 Task: Find connections with filter location Guangyuan with filter topic #creativitywith filter profile language English with filter current company SUN Mobility with filter school New Horizon College of Engineering with filter industry Wholesale Drugs and Sundries with filter service category Resume Writing with filter keywords title Physical Therapy Assistant
Action: Mouse moved to (649, 92)
Screenshot: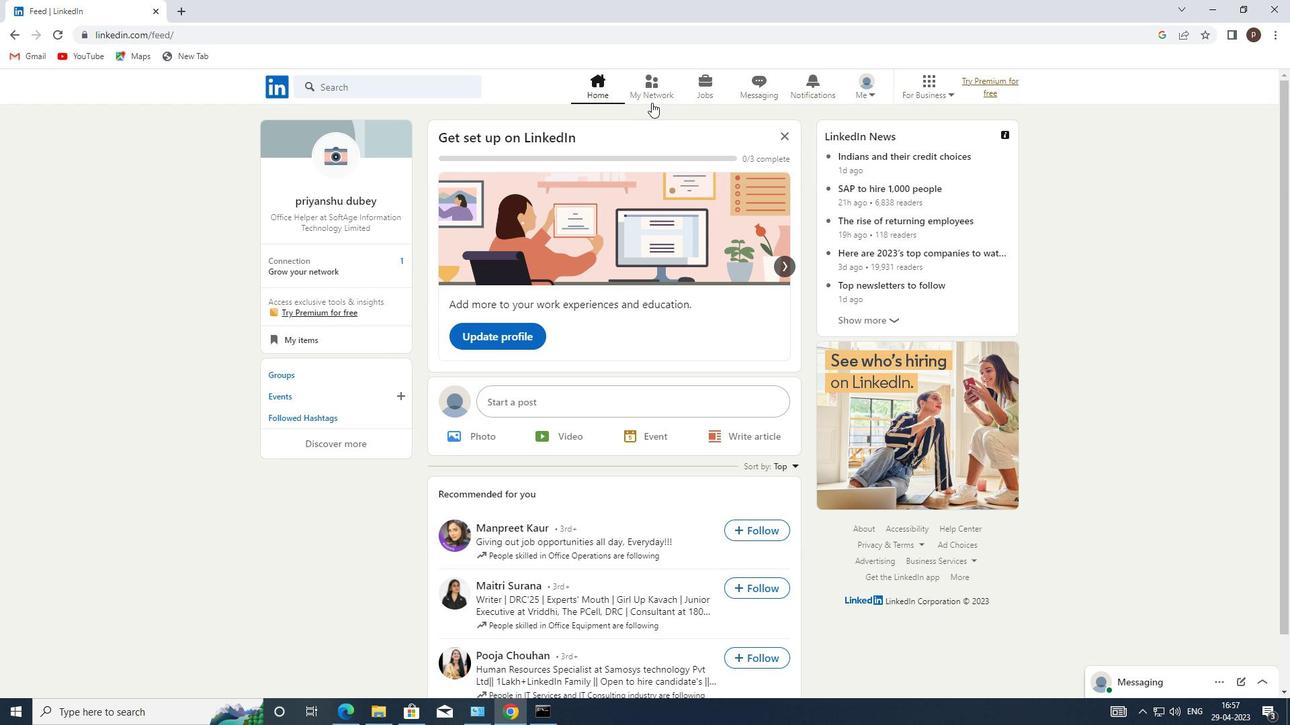 
Action: Mouse pressed left at (649, 92)
Screenshot: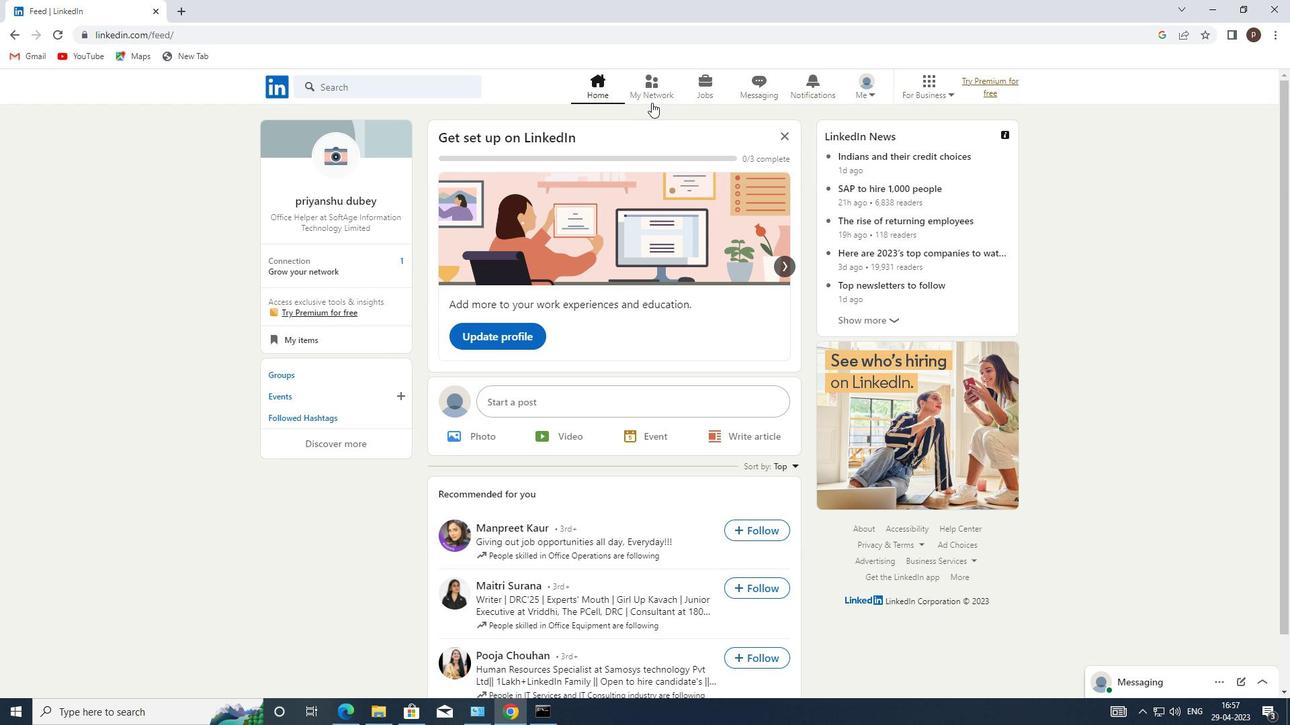
Action: Mouse moved to (381, 171)
Screenshot: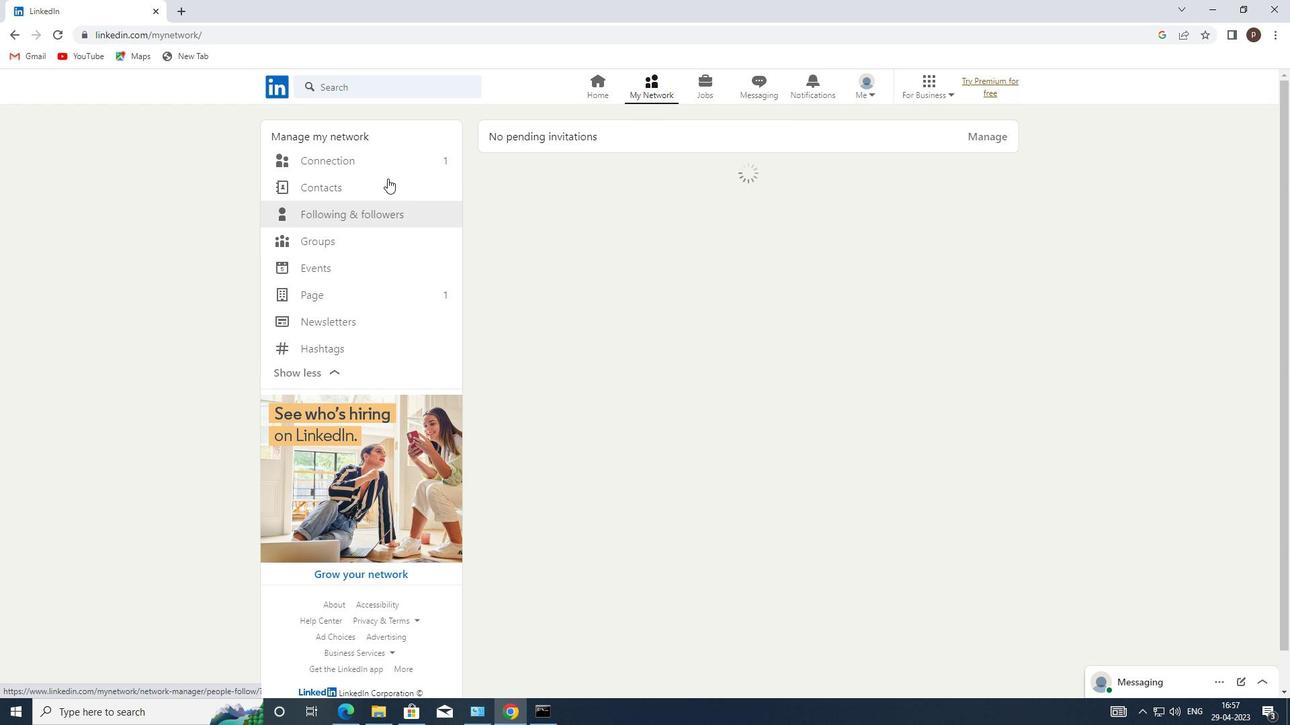 
Action: Mouse pressed left at (381, 171)
Screenshot: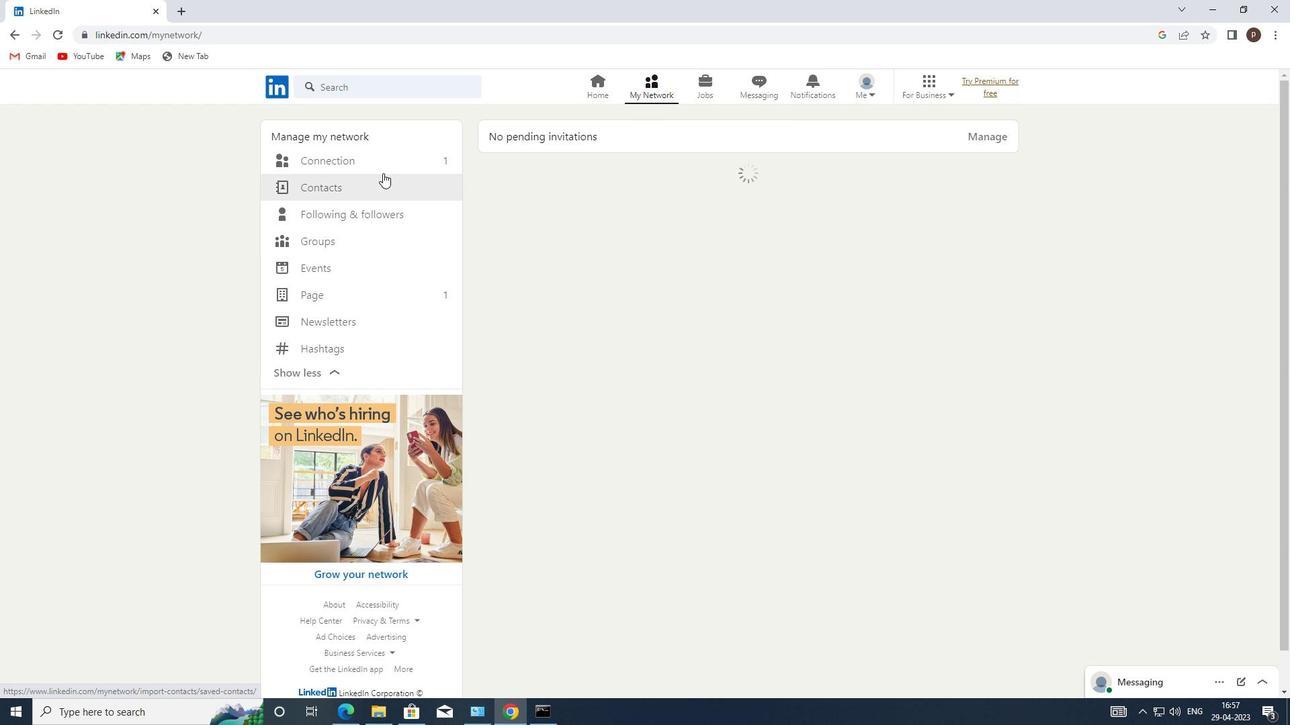
Action: Mouse moved to (378, 161)
Screenshot: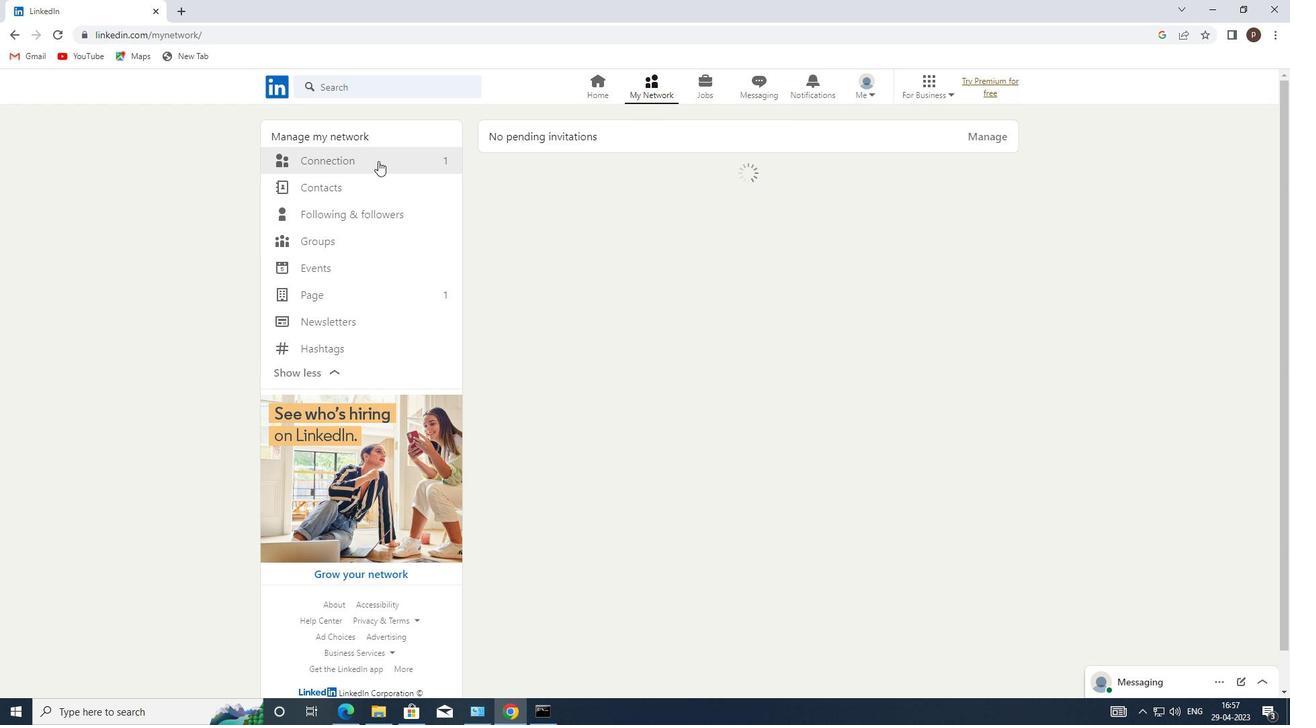 
Action: Mouse pressed left at (378, 161)
Screenshot: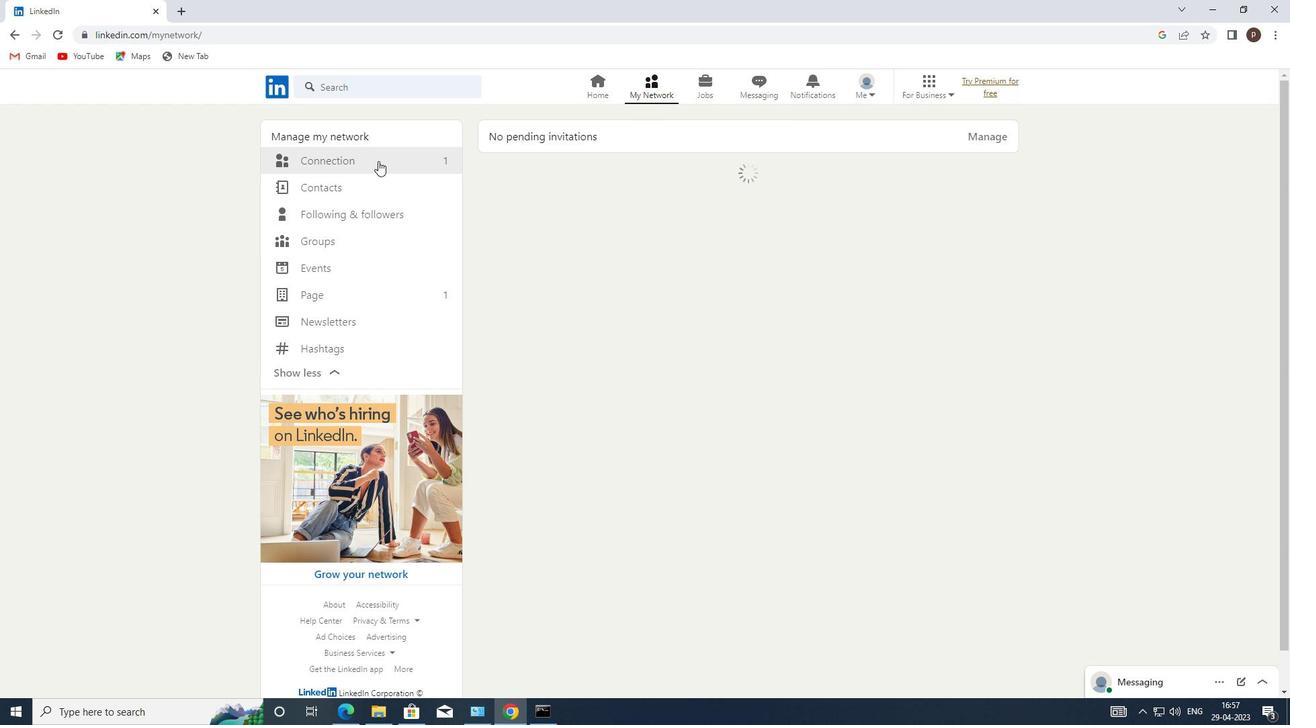 
Action: Mouse moved to (750, 161)
Screenshot: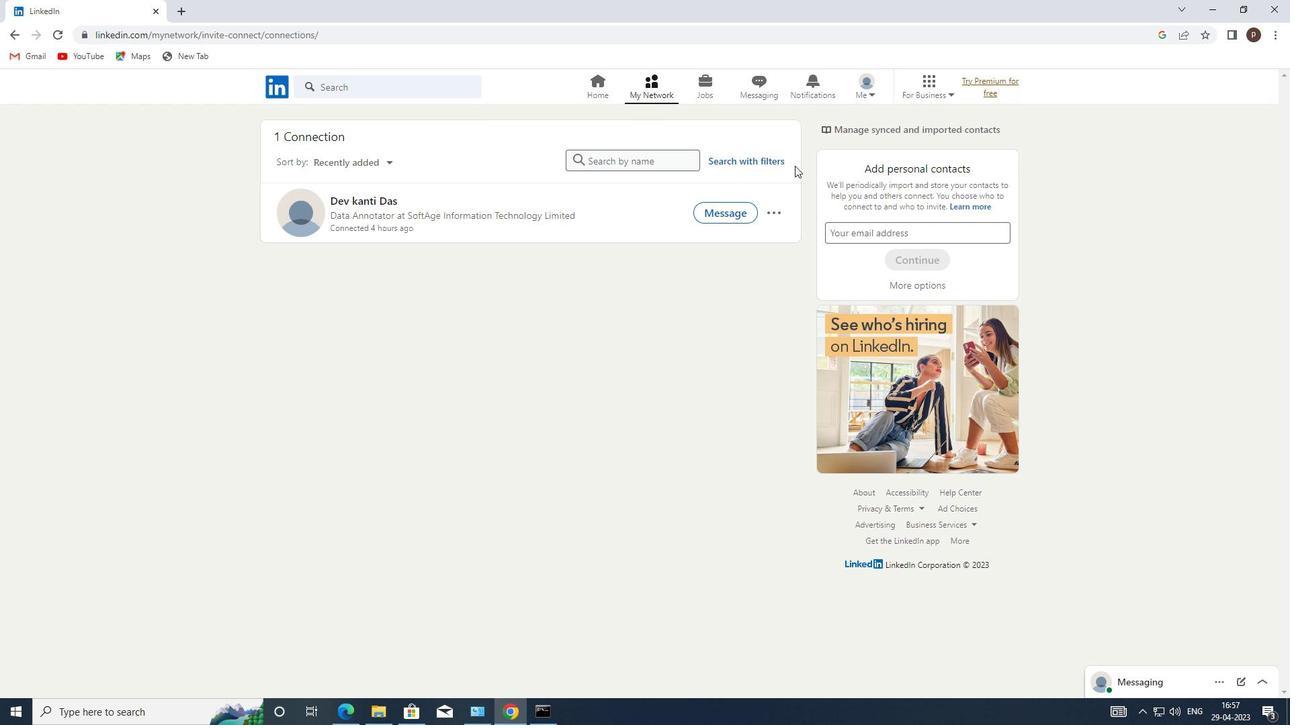 
Action: Mouse pressed left at (750, 161)
Screenshot: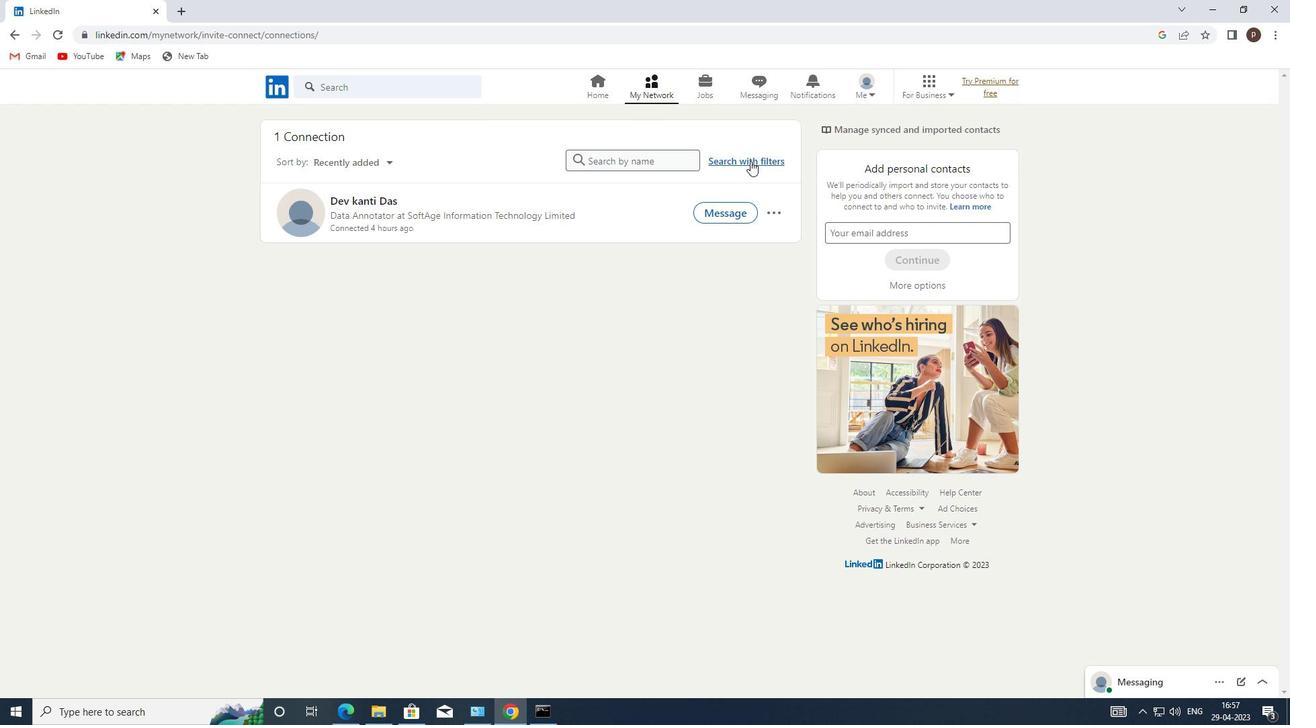 
Action: Mouse moved to (694, 129)
Screenshot: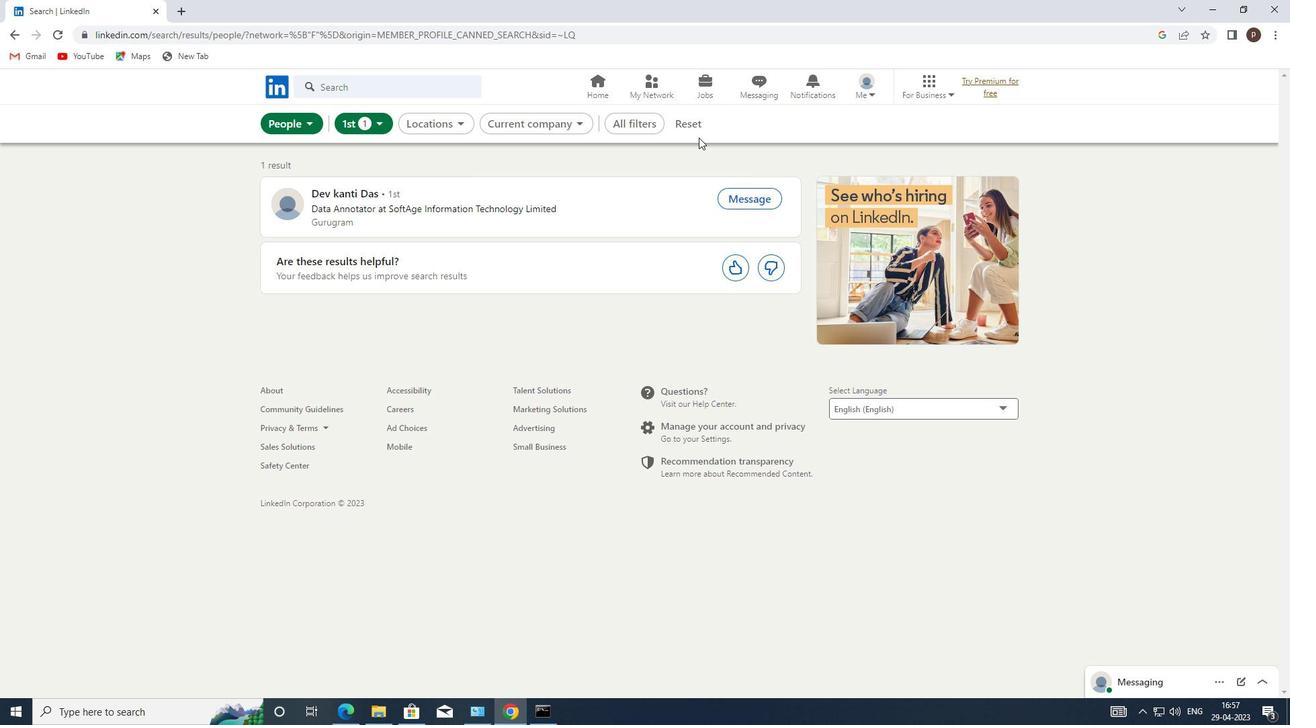 
Action: Mouse pressed left at (694, 129)
Screenshot: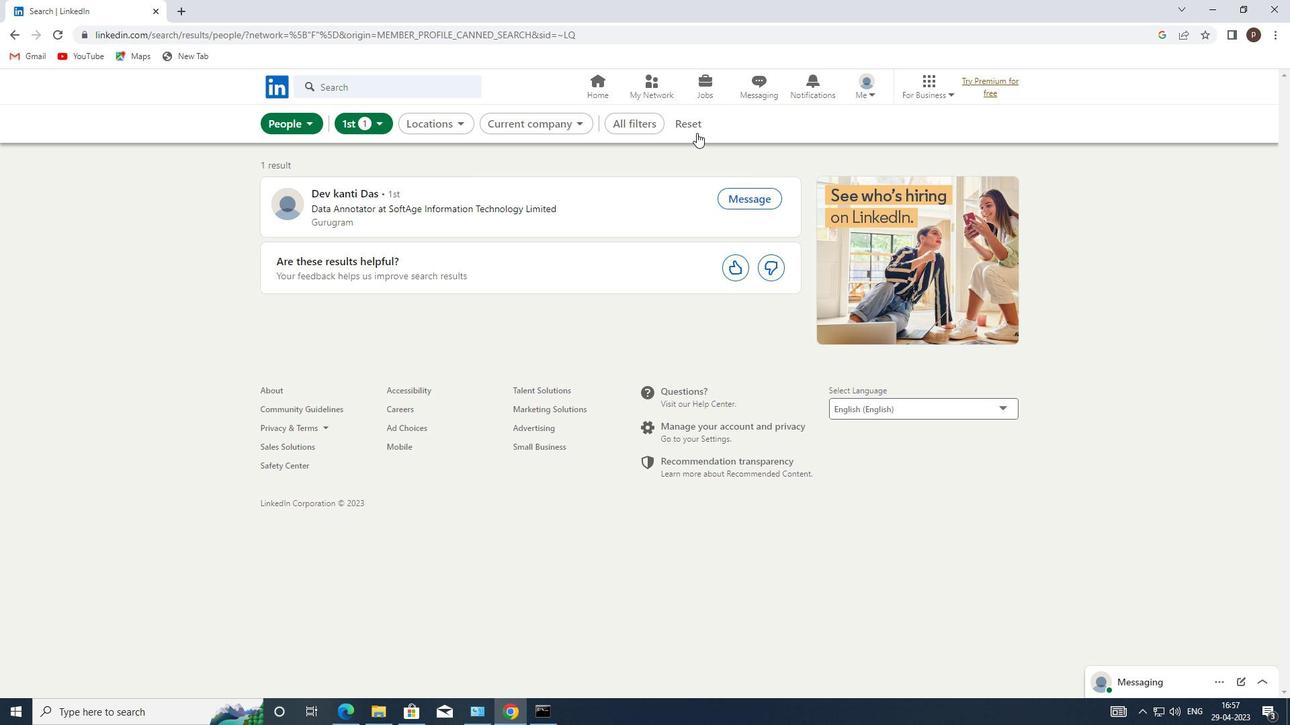 
Action: Mouse moved to (676, 123)
Screenshot: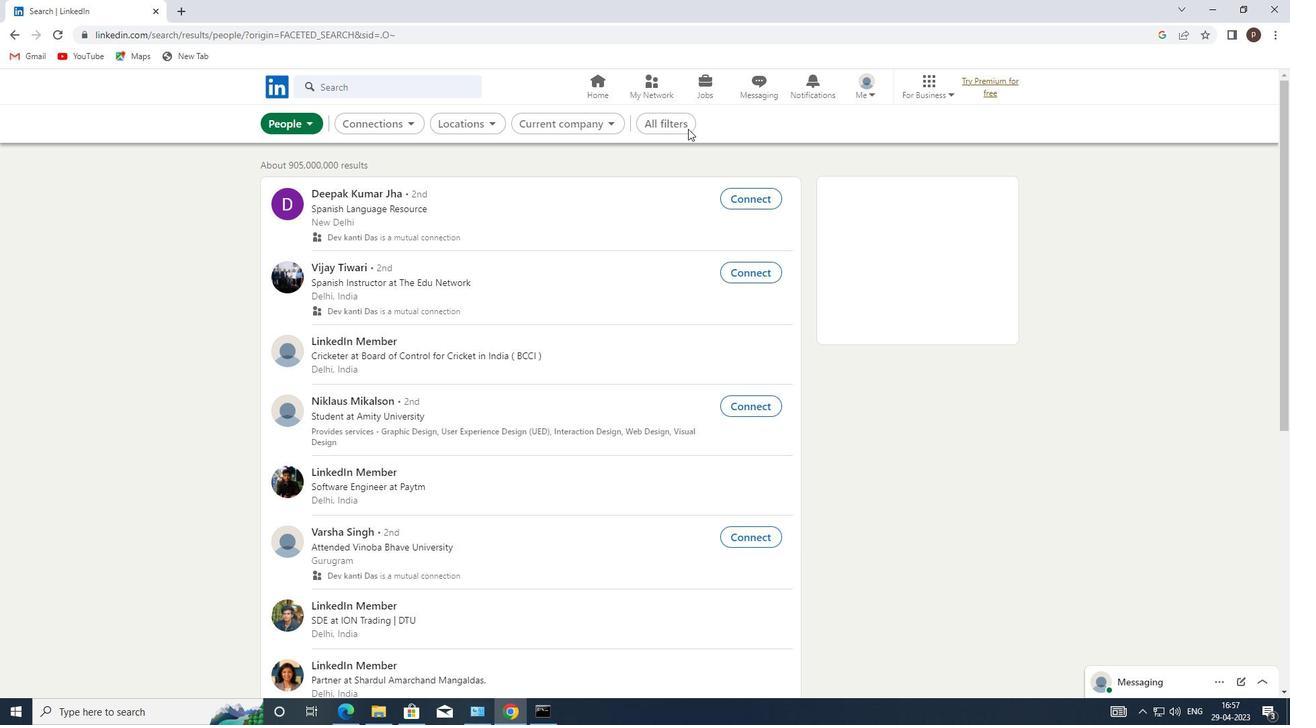 
Action: Mouse pressed left at (676, 123)
Screenshot: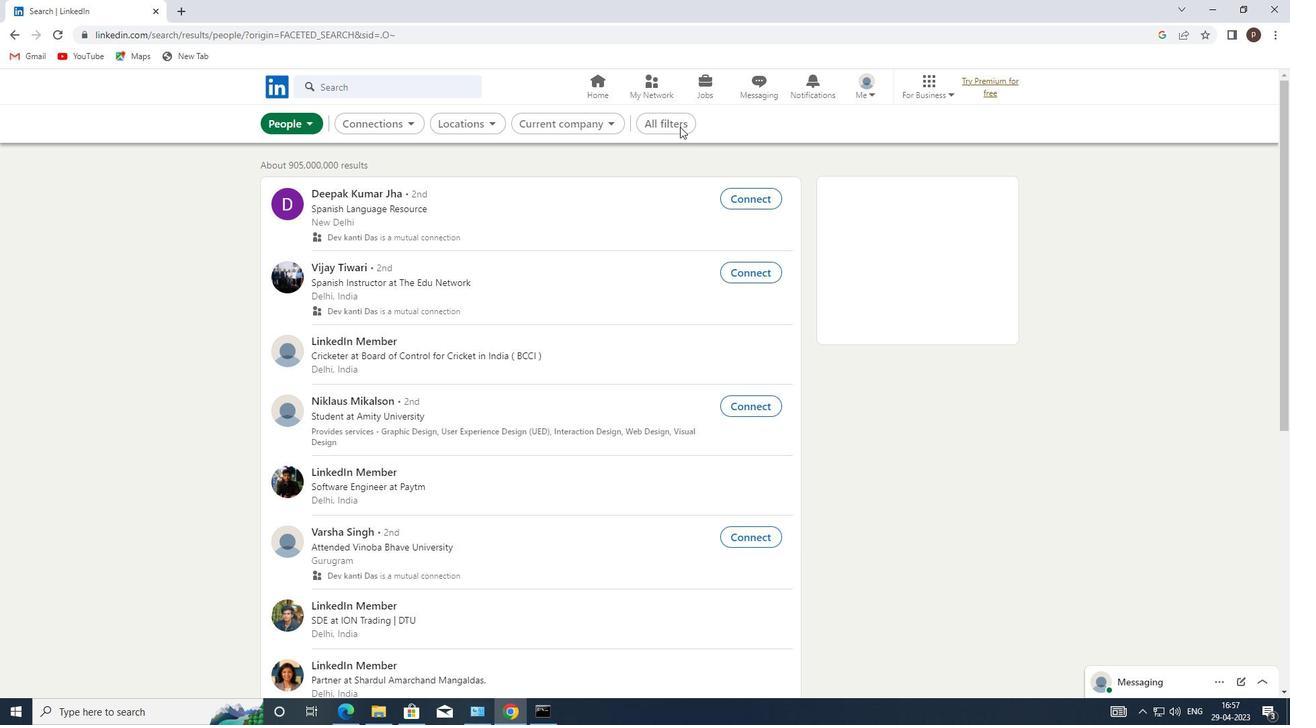 
Action: Mouse moved to (1101, 403)
Screenshot: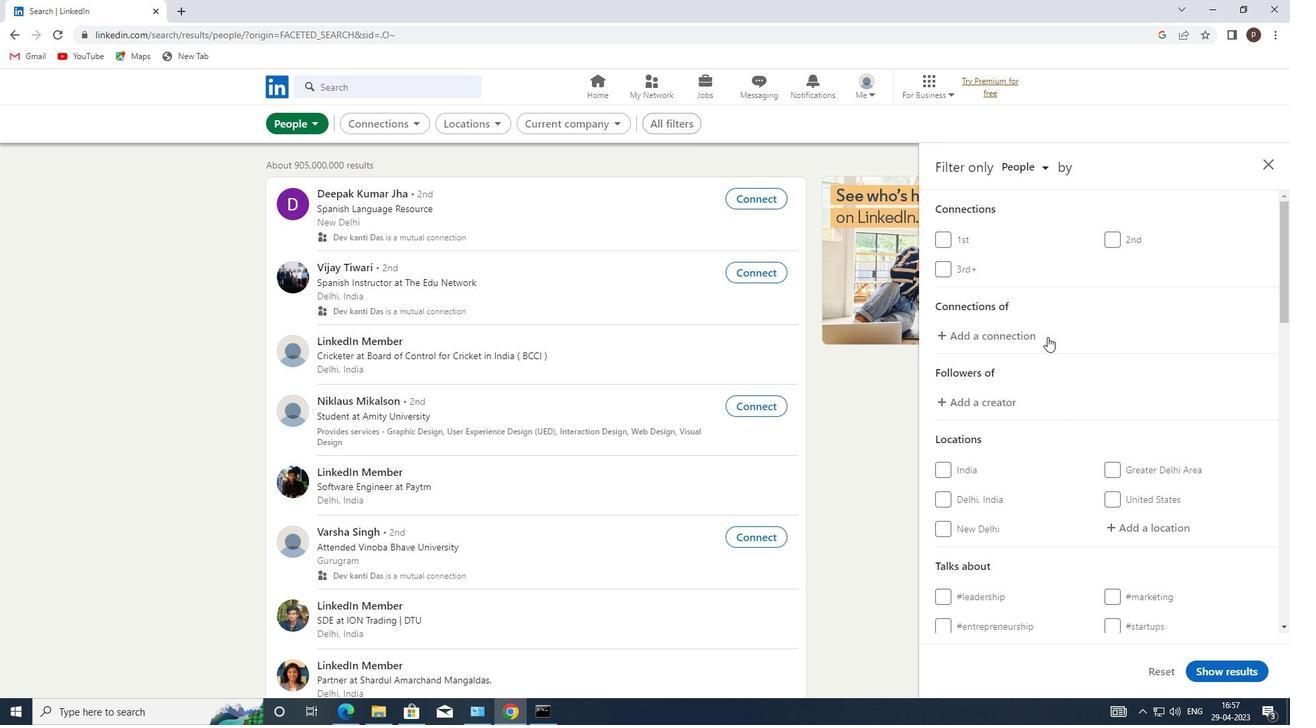
Action: Mouse scrolled (1101, 402) with delta (0, 0)
Screenshot: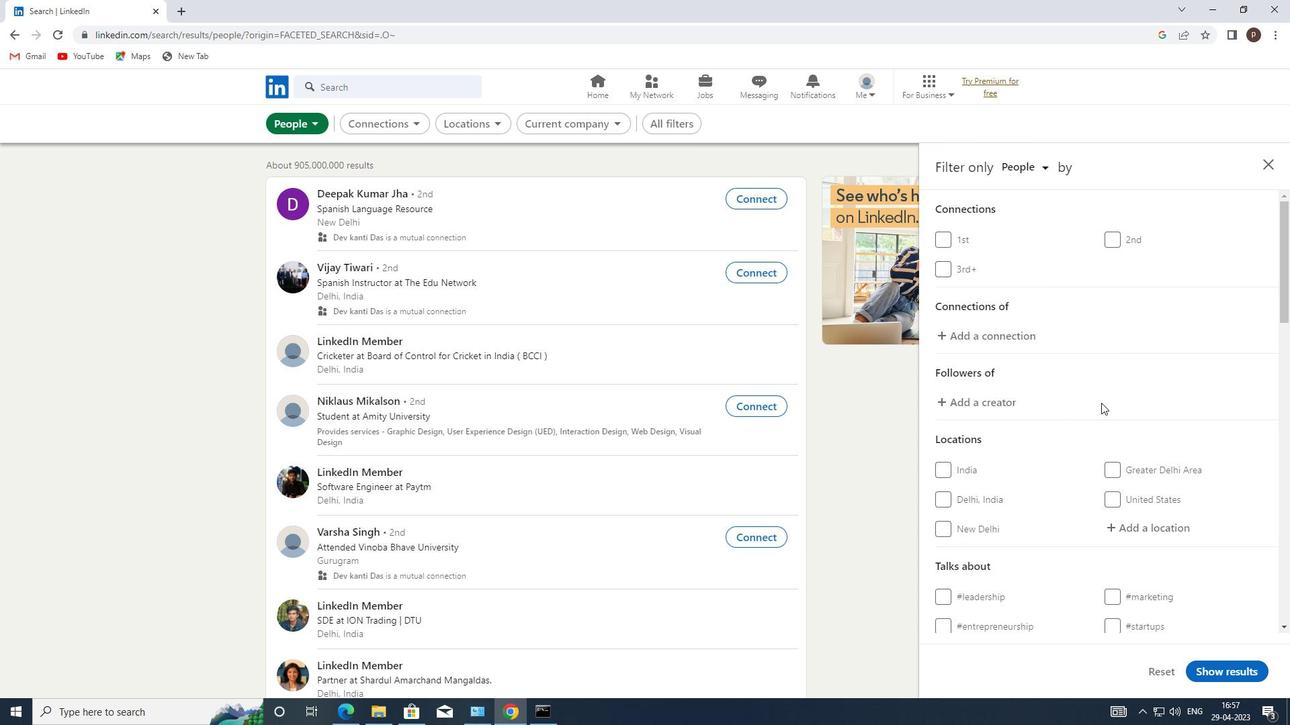 
Action: Mouse scrolled (1101, 402) with delta (0, 0)
Screenshot: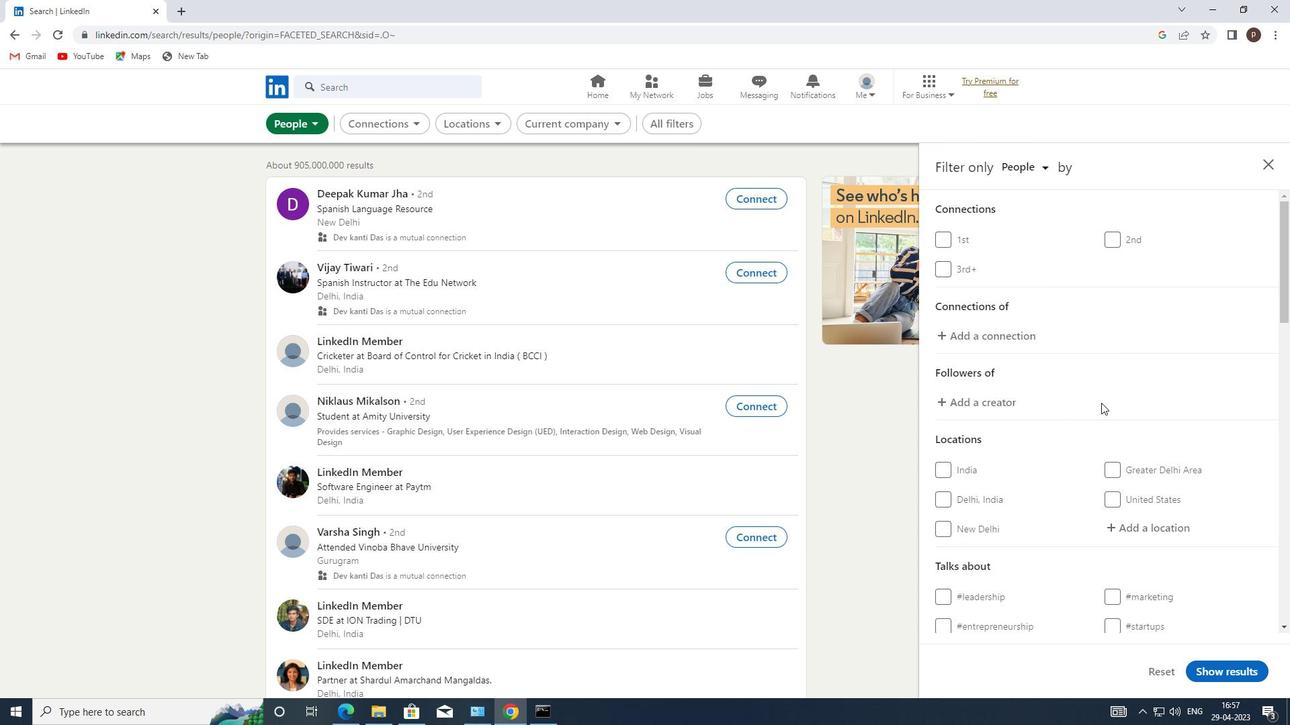 
Action: Mouse moved to (1127, 393)
Screenshot: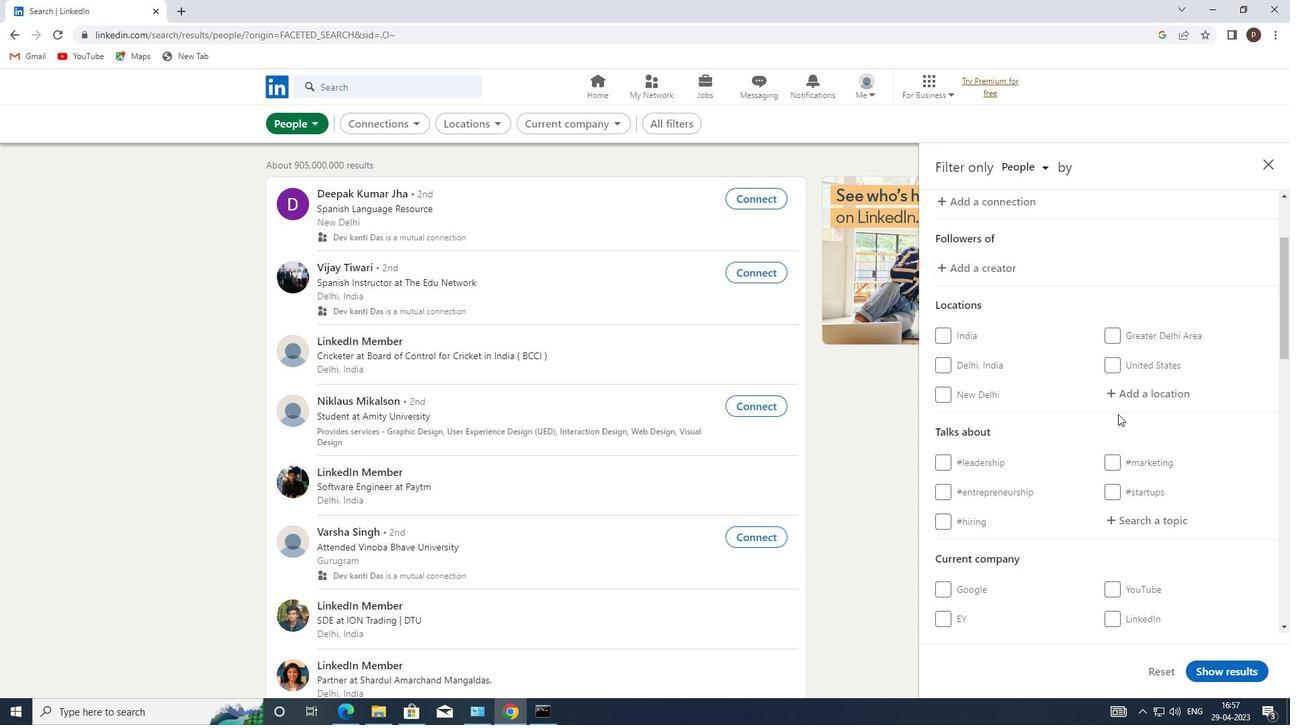 
Action: Mouse pressed left at (1127, 393)
Screenshot: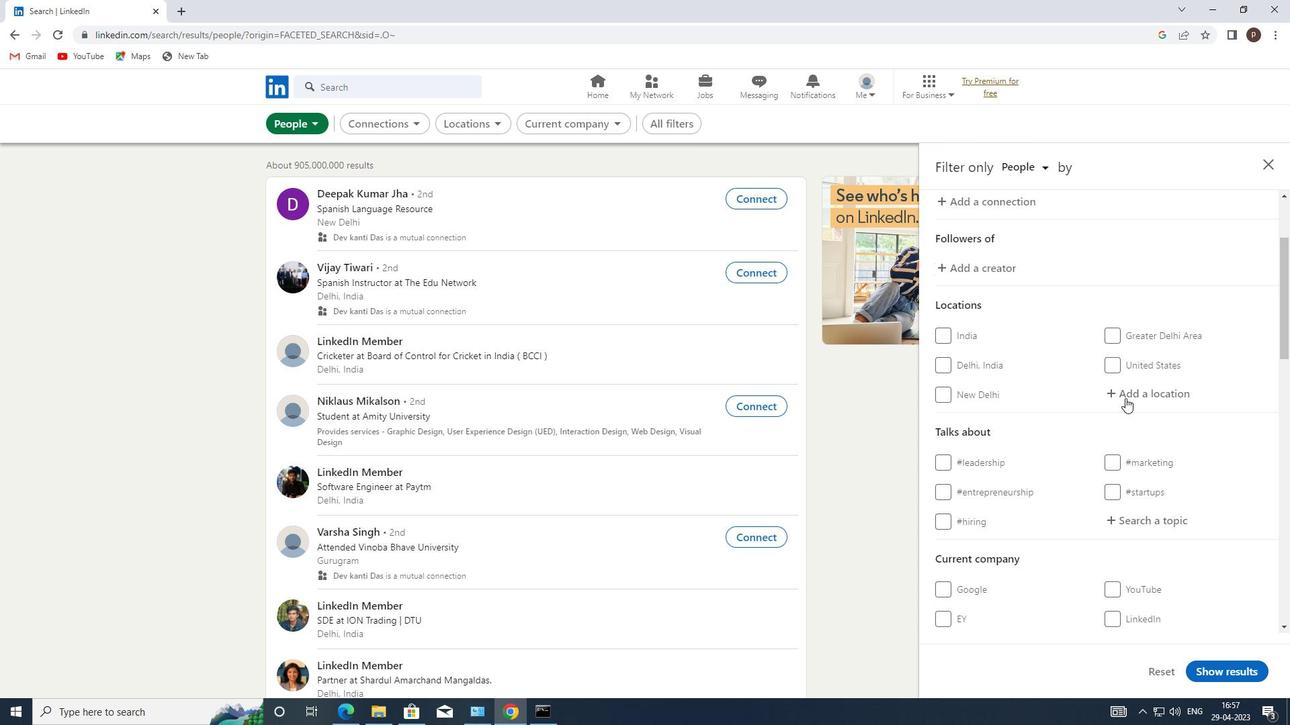 
Action: Key pressed g<Key.caps_lock>uangyuan<Key.space>
Screenshot: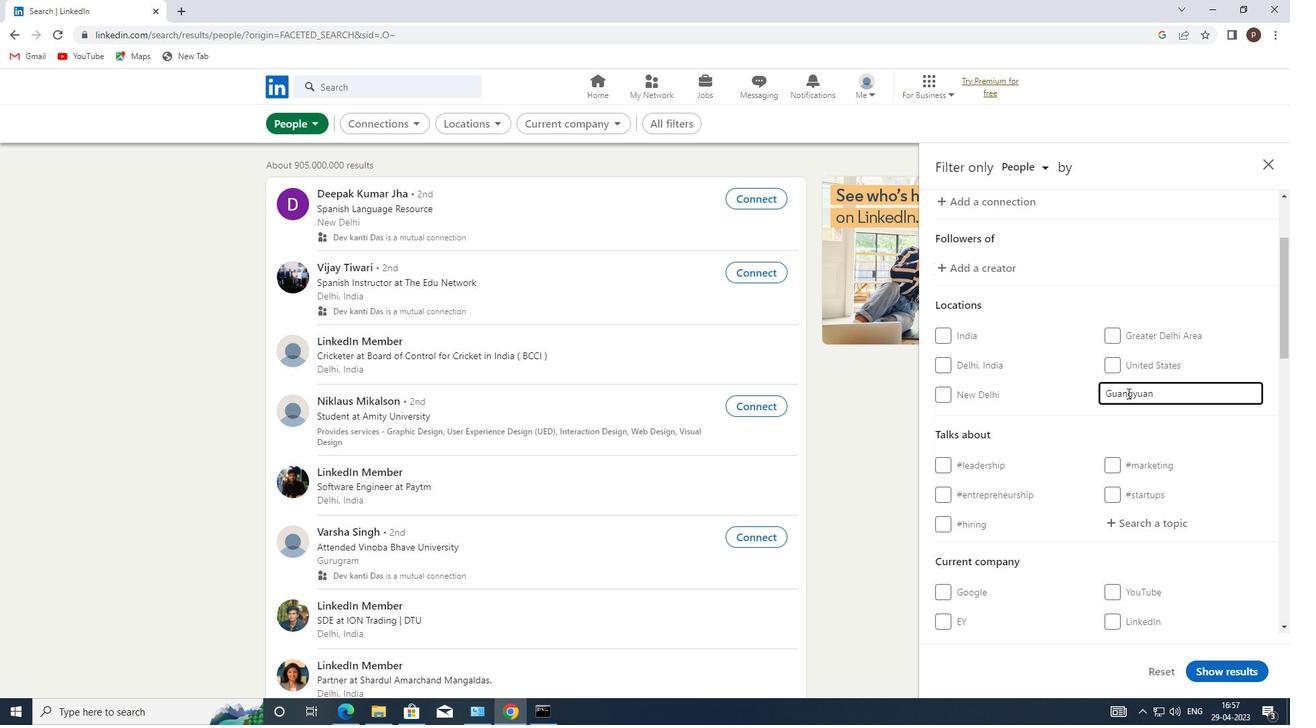
Action: Mouse moved to (1077, 413)
Screenshot: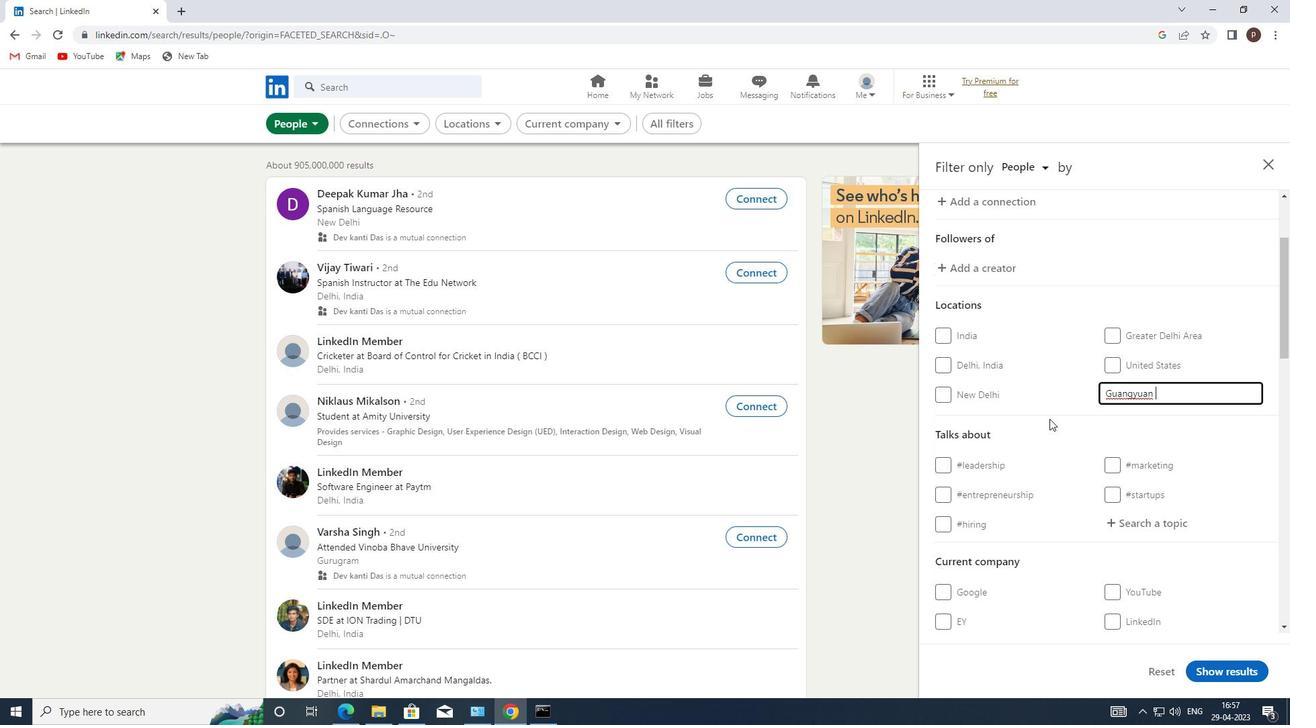 
Action: Mouse scrolled (1077, 413) with delta (0, 0)
Screenshot: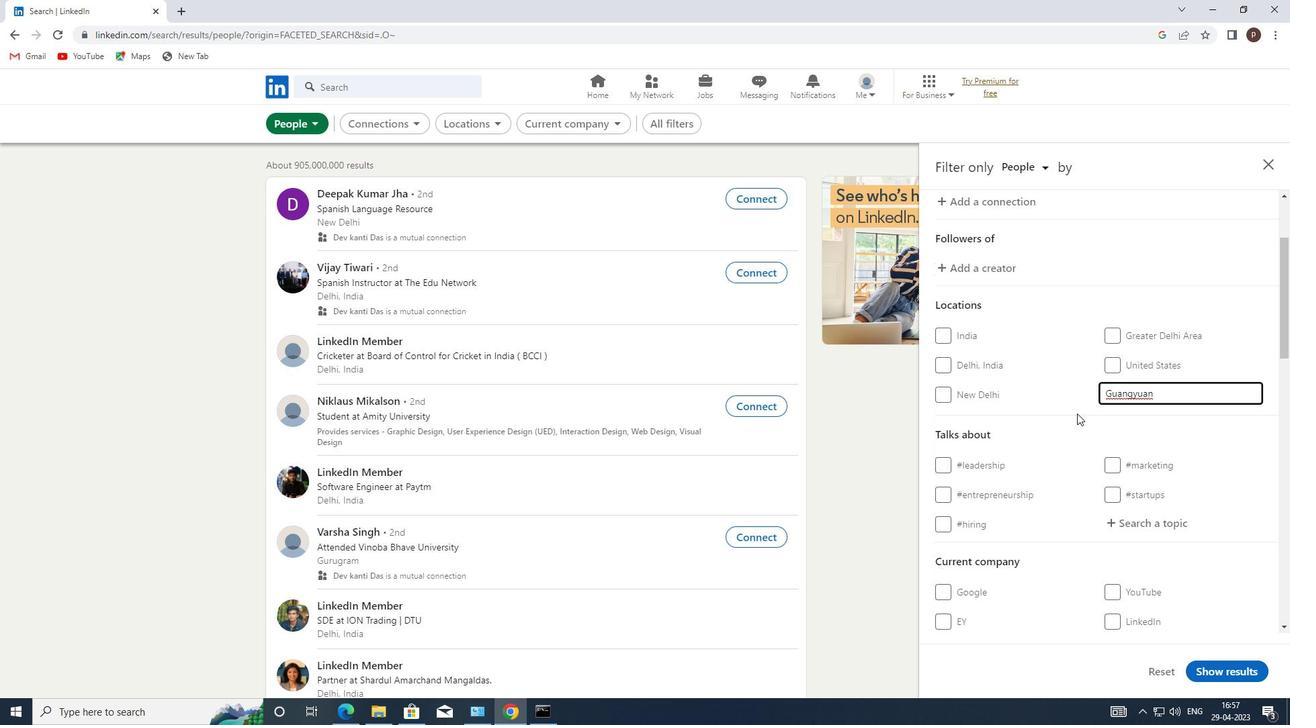 
Action: Mouse scrolled (1077, 413) with delta (0, 0)
Screenshot: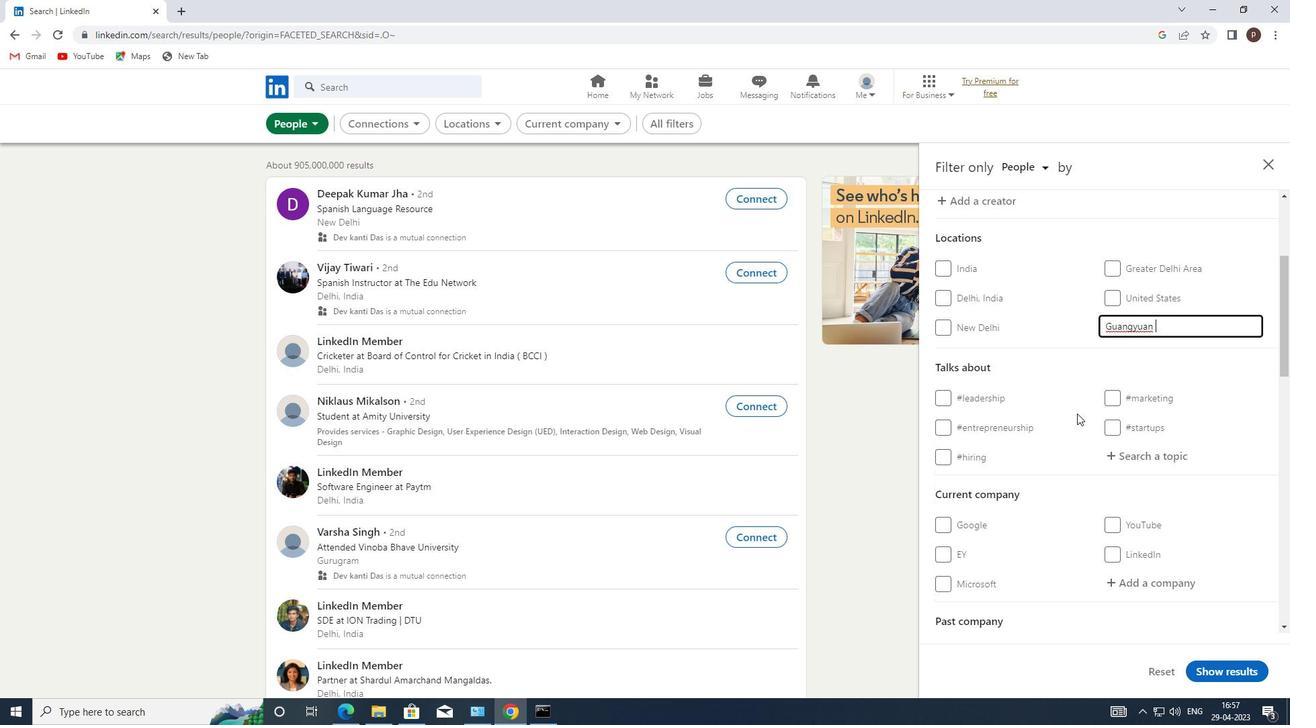 
Action: Mouse moved to (1157, 388)
Screenshot: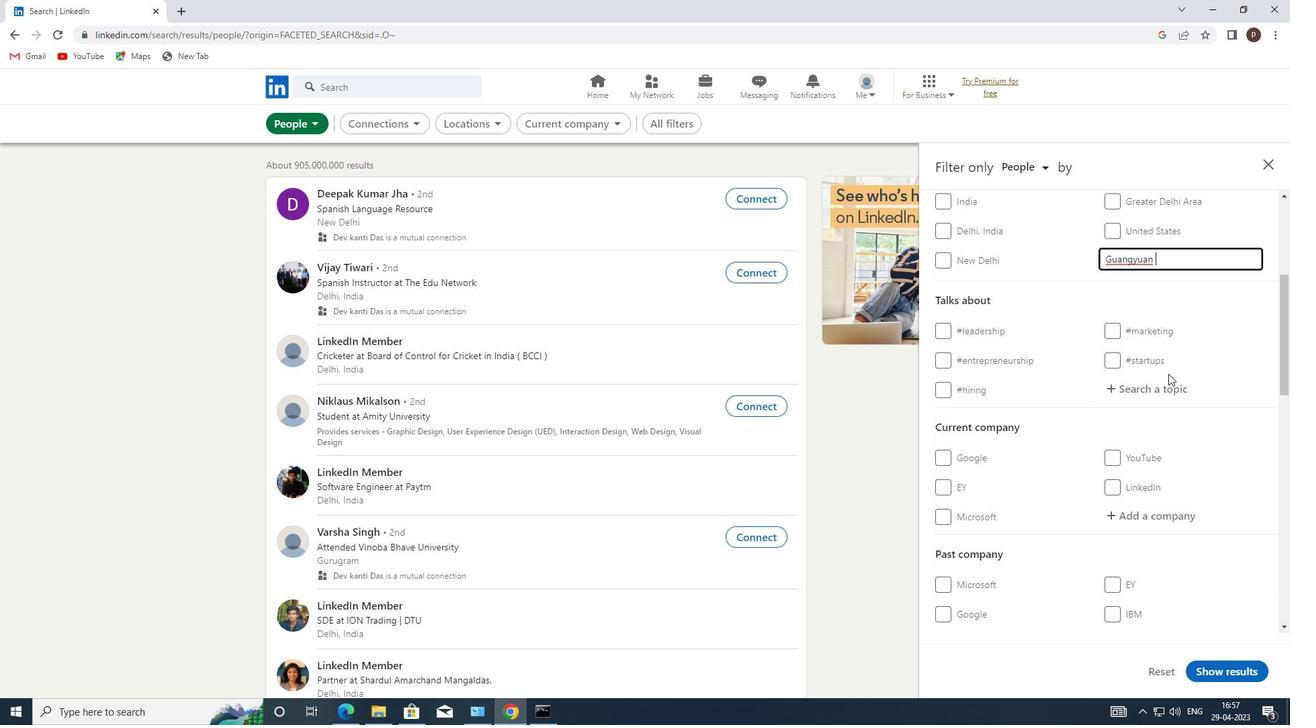 
Action: Mouse pressed left at (1157, 388)
Screenshot: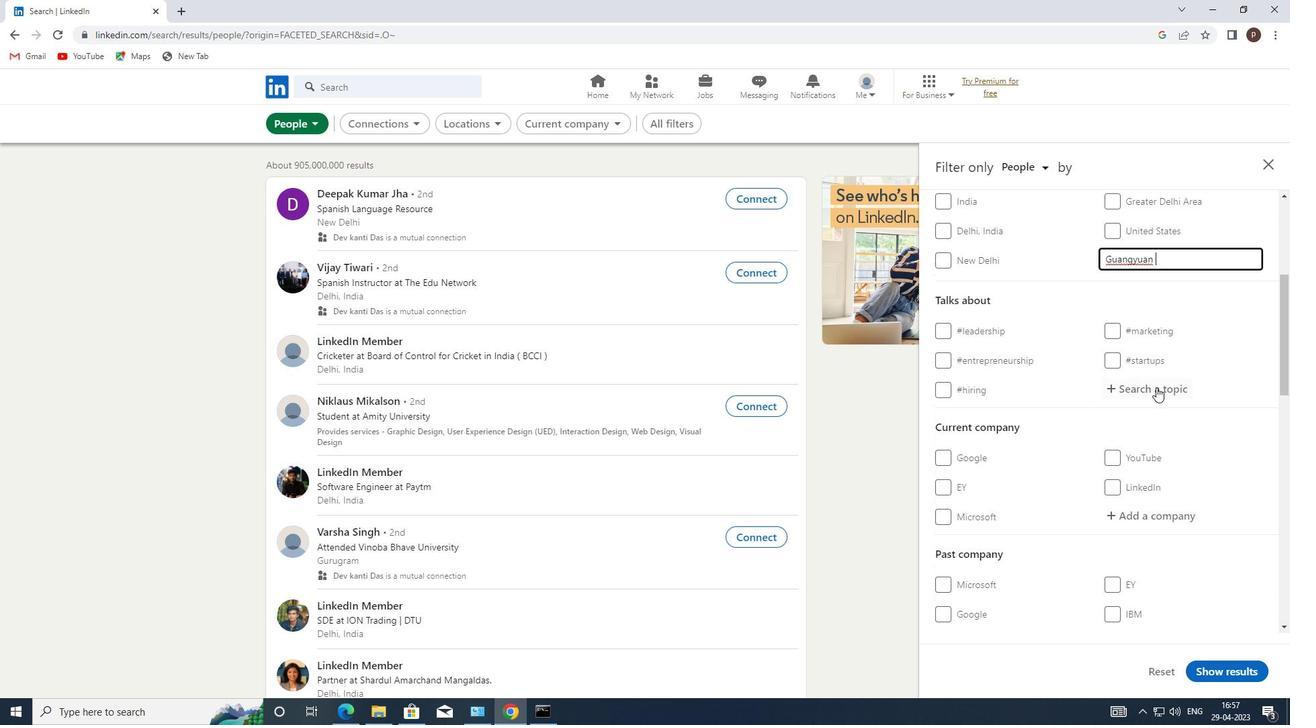 
Action: Key pressed <Key.shift>#CREATIVITY
Screenshot: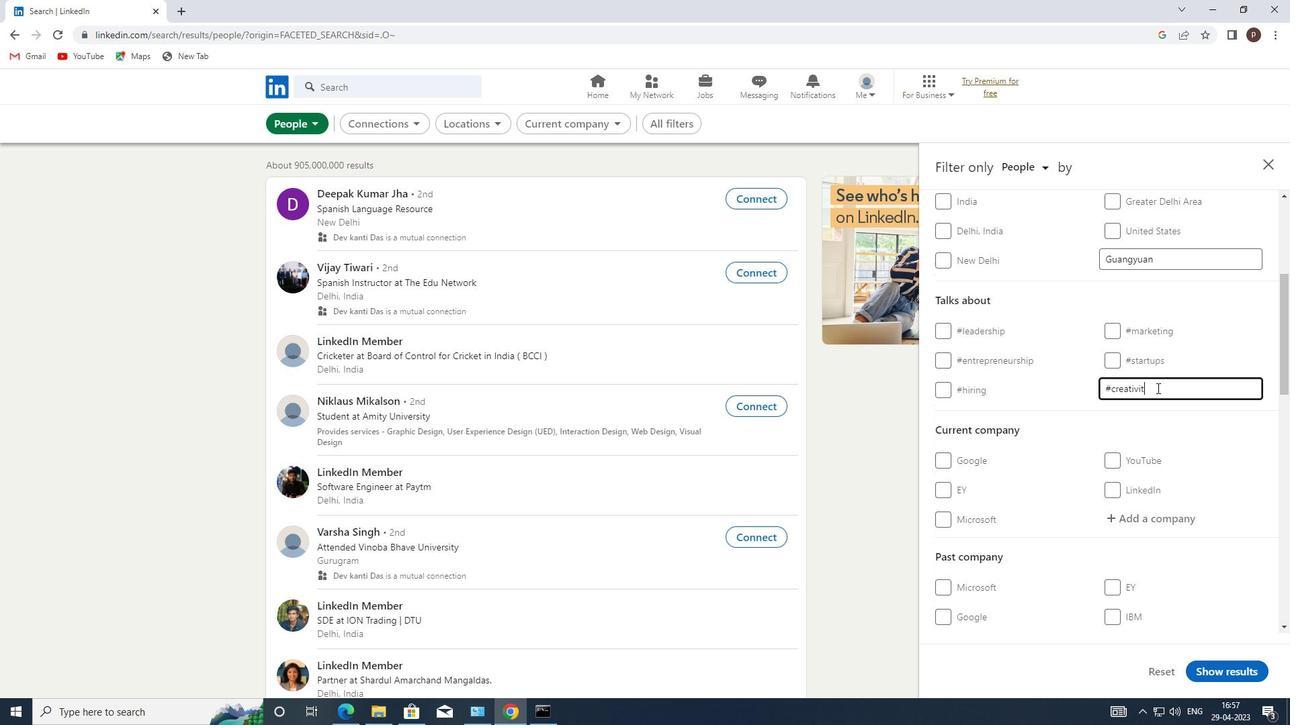 
Action: Mouse moved to (1137, 417)
Screenshot: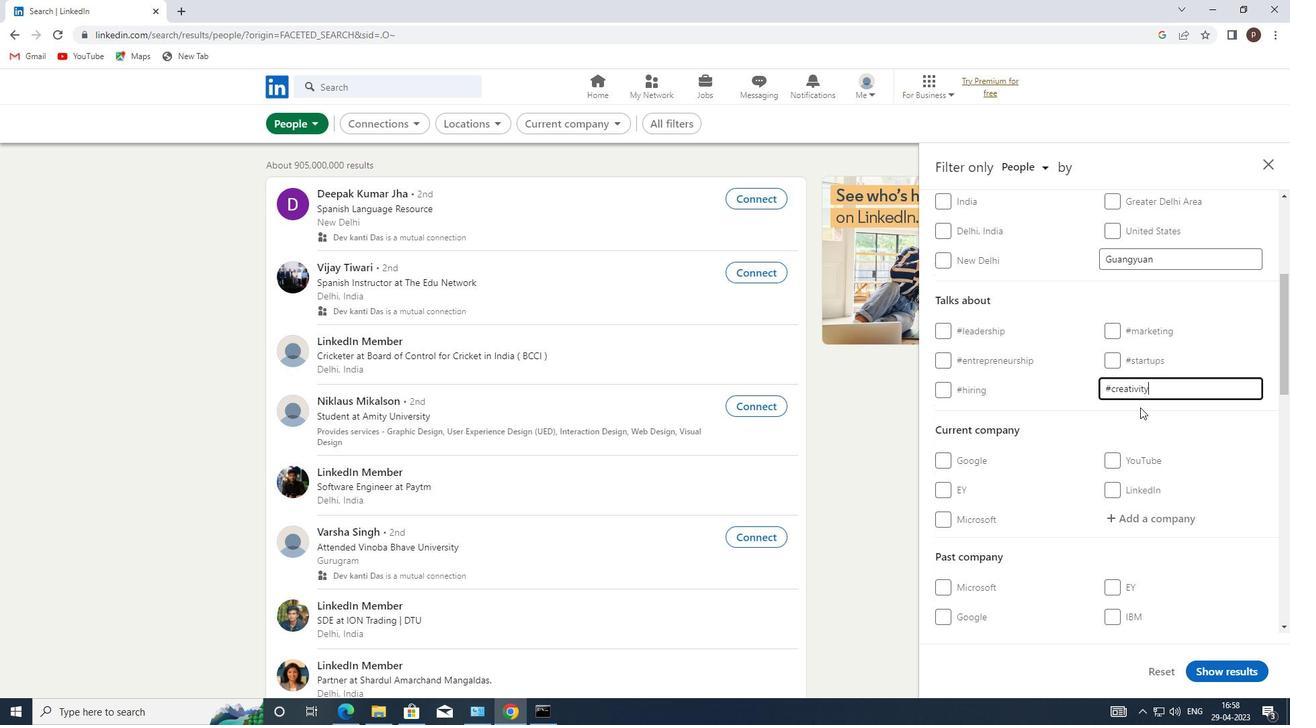 
Action: Mouse scrolled (1137, 417) with delta (0, 0)
Screenshot: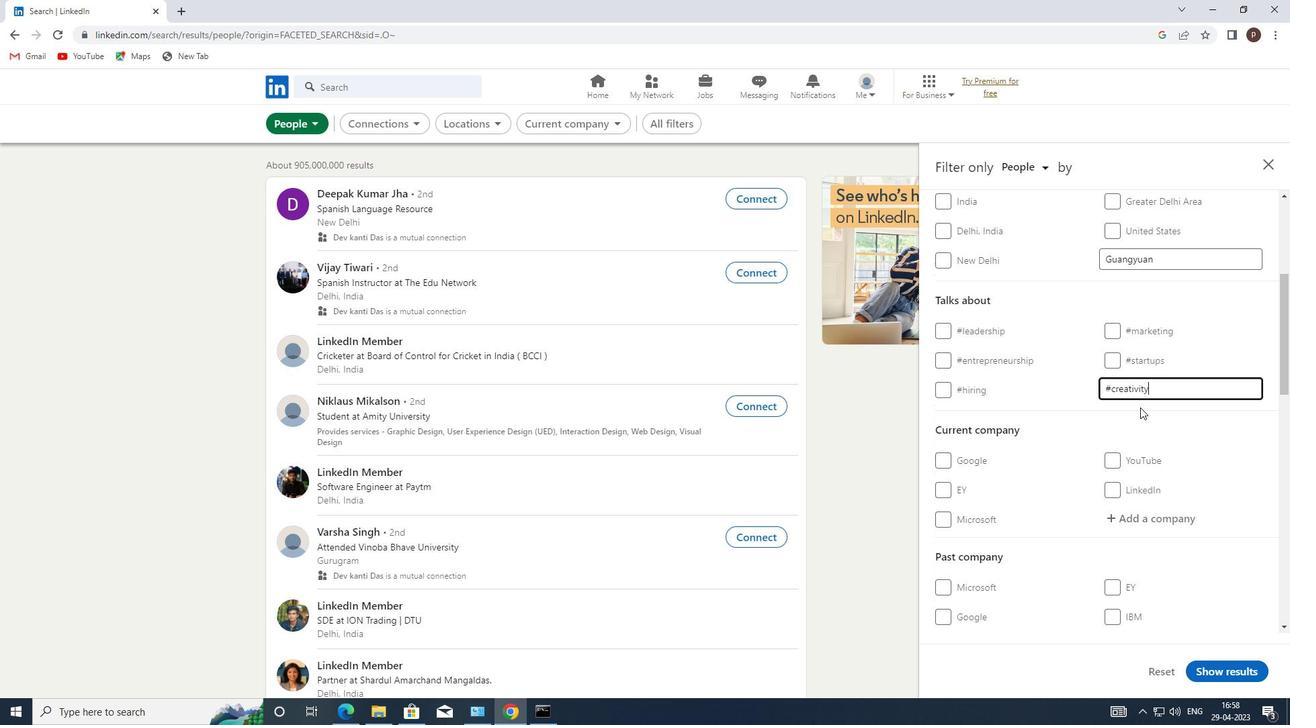 
Action: Mouse scrolled (1137, 417) with delta (0, 0)
Screenshot: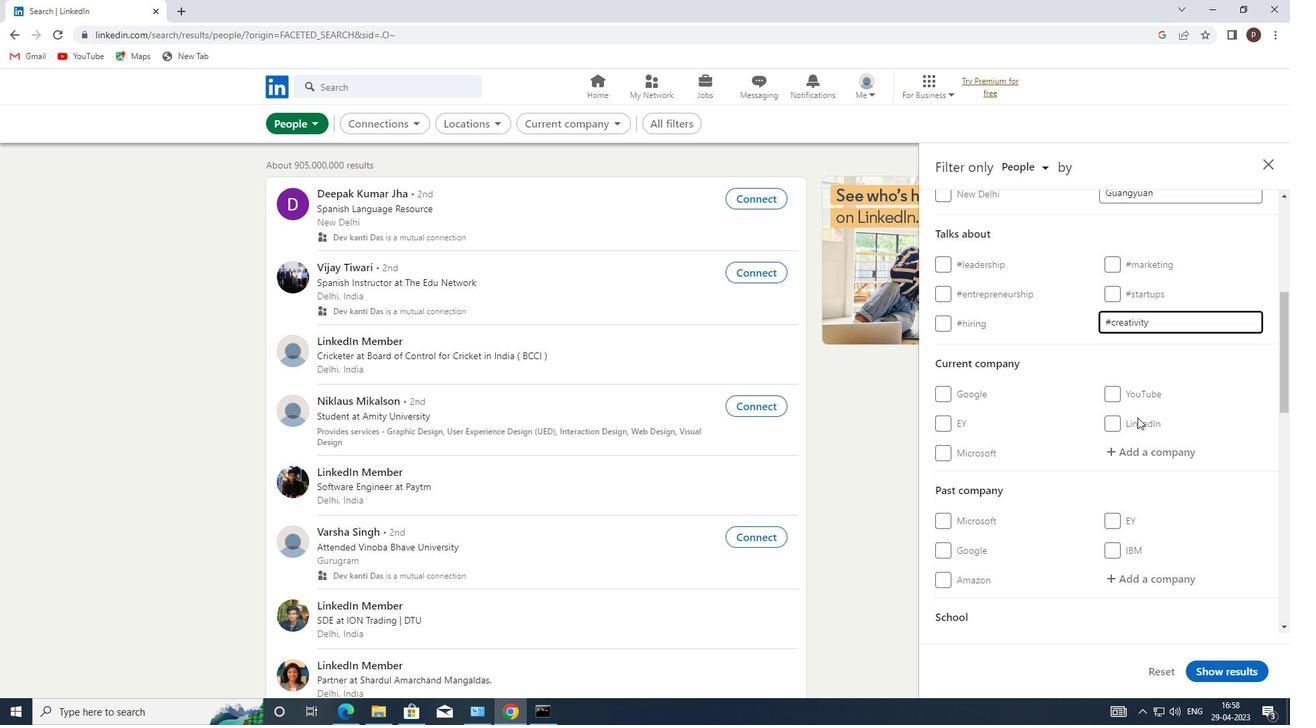 
Action: Mouse moved to (1097, 418)
Screenshot: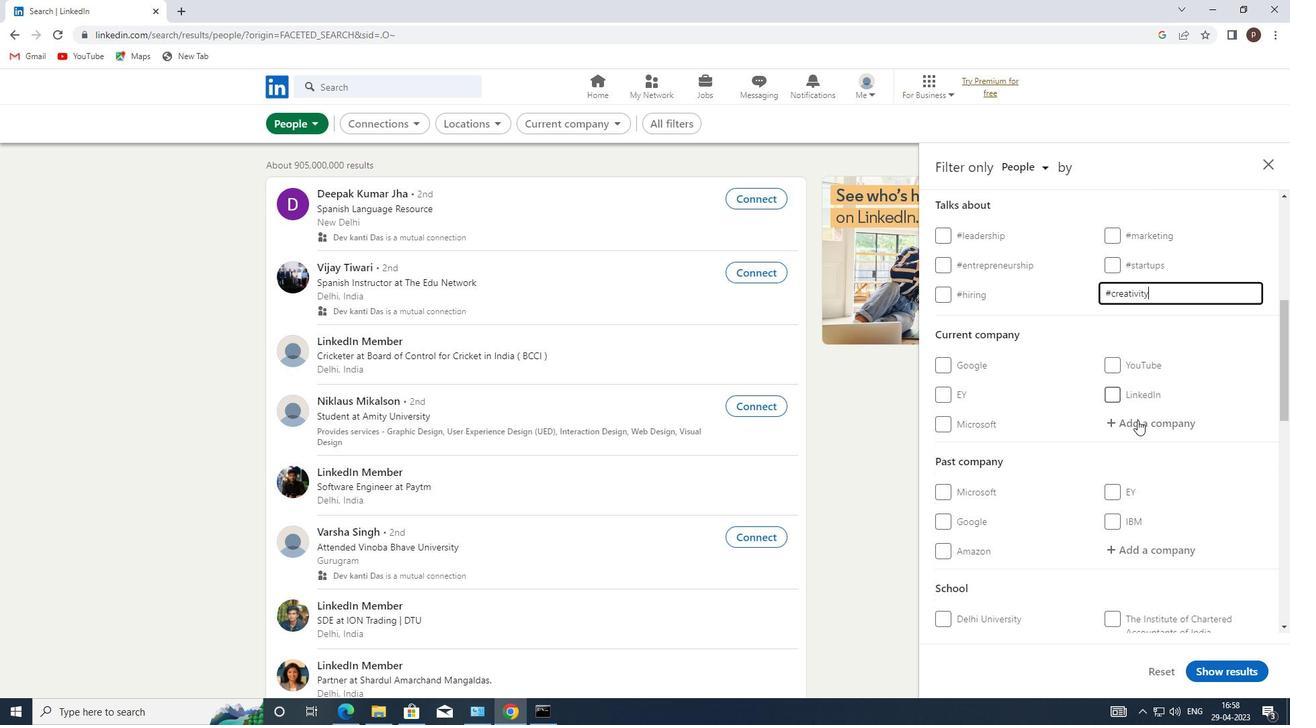 
Action: Mouse scrolled (1097, 417) with delta (0, 0)
Screenshot: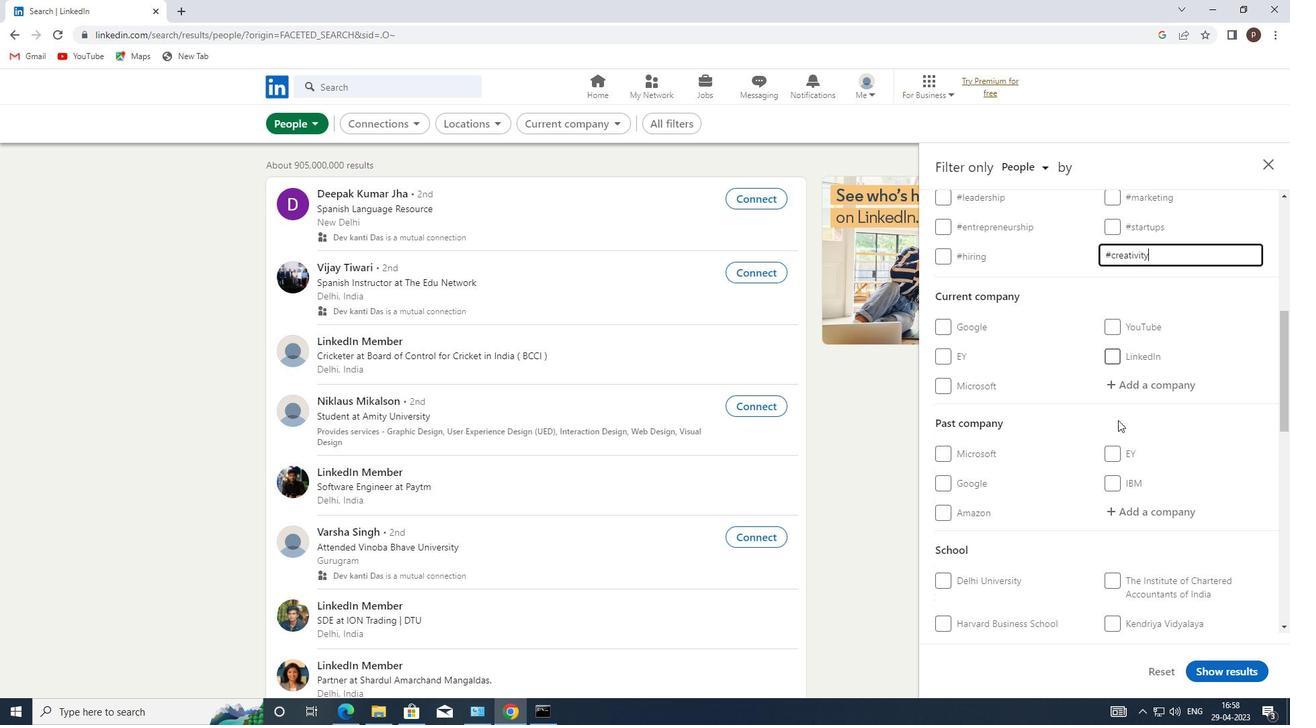 
Action: Mouse scrolled (1097, 417) with delta (0, 0)
Screenshot: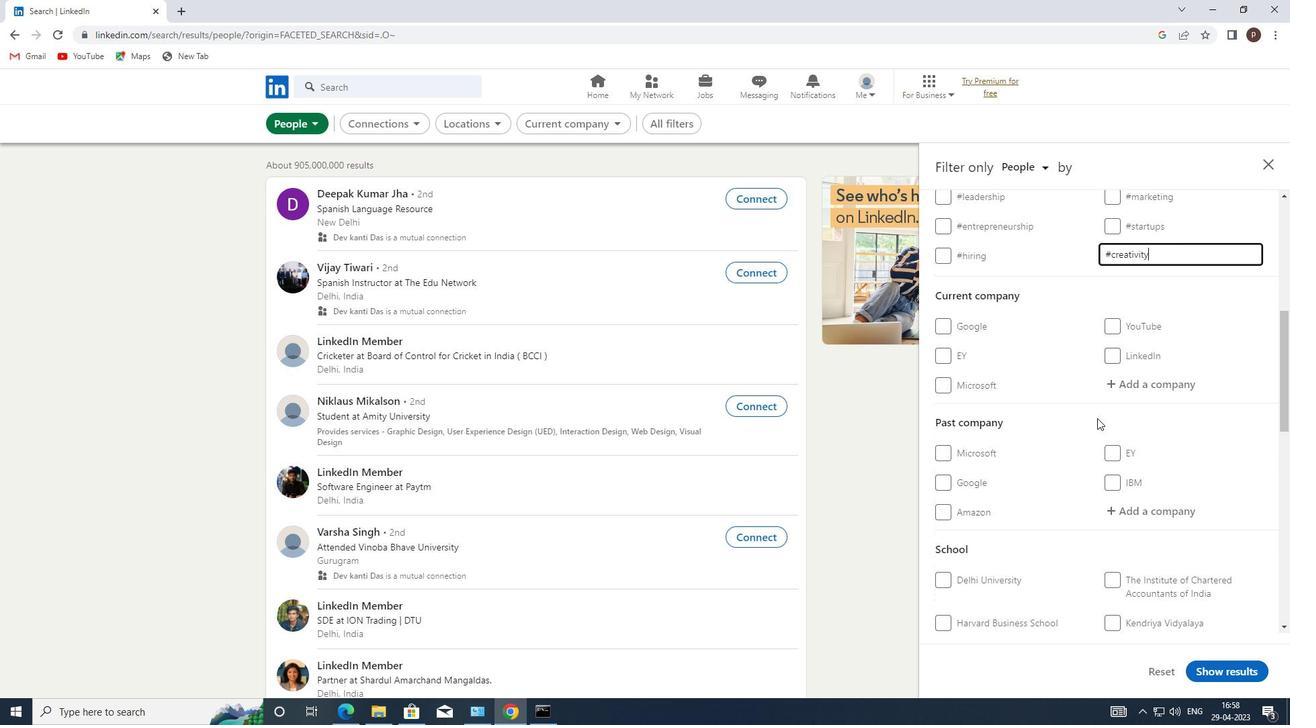 
Action: Mouse scrolled (1097, 417) with delta (0, 0)
Screenshot: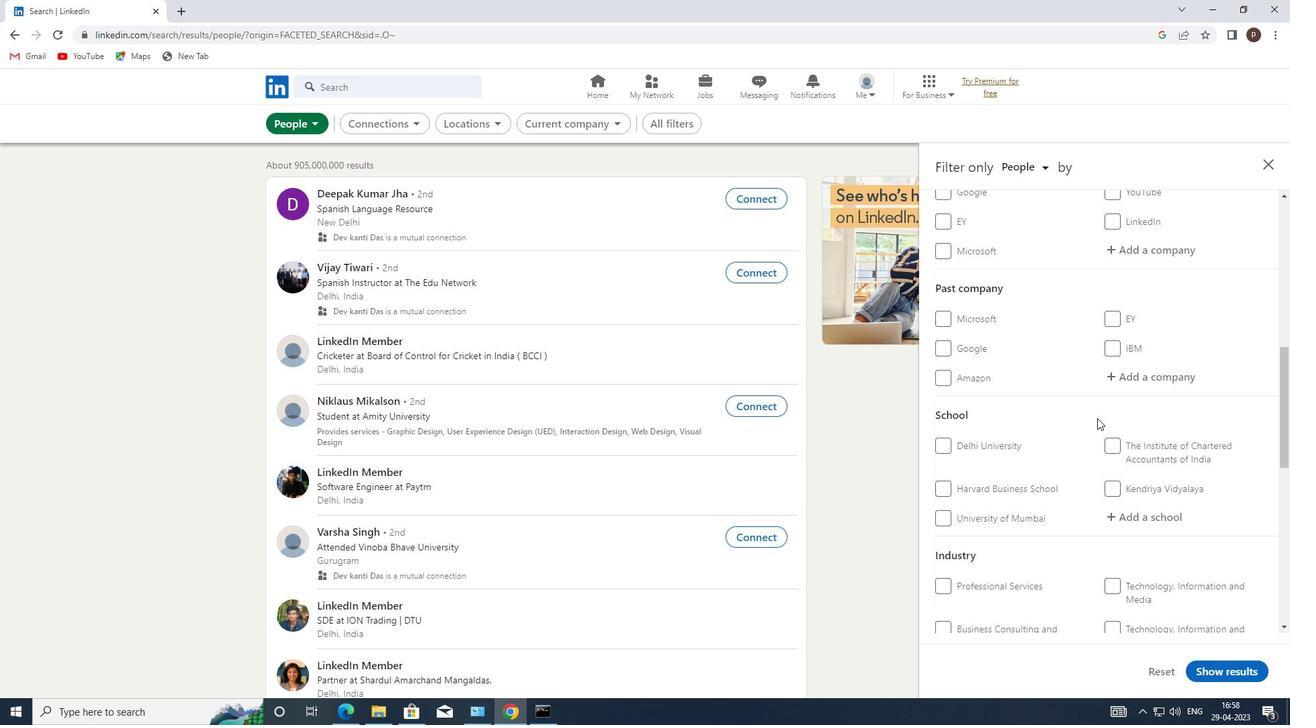 
Action: Mouse moved to (1097, 418)
Screenshot: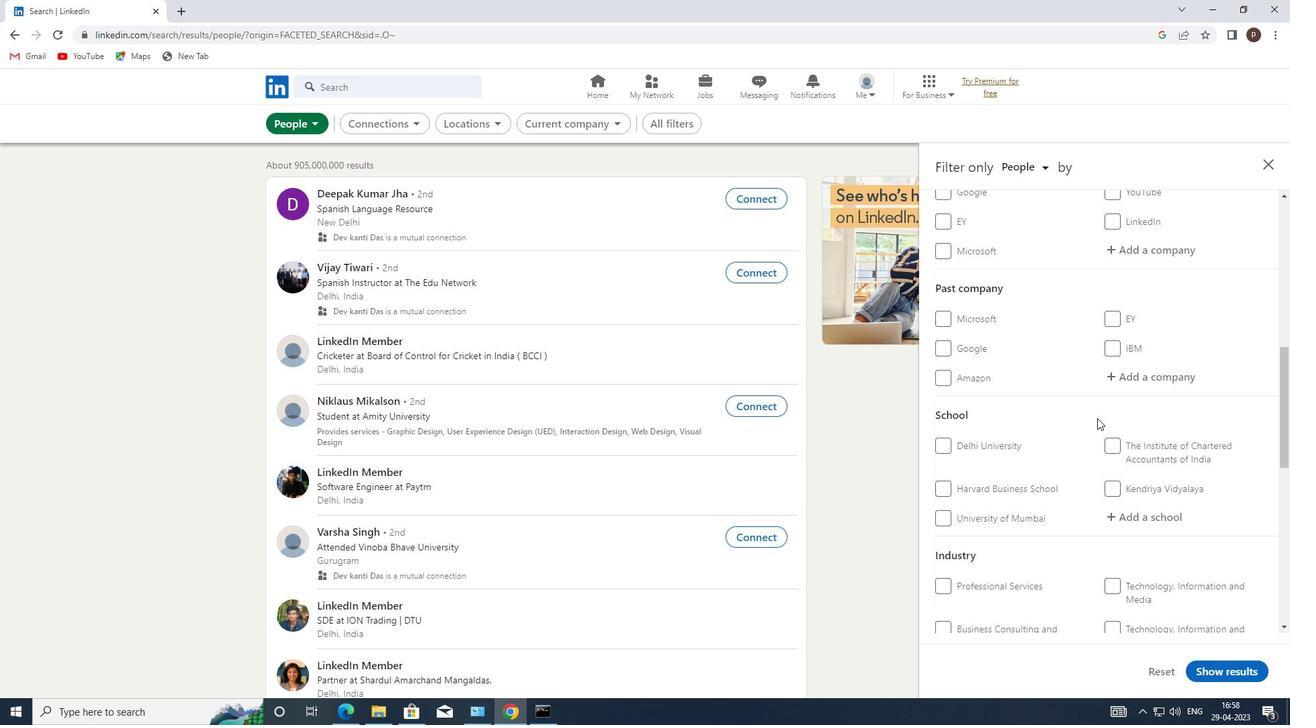 
Action: Mouse scrolled (1097, 417) with delta (0, 0)
Screenshot: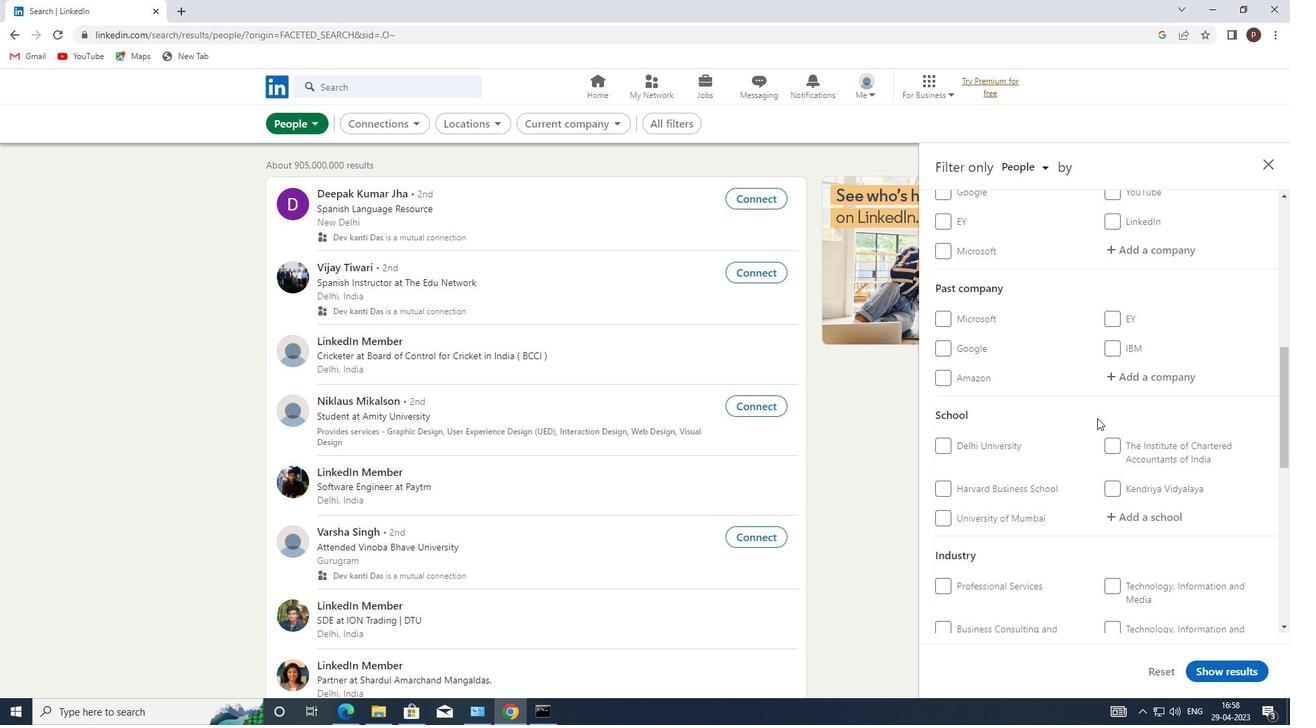
Action: Mouse moved to (1097, 419)
Screenshot: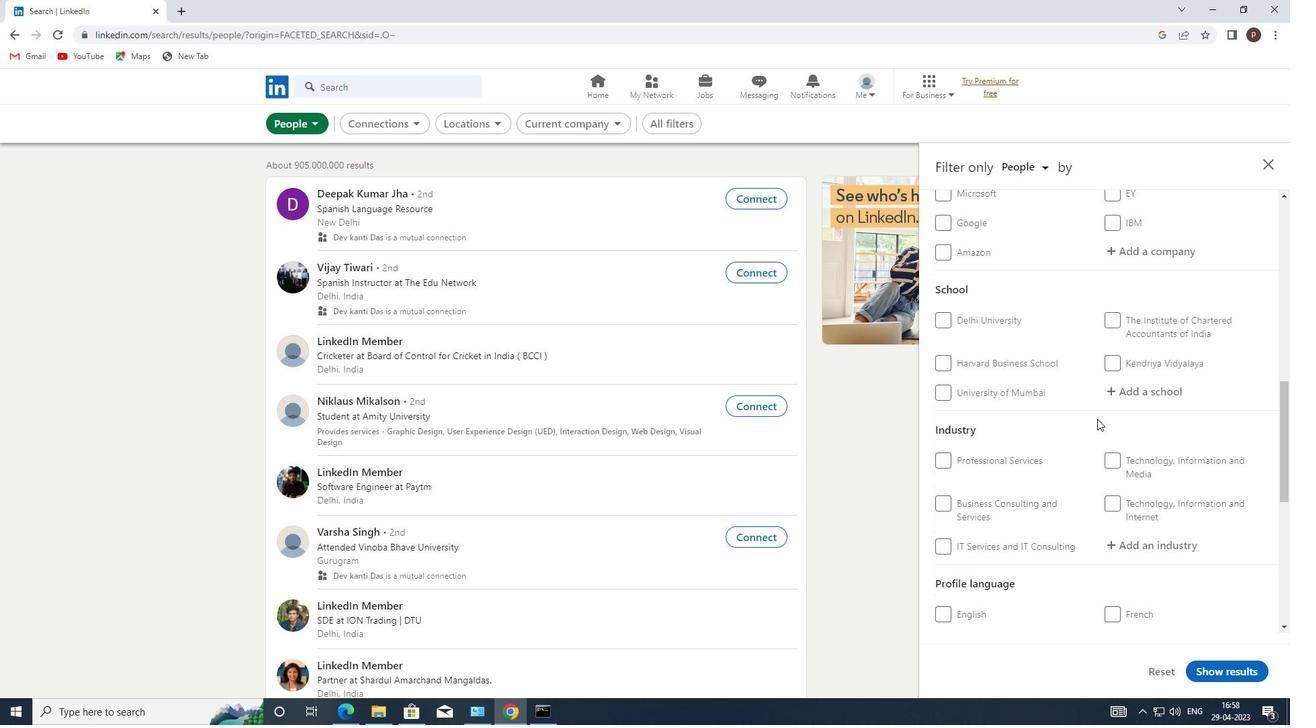 
Action: Mouse scrolled (1097, 419) with delta (0, 0)
Screenshot: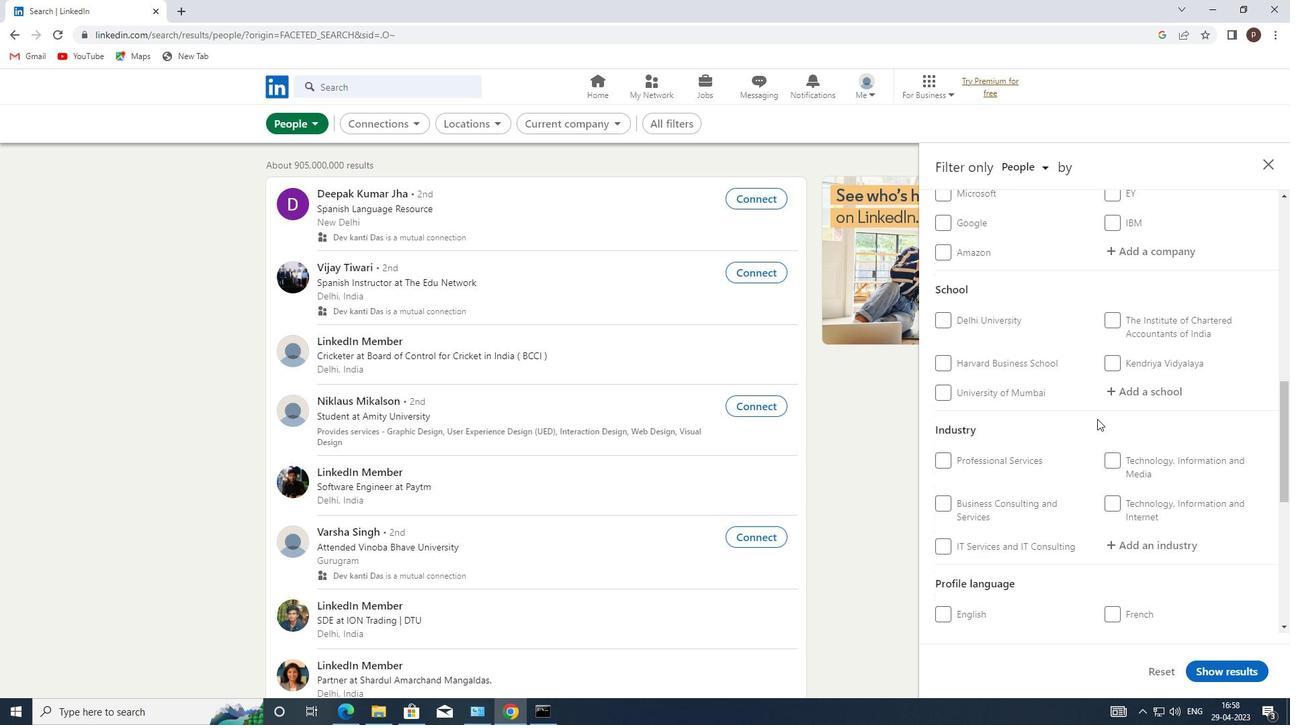 
Action: Mouse scrolled (1097, 419) with delta (0, 0)
Screenshot: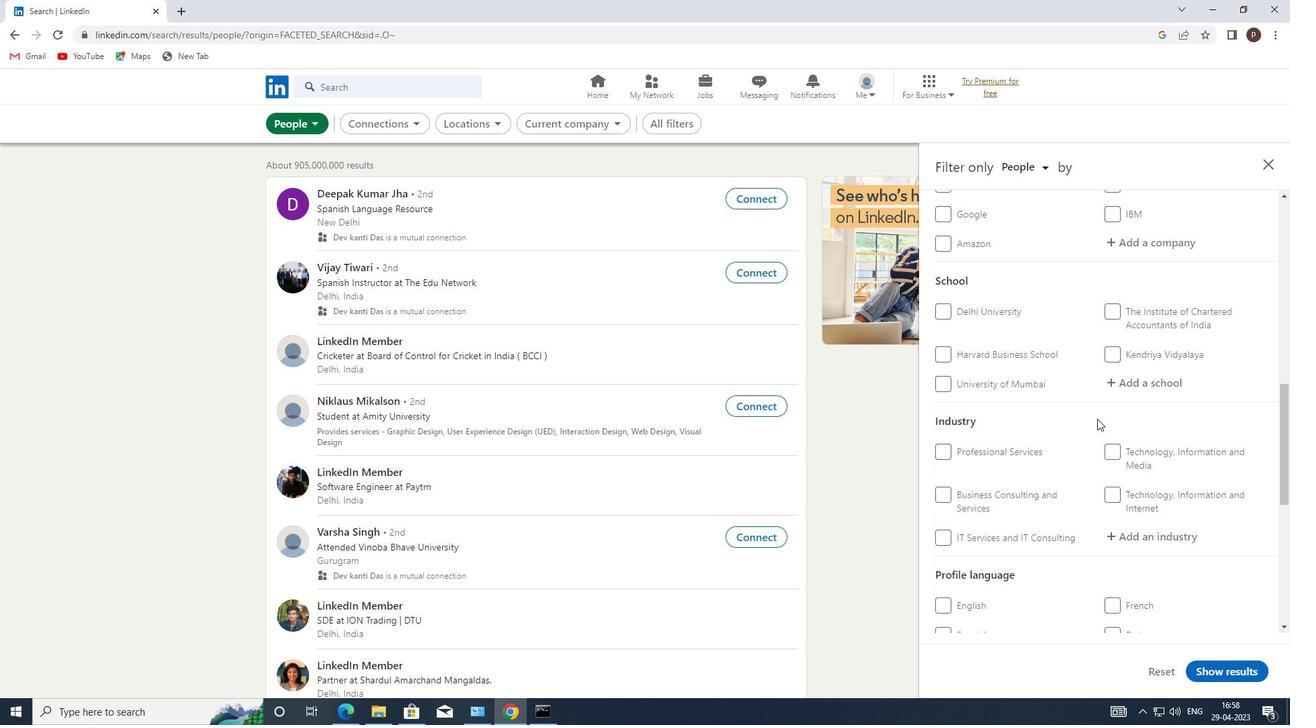 
Action: Mouse moved to (933, 467)
Screenshot: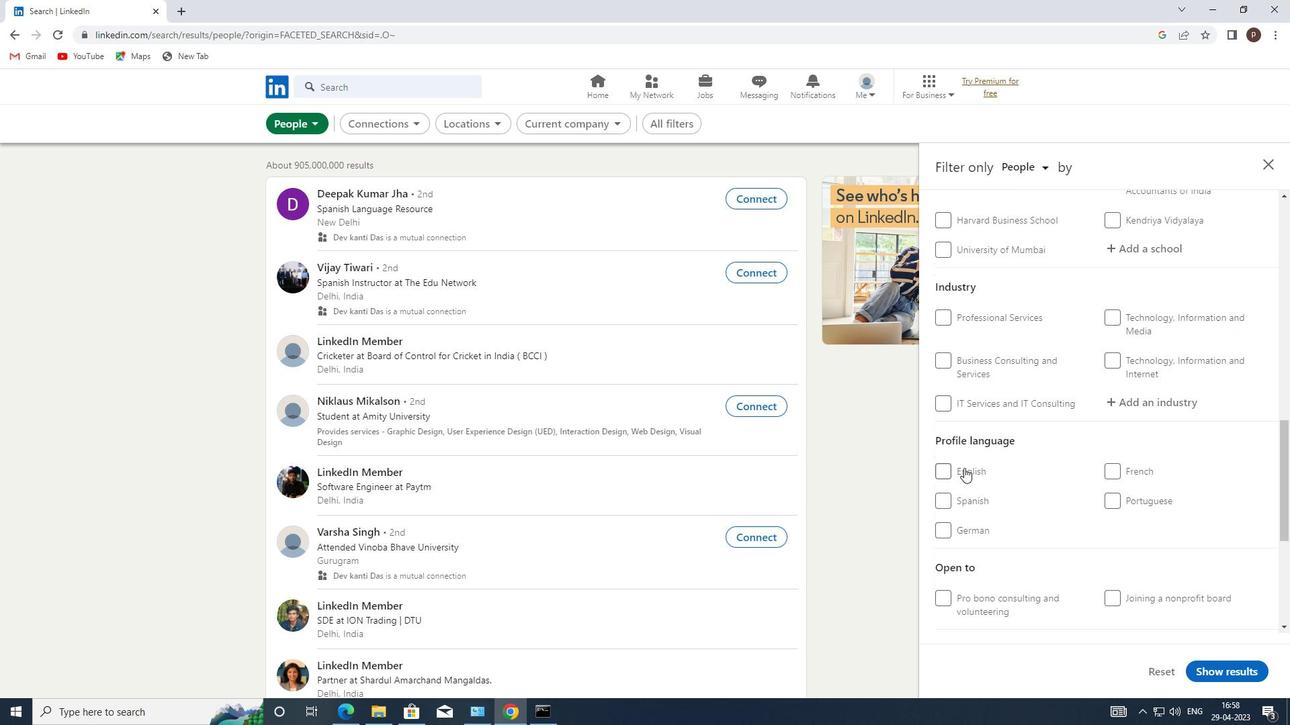 
Action: Mouse pressed left at (933, 467)
Screenshot: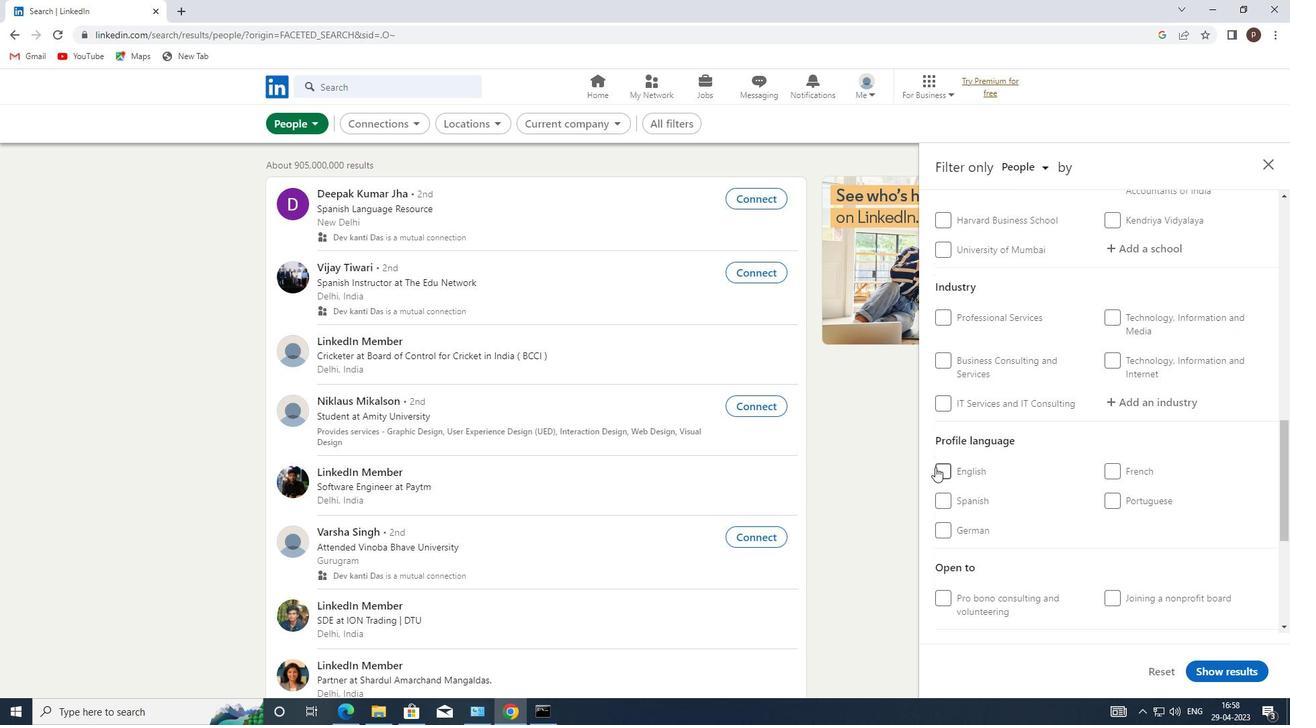 
Action: Mouse moved to (944, 466)
Screenshot: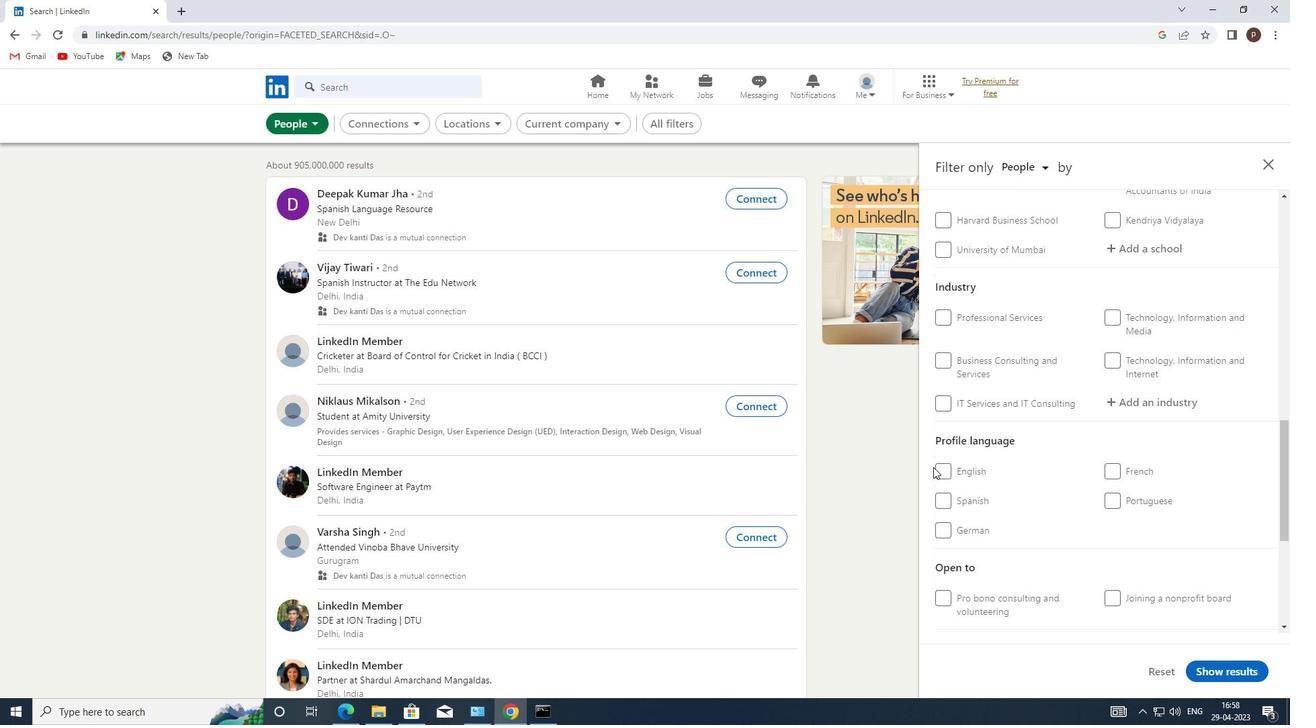 
Action: Mouse pressed left at (944, 466)
Screenshot: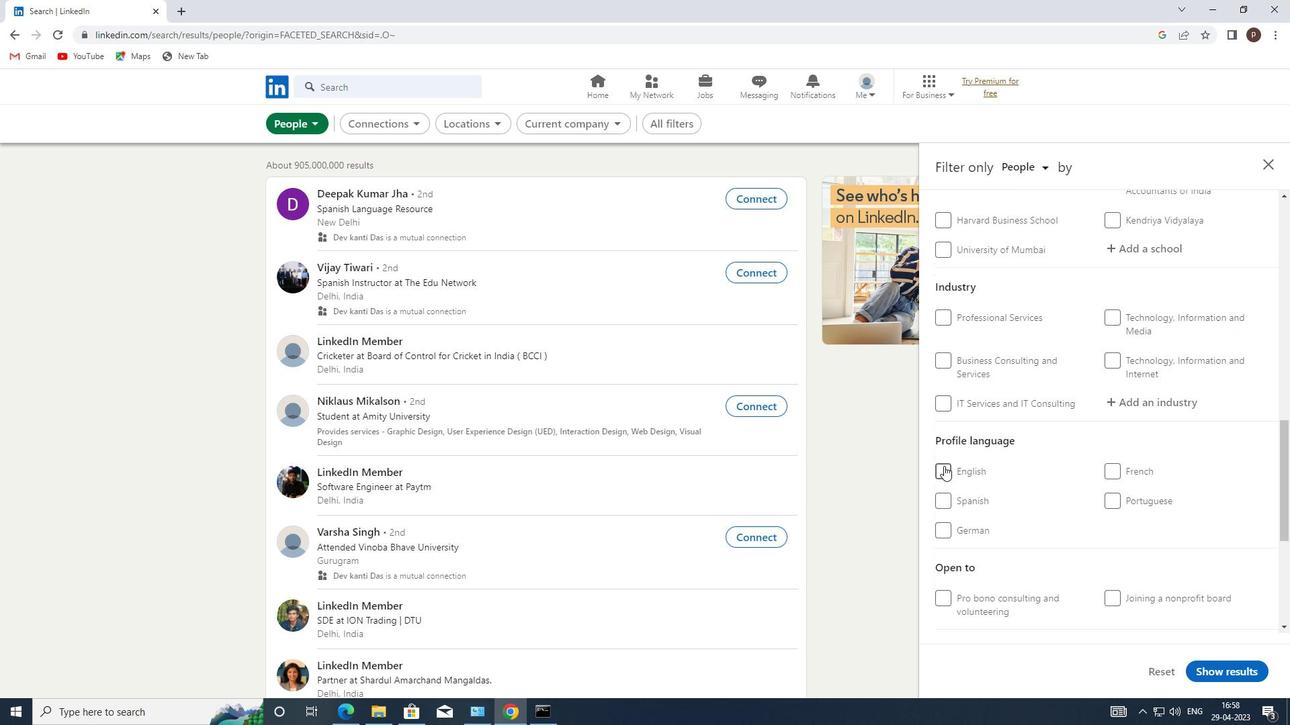 
Action: Mouse moved to (1019, 429)
Screenshot: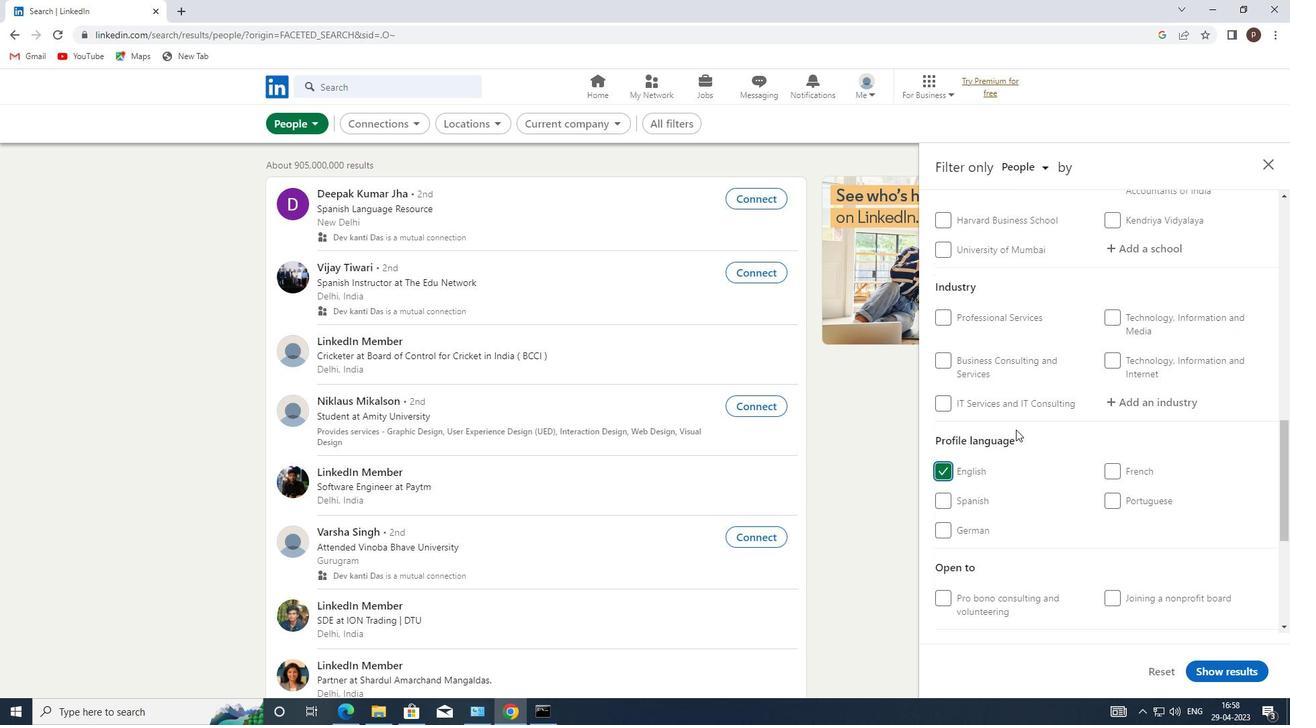 
Action: Mouse scrolled (1019, 430) with delta (0, 0)
Screenshot: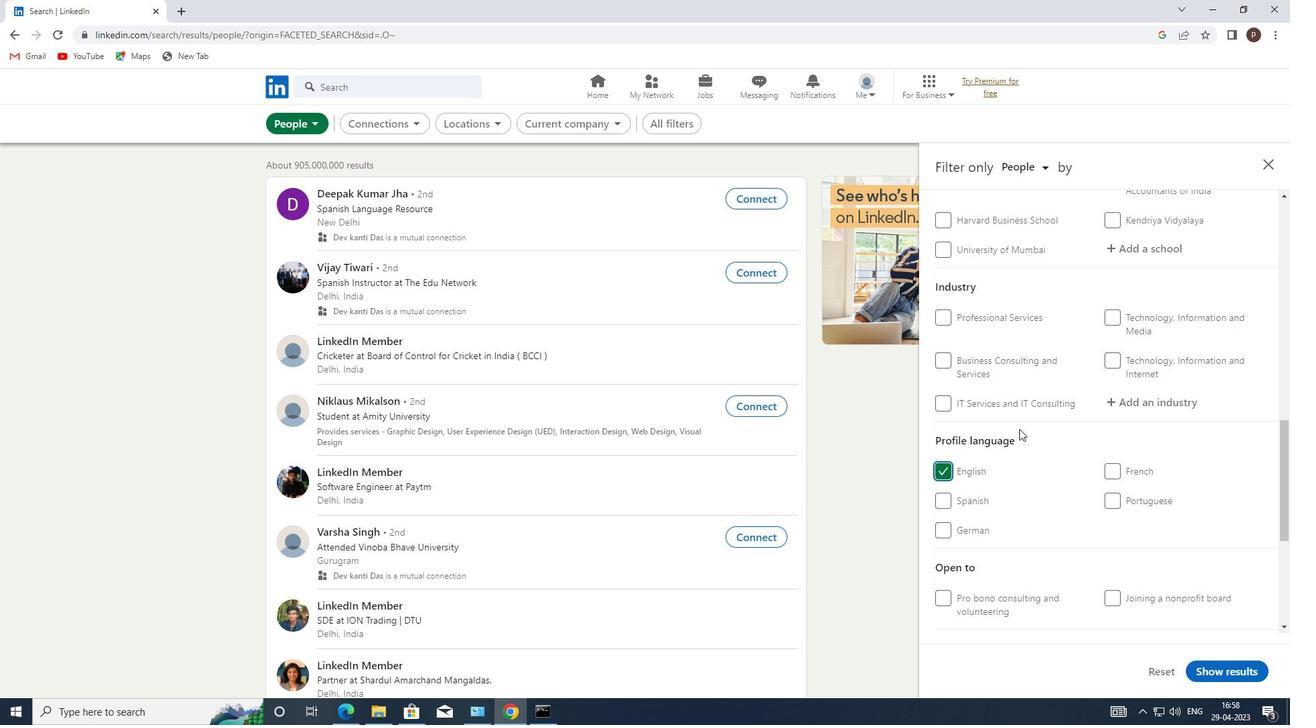 
Action: Mouse scrolled (1019, 430) with delta (0, 0)
Screenshot: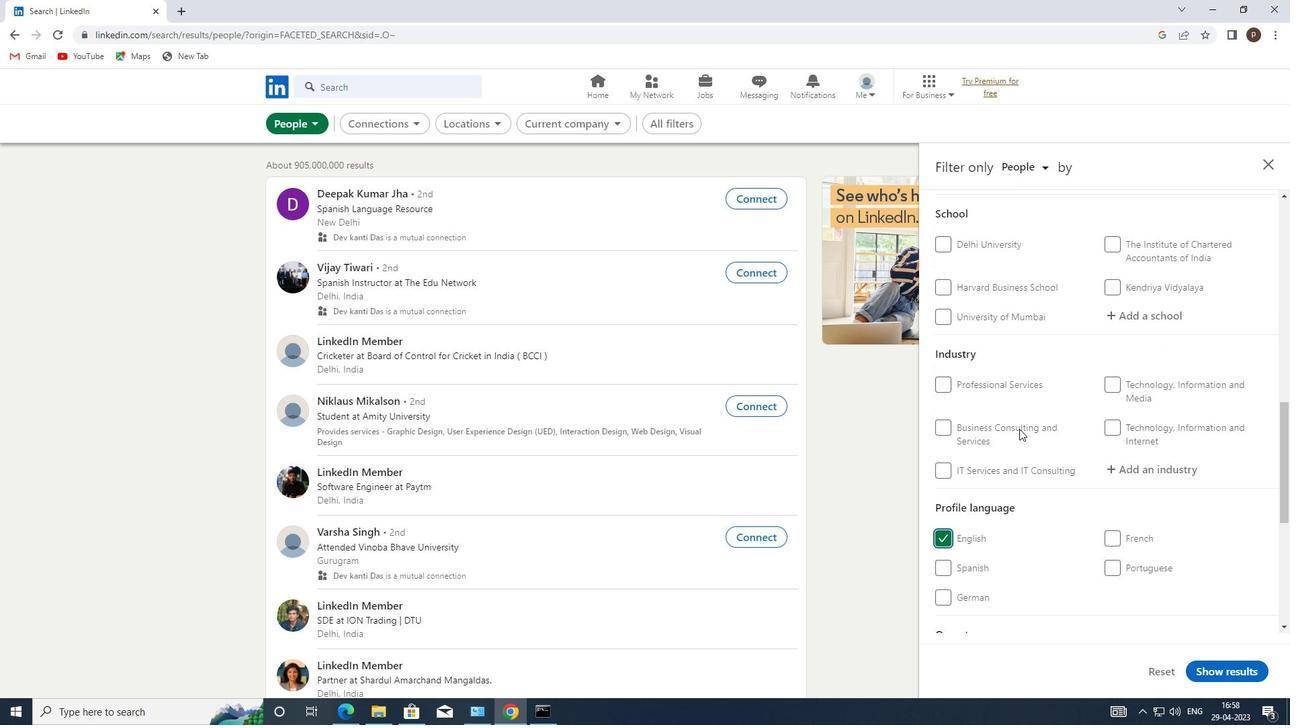 
Action: Mouse scrolled (1019, 430) with delta (0, 0)
Screenshot: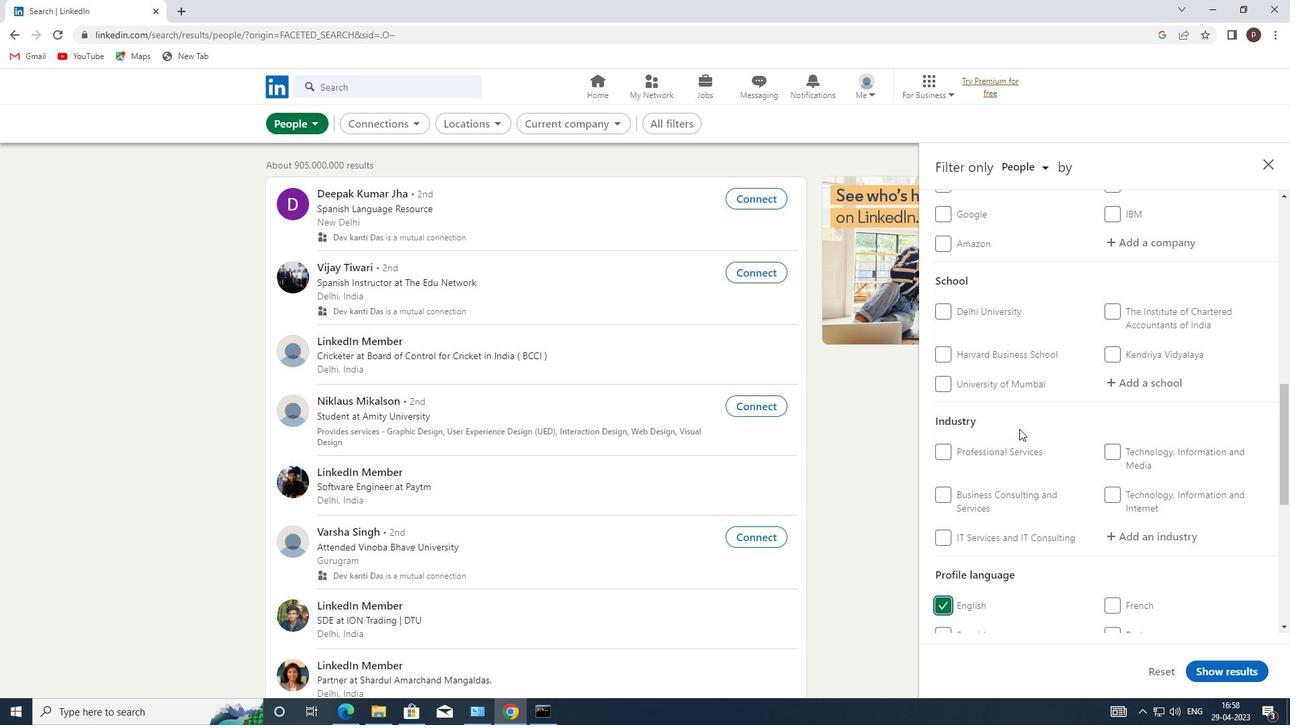 
Action: Mouse scrolled (1019, 430) with delta (0, 0)
Screenshot: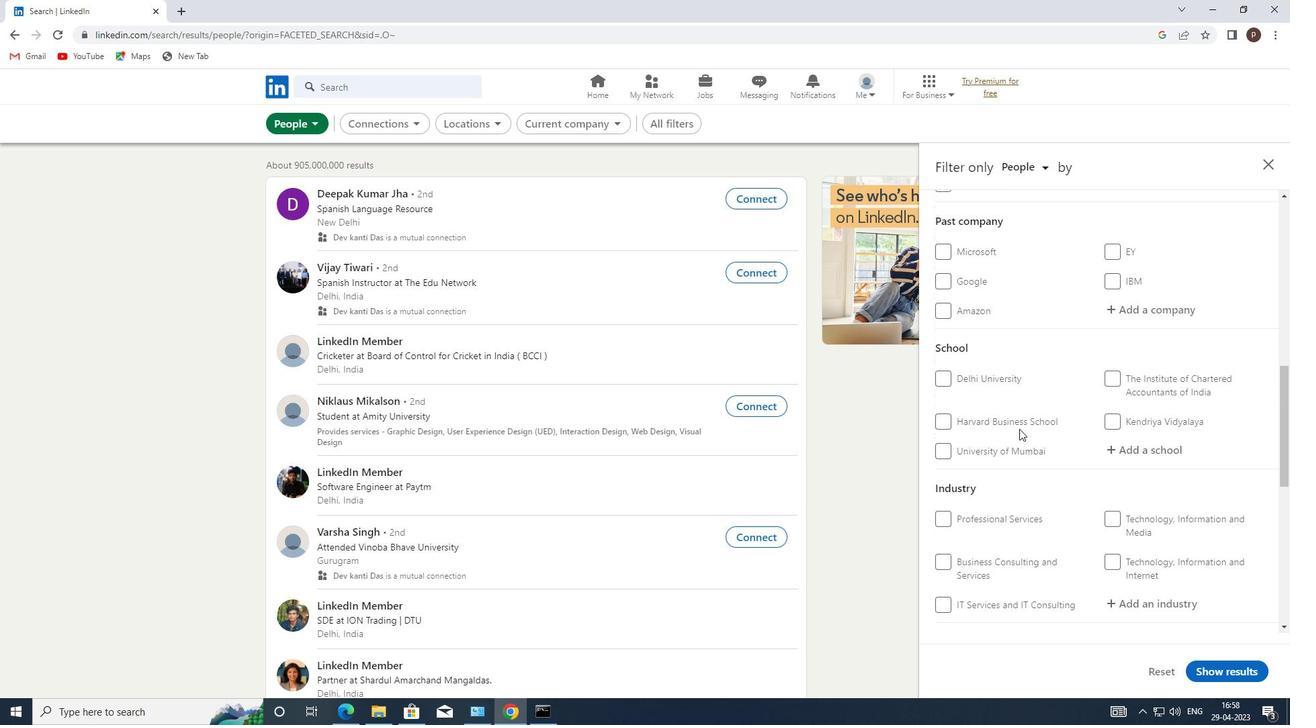 
Action: Mouse scrolled (1019, 430) with delta (0, 0)
Screenshot: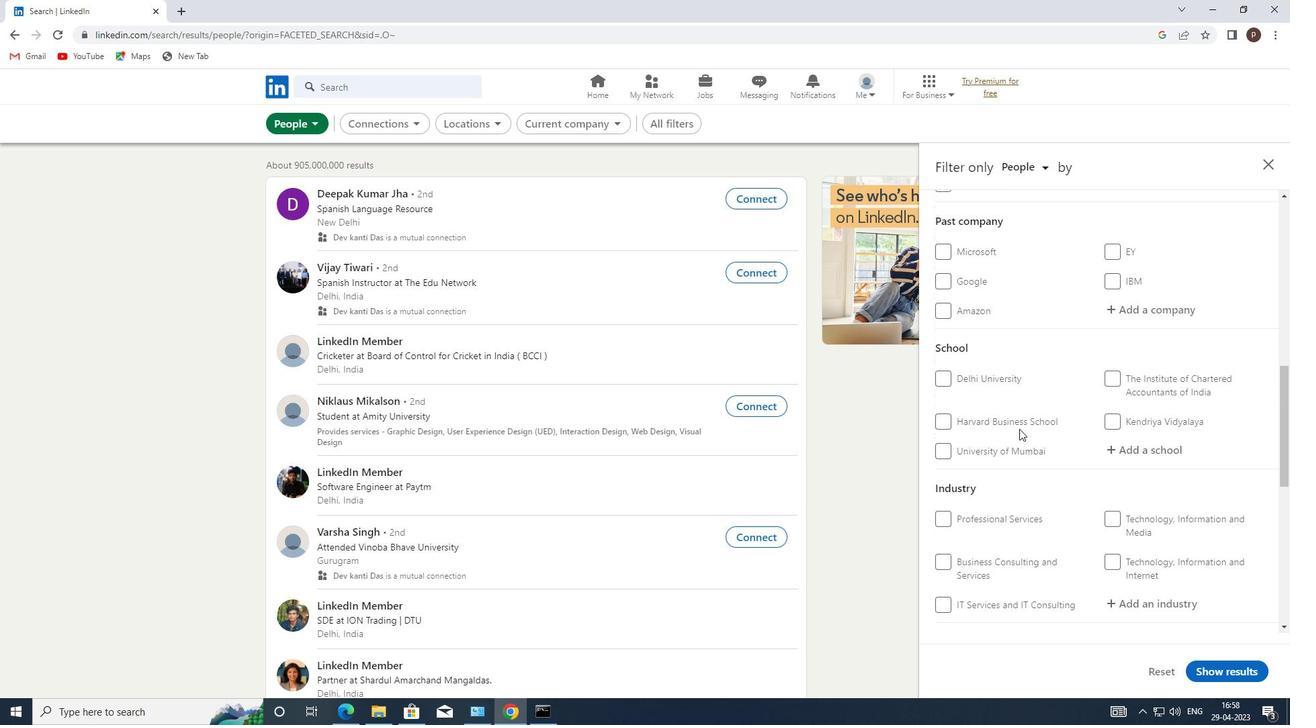 
Action: Mouse scrolled (1019, 430) with delta (0, 0)
Screenshot: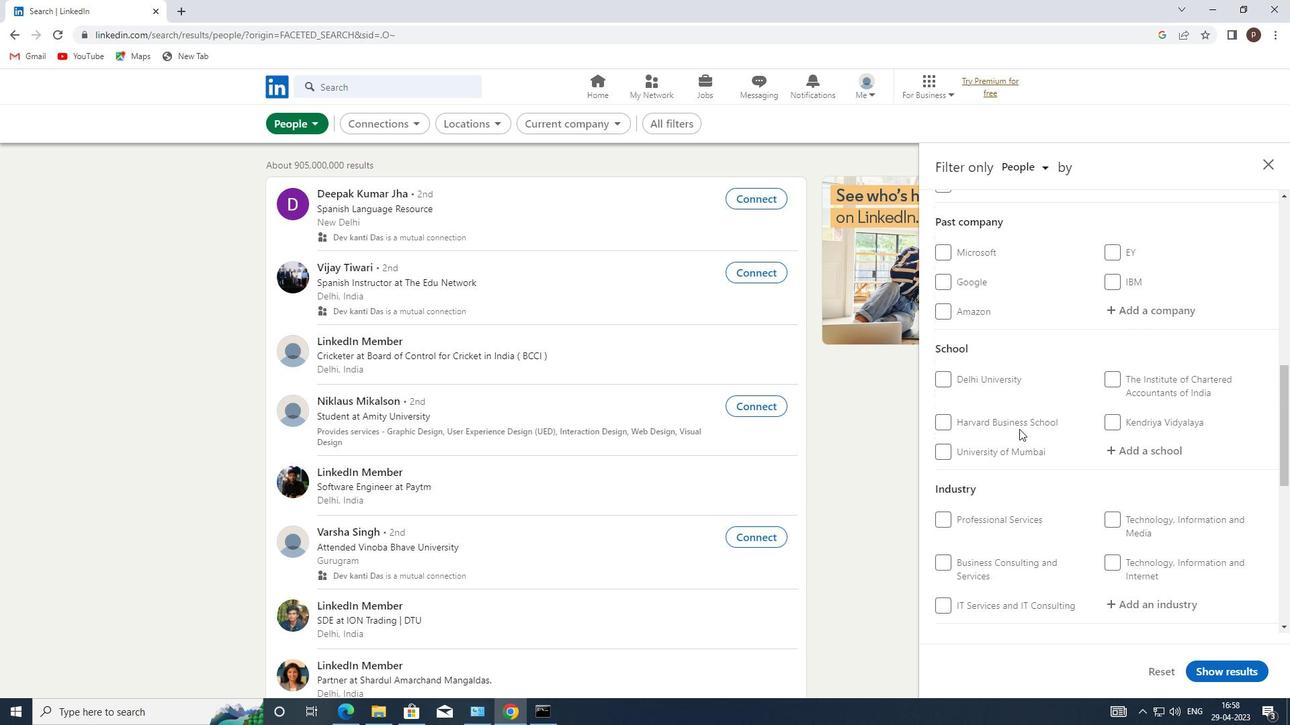 
Action: Mouse moved to (1116, 387)
Screenshot: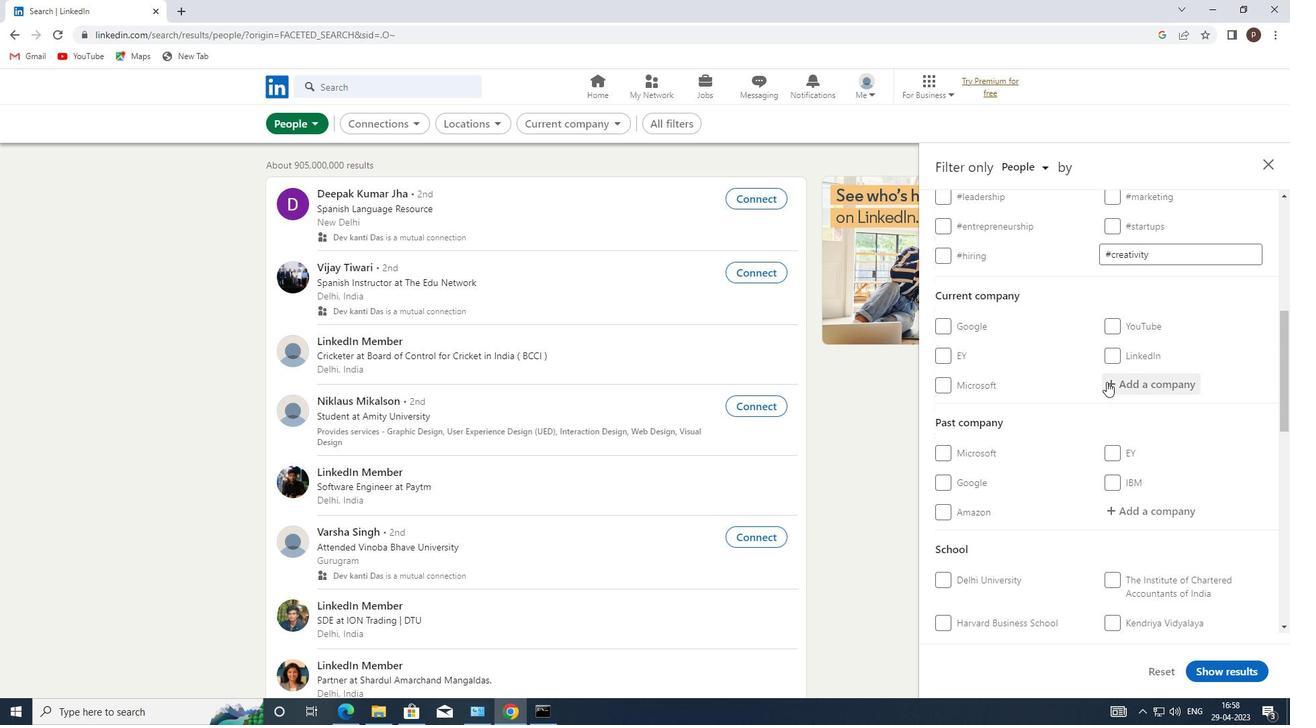 
Action: Mouse pressed left at (1116, 387)
Screenshot: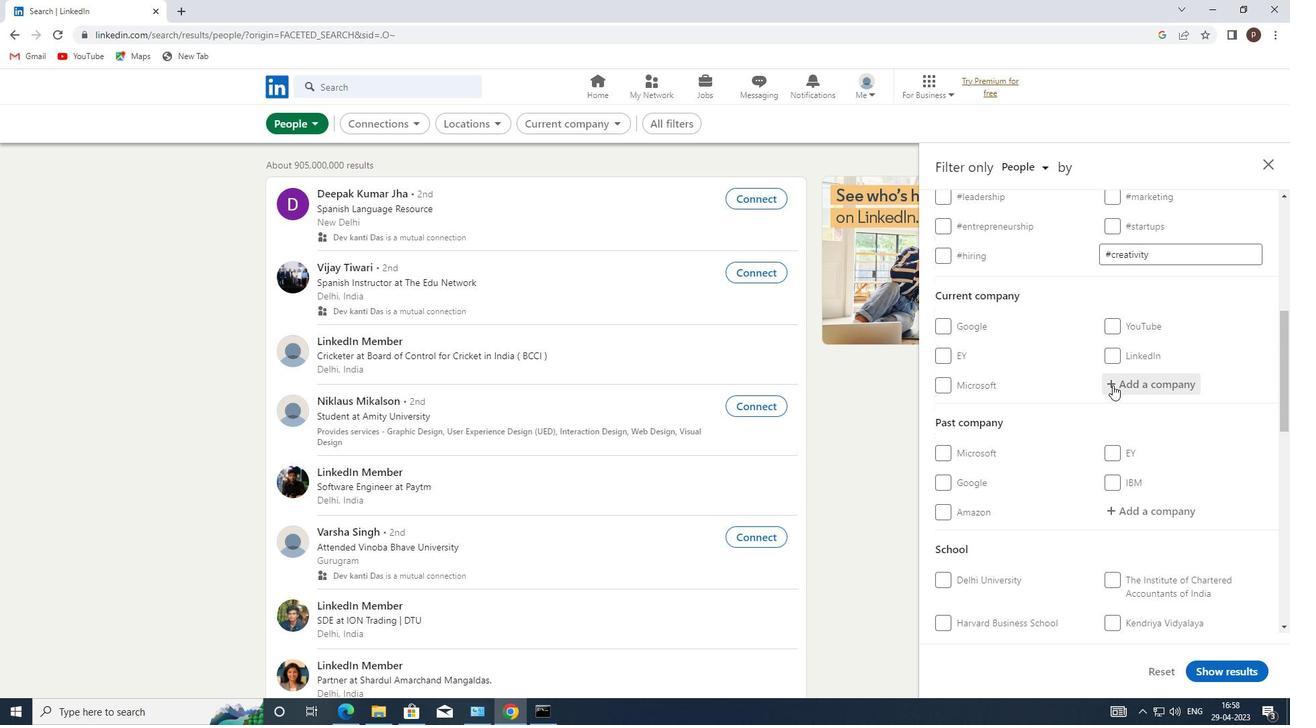 
Action: Key pressed <Key.caps_lock>SUN<Key.space>M<Key.caps_lock>OBILITY
Screenshot: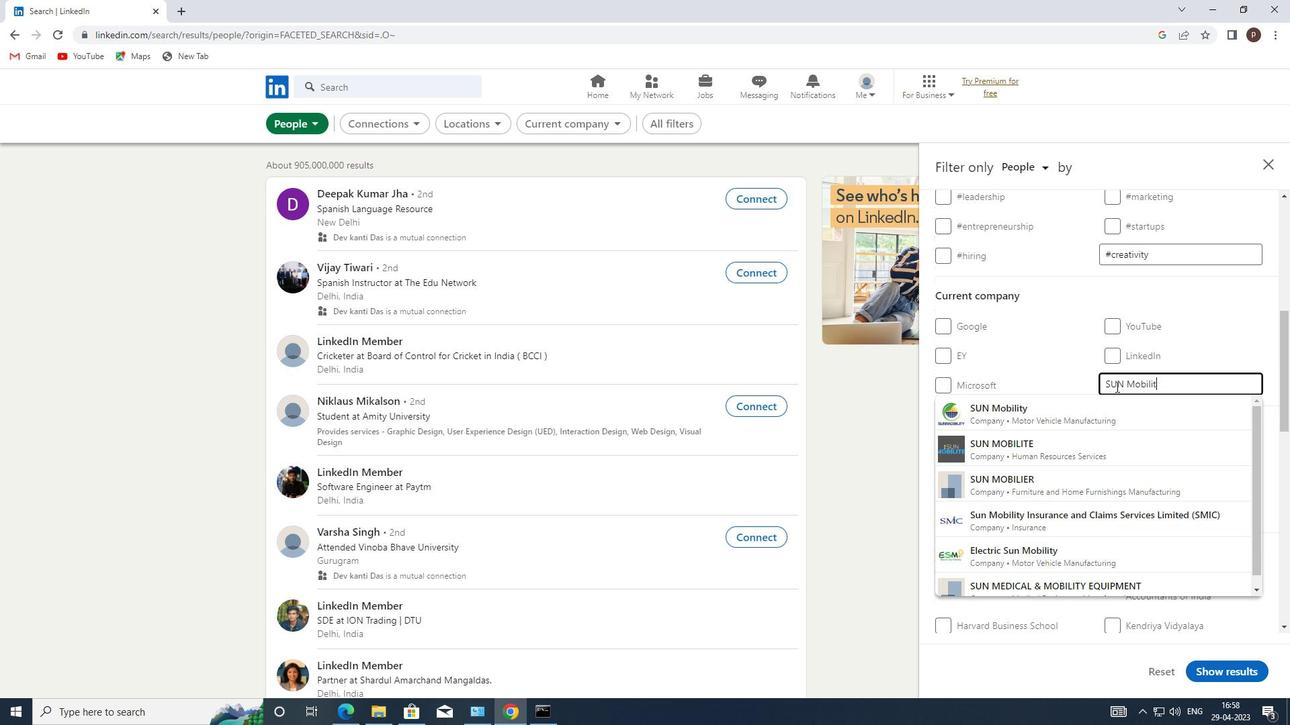 
Action: Mouse moved to (1037, 407)
Screenshot: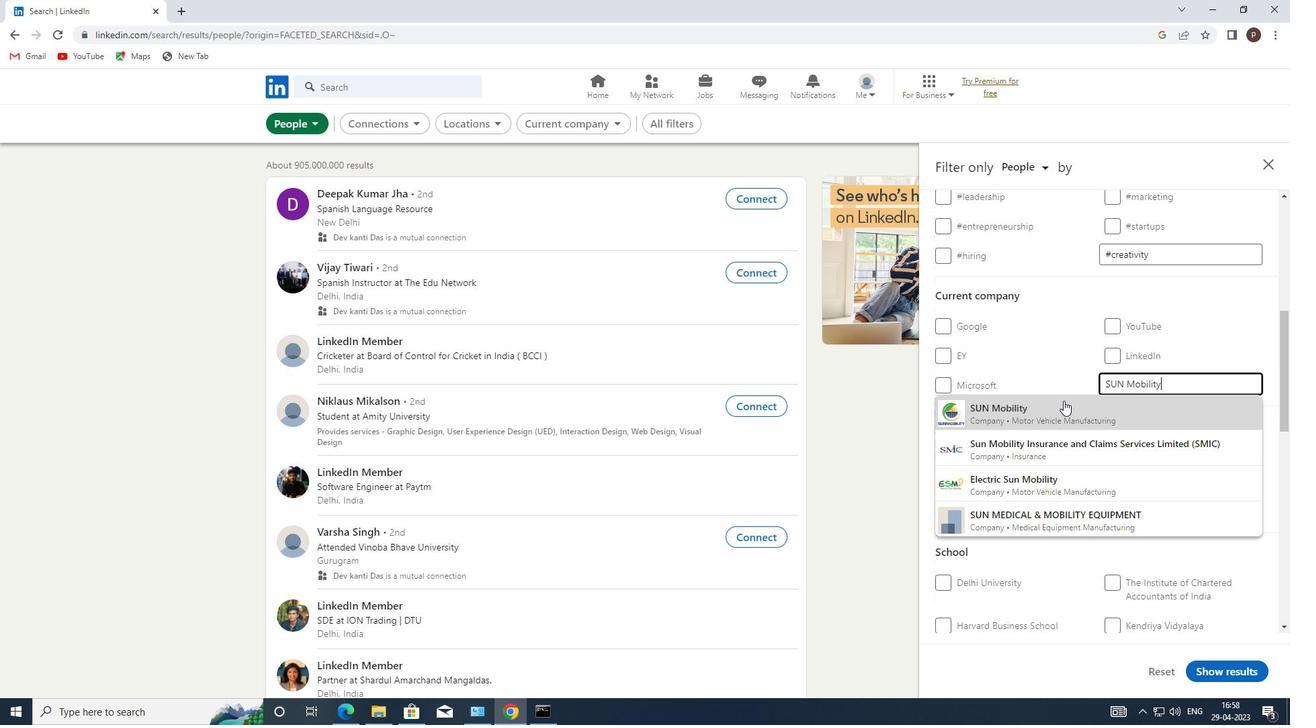 
Action: Mouse pressed left at (1037, 407)
Screenshot: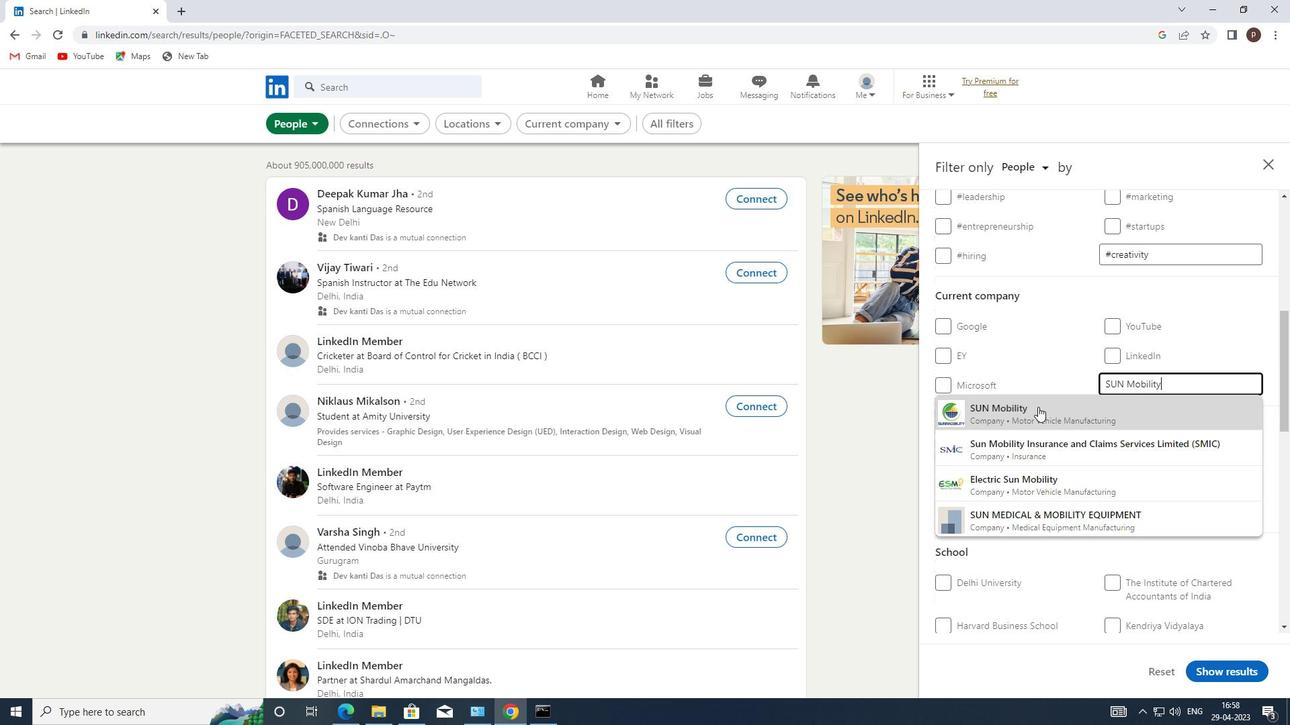 
Action: Mouse moved to (1037, 410)
Screenshot: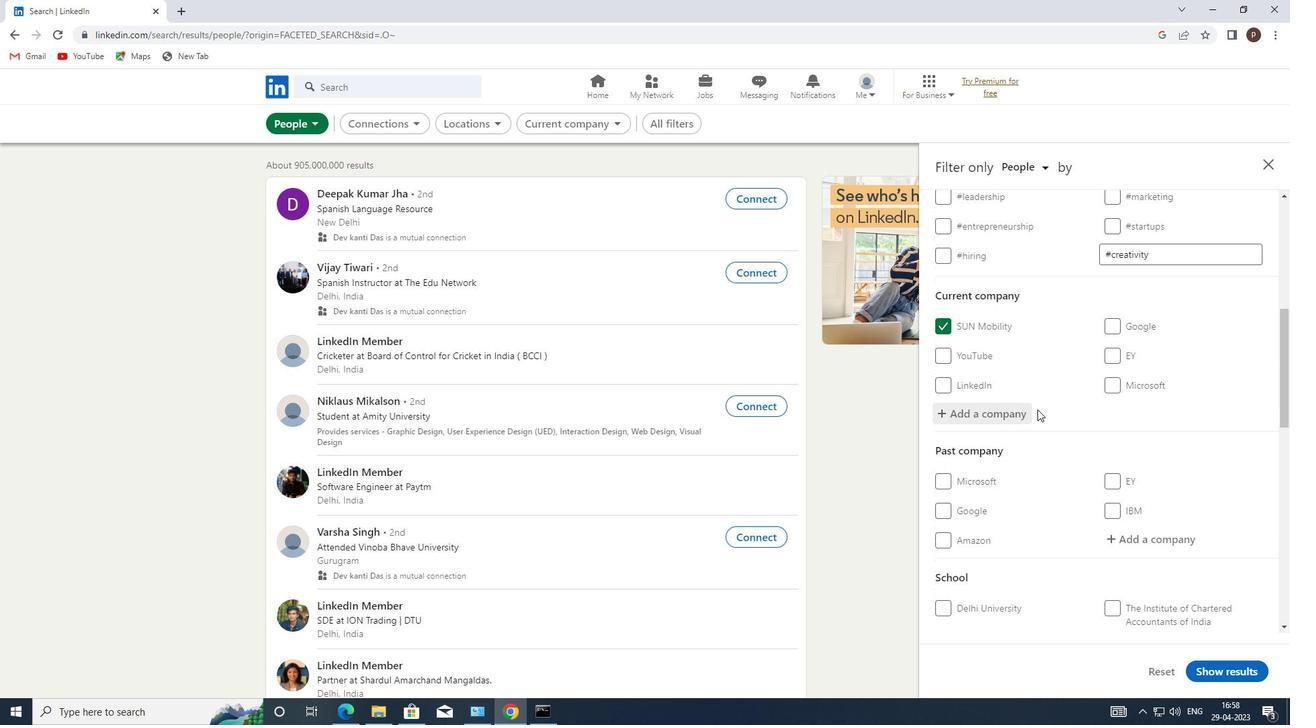 
Action: Mouse scrolled (1037, 409) with delta (0, 0)
Screenshot: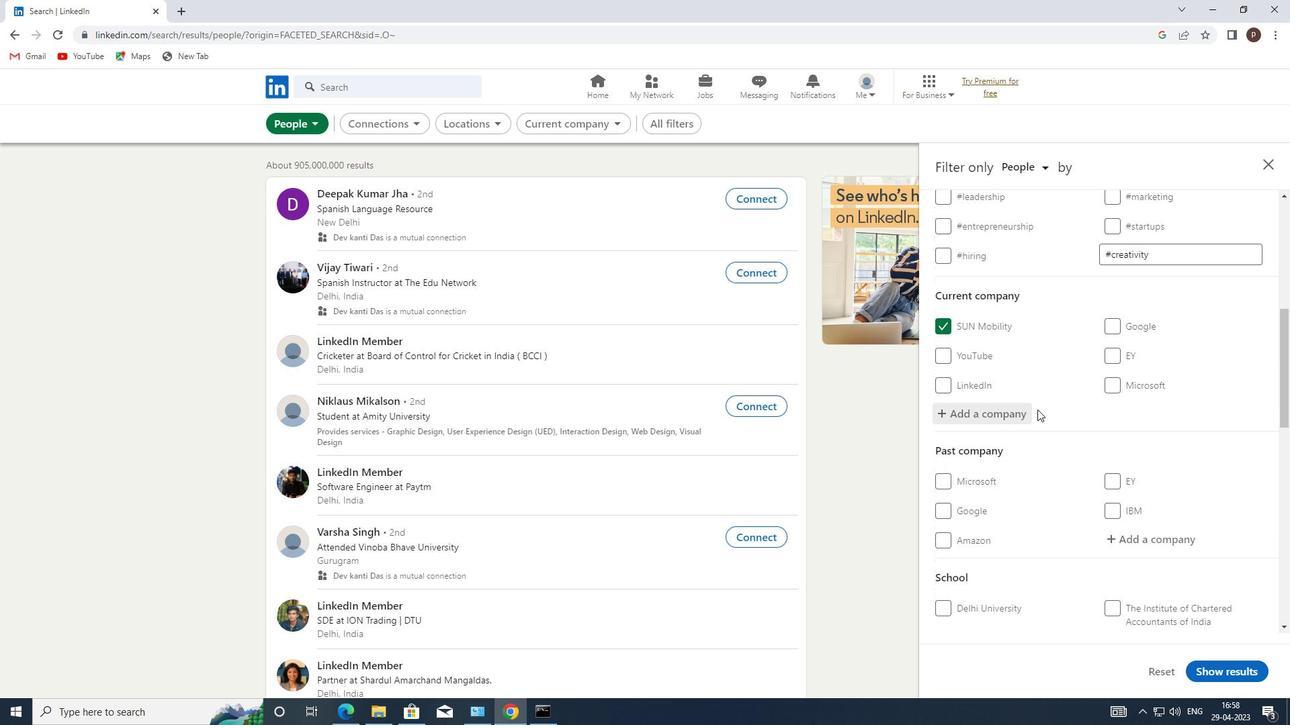 
Action: Mouse scrolled (1037, 409) with delta (0, 0)
Screenshot: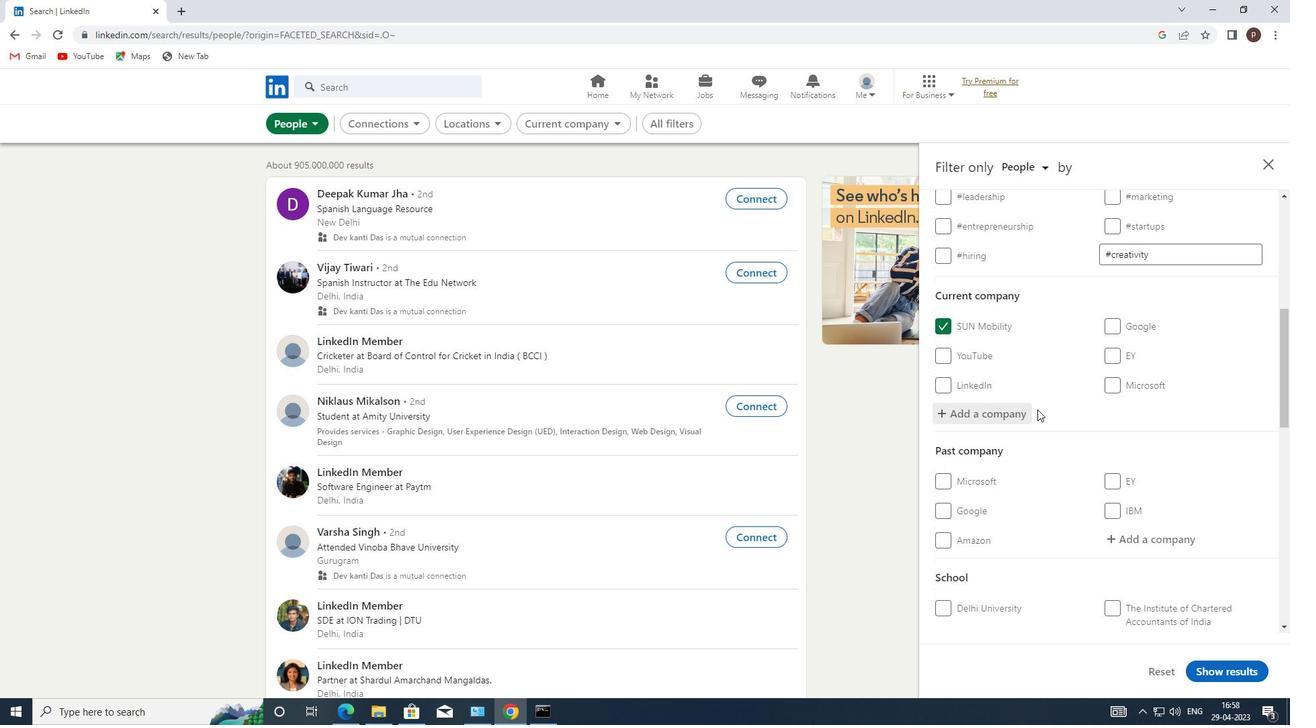 
Action: Mouse moved to (1037, 410)
Screenshot: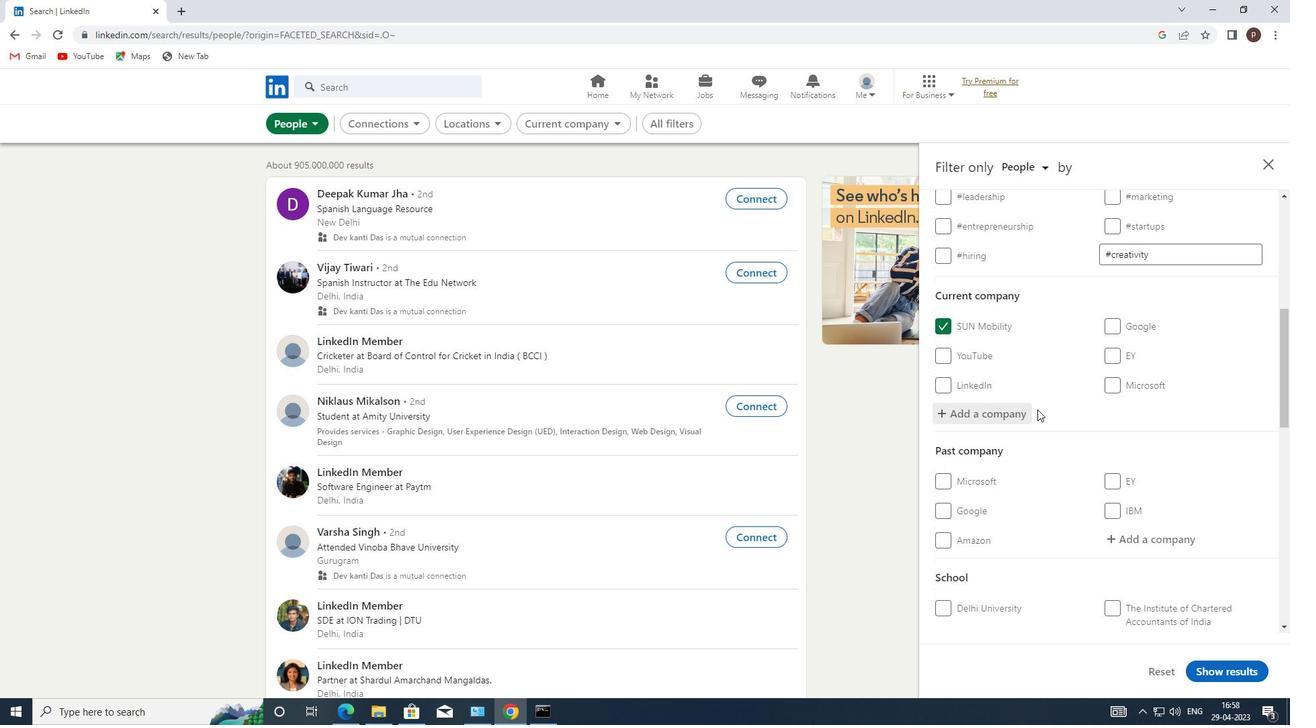 
Action: Mouse scrolled (1037, 409) with delta (0, 0)
Screenshot: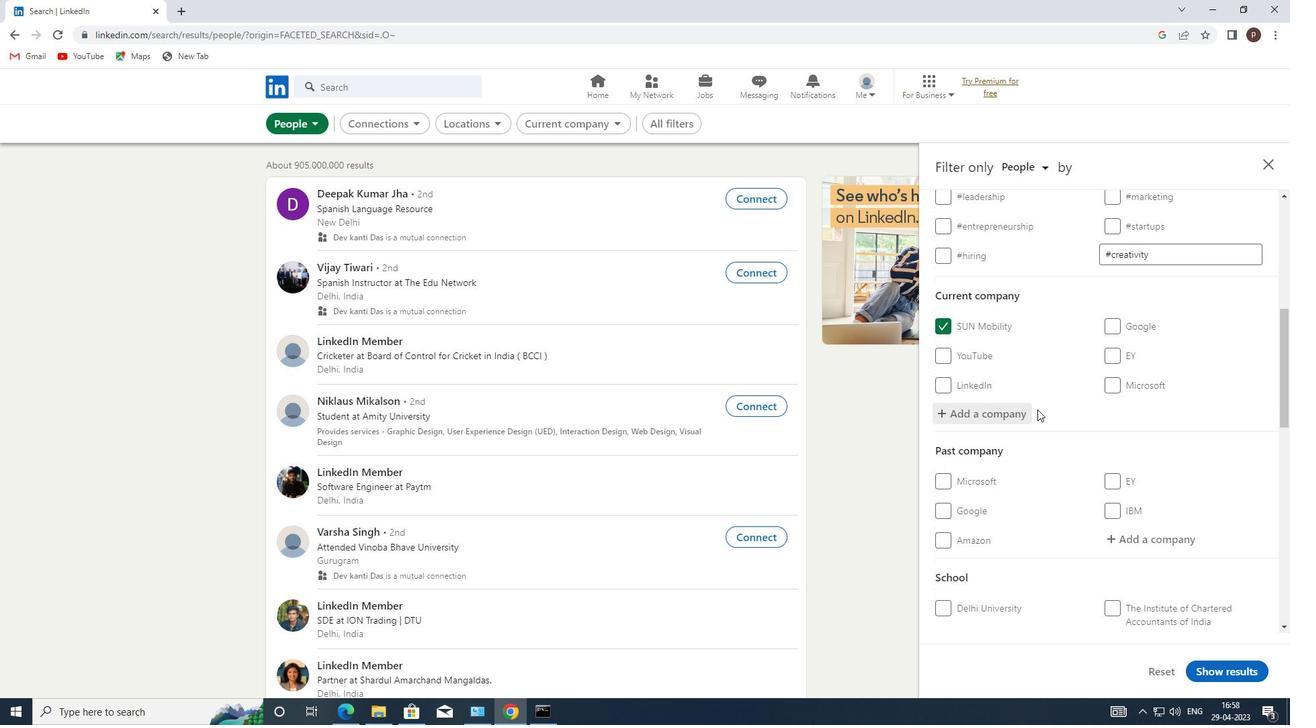 
Action: Mouse moved to (1121, 475)
Screenshot: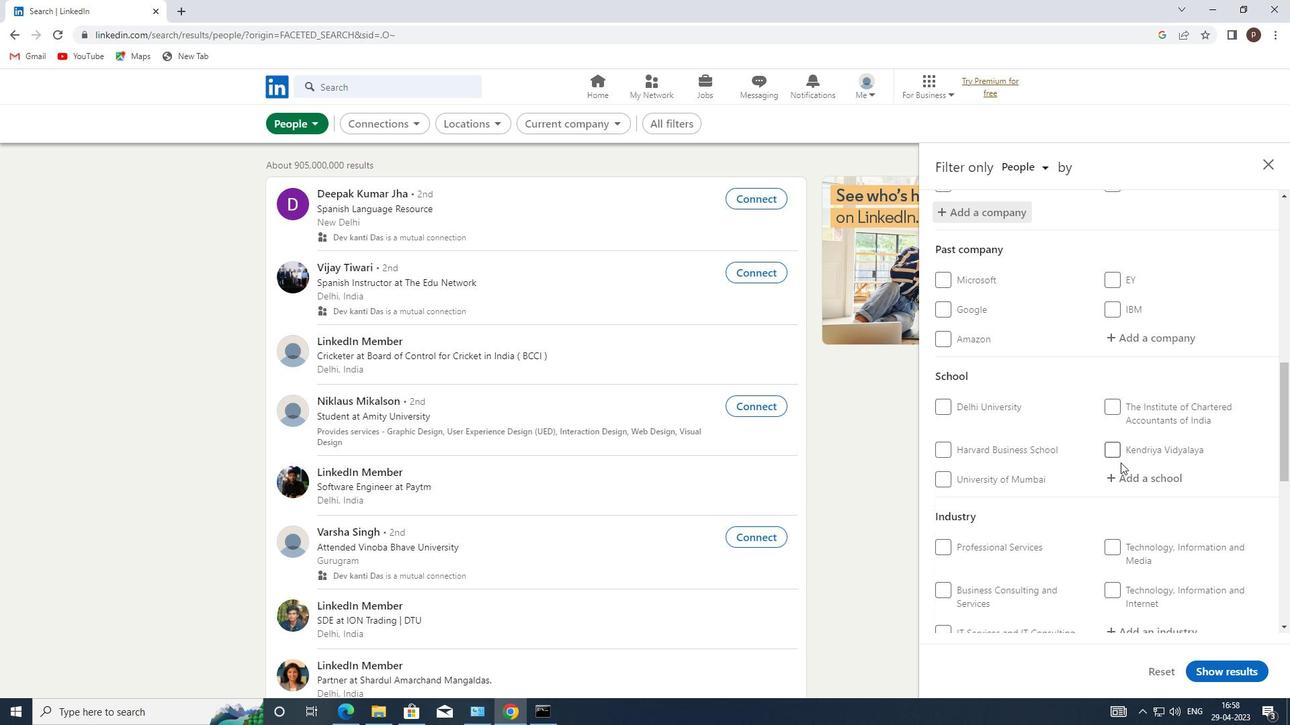 
Action: Mouse pressed left at (1121, 475)
Screenshot: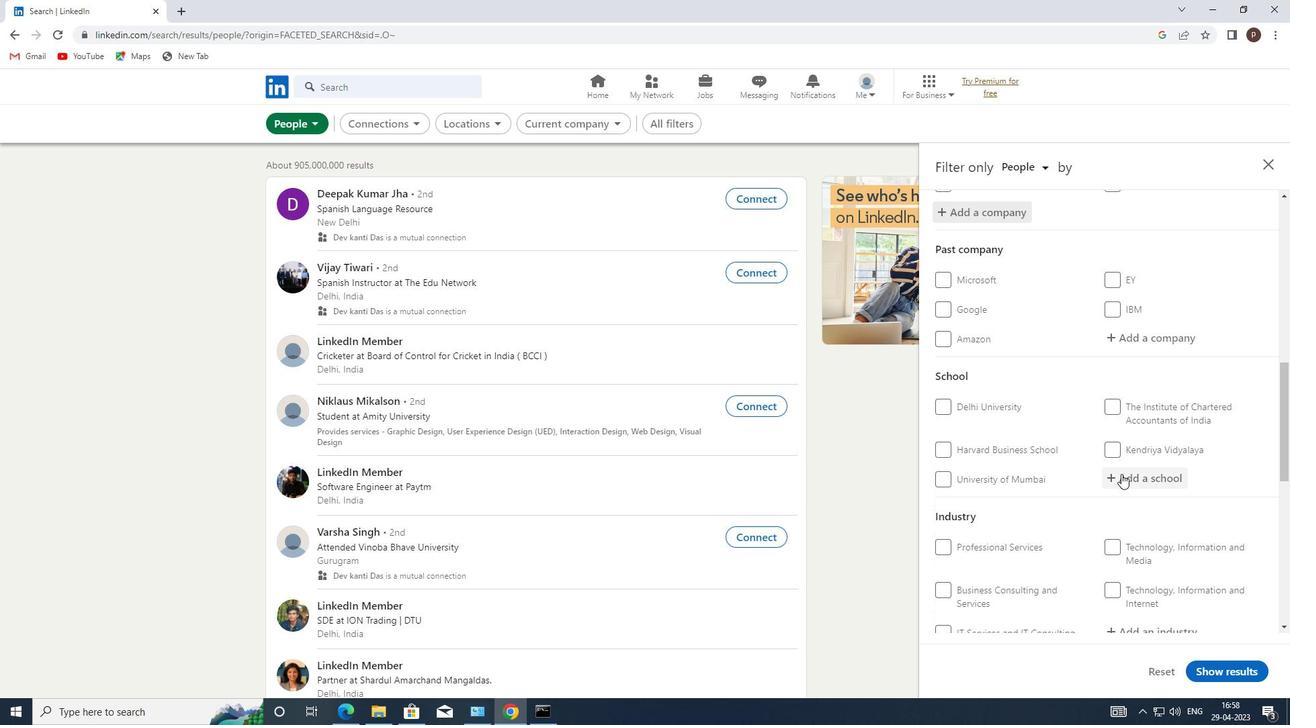 
Action: Mouse pressed left at (1121, 475)
Screenshot: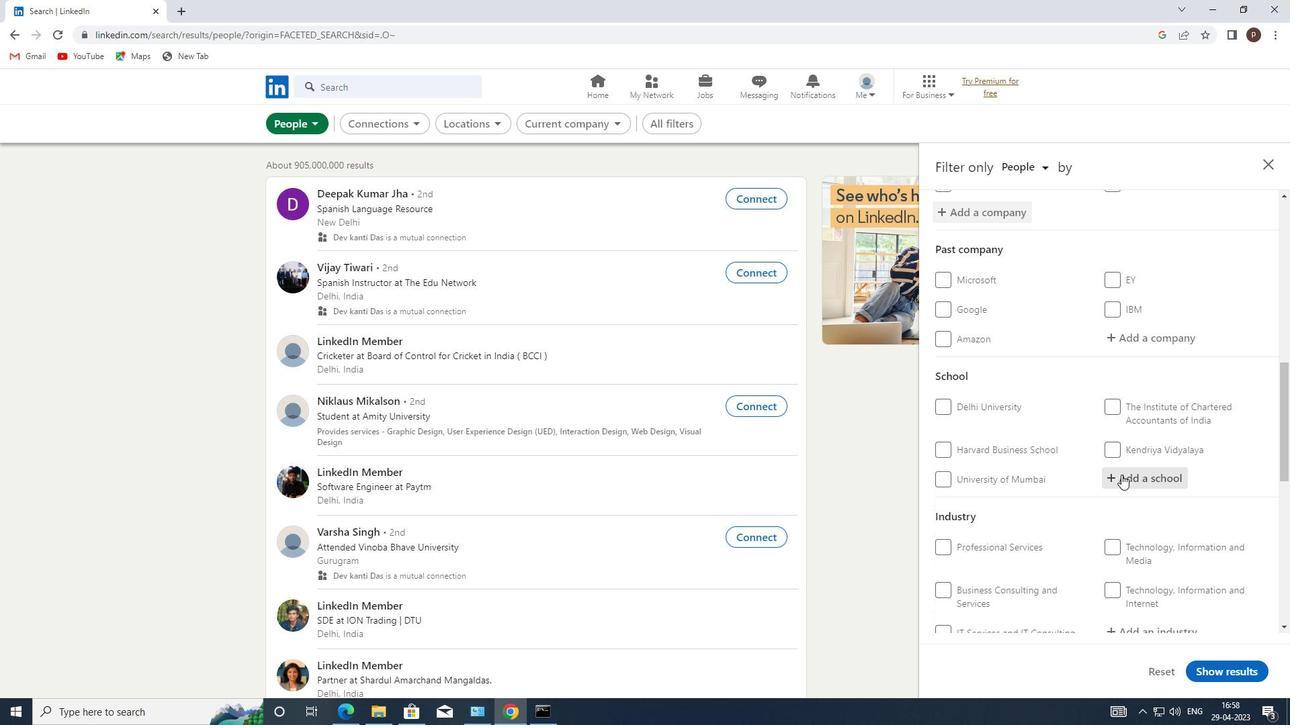 
Action: Key pressed <Key.caps_lock>N<Key.caps_lock>EW<Key.space><Key.caps_lock>H<Key.caps_lock>ORI
Screenshot: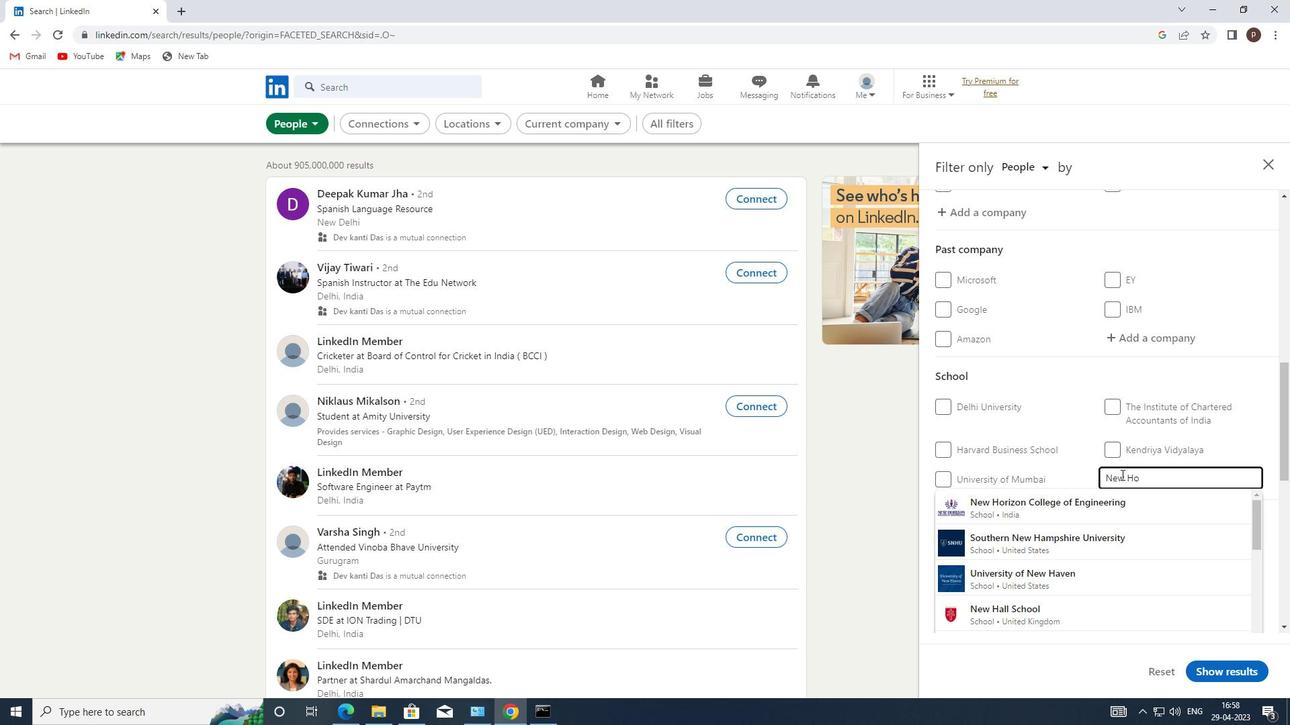 
Action: Mouse moved to (1099, 502)
Screenshot: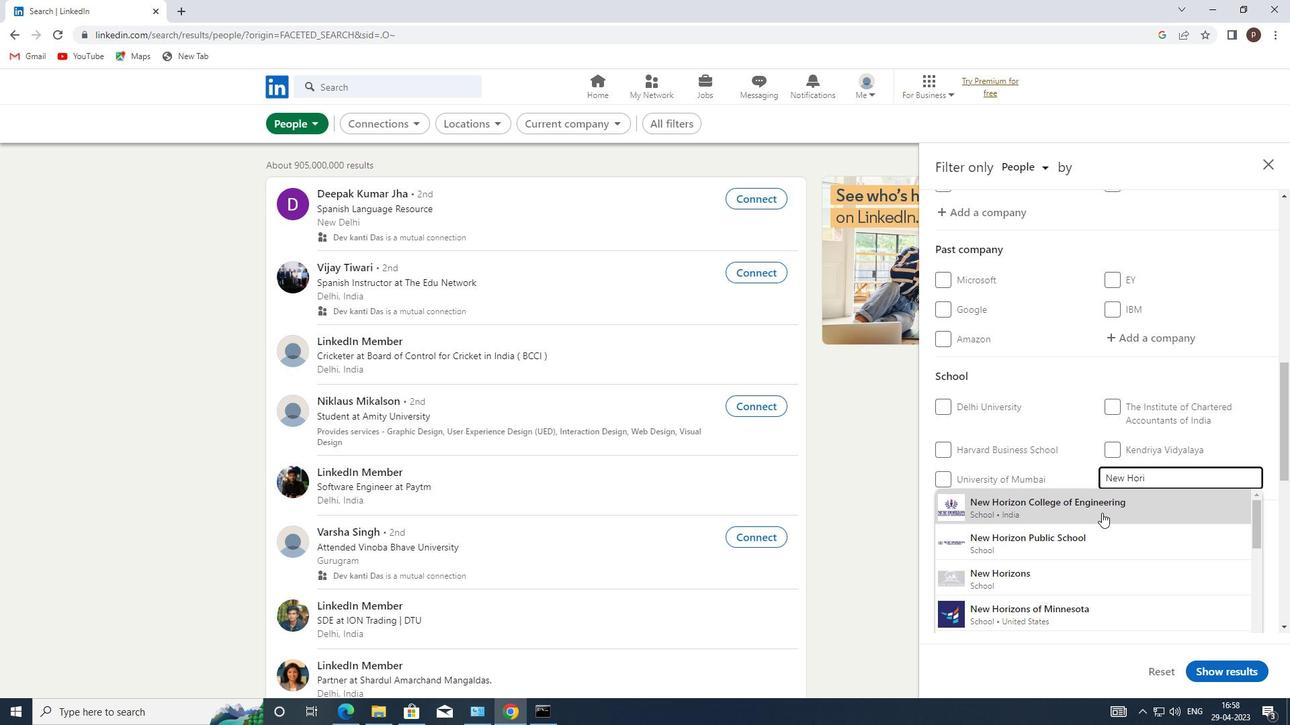 
Action: Mouse pressed left at (1099, 502)
Screenshot: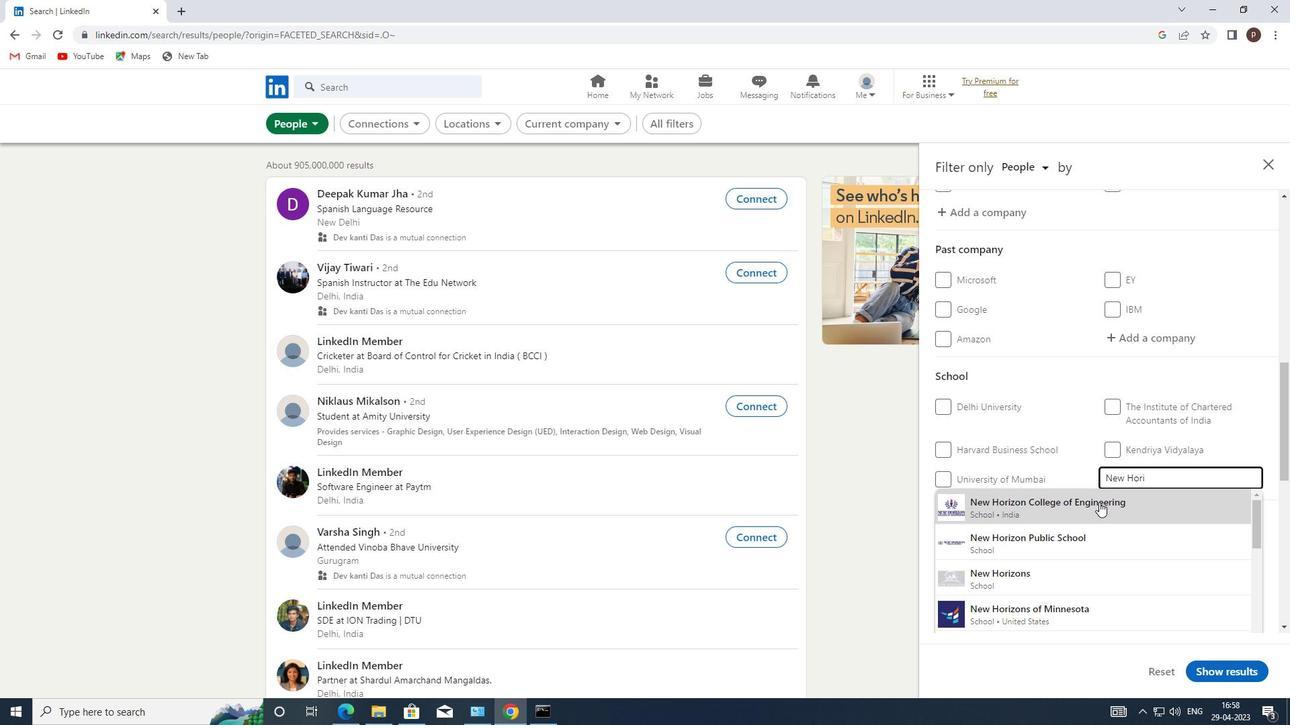 
Action: Mouse moved to (1092, 496)
Screenshot: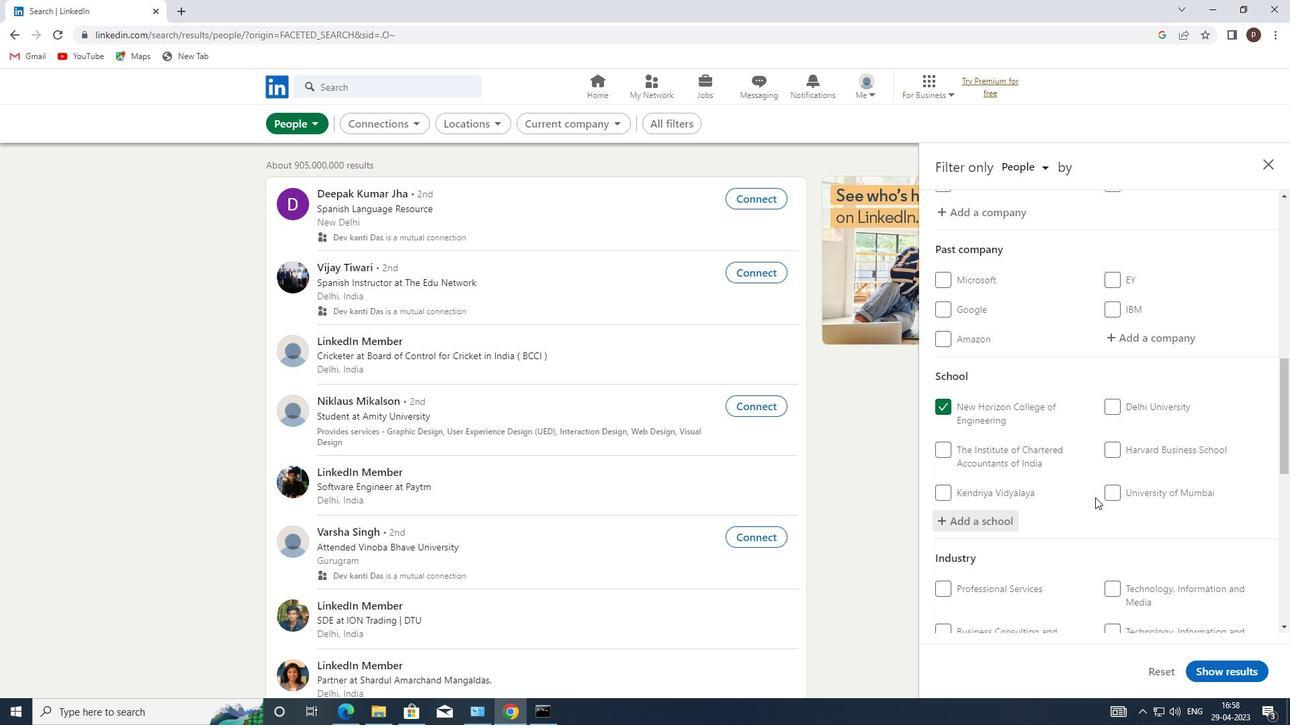 
Action: Mouse scrolled (1092, 495) with delta (0, 0)
Screenshot: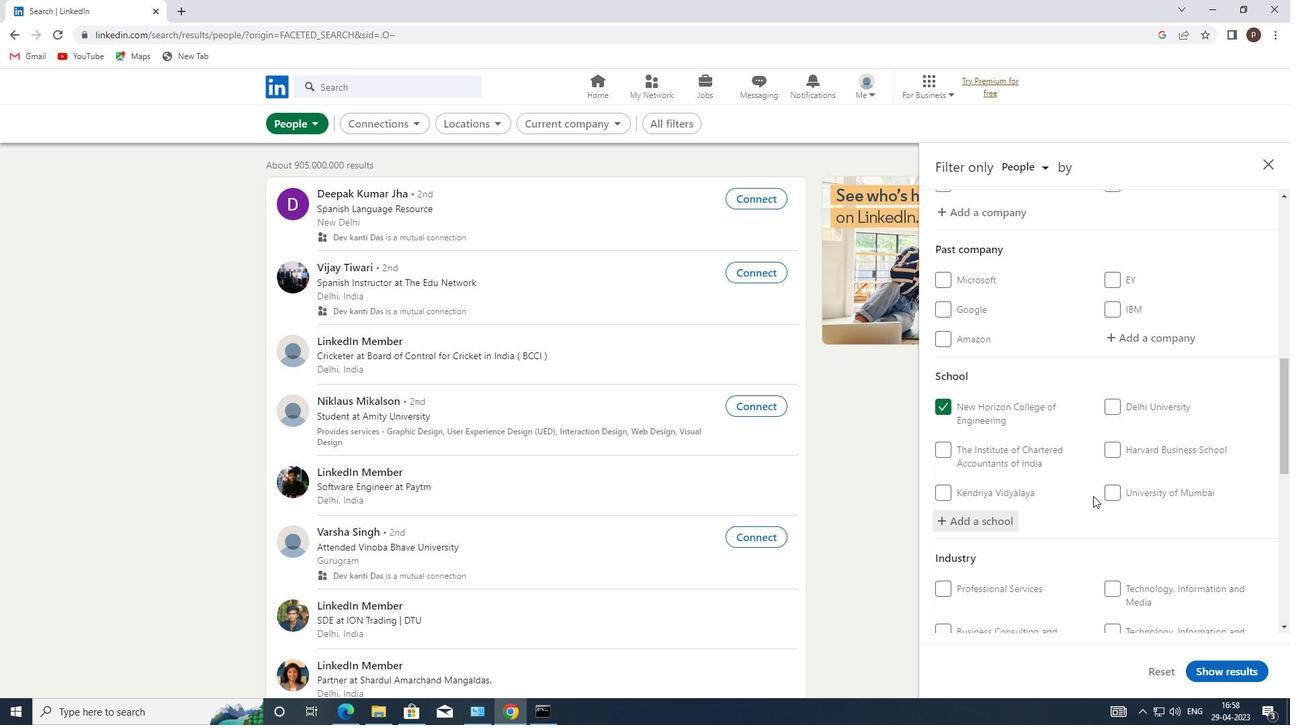 
Action: Mouse scrolled (1092, 495) with delta (0, 0)
Screenshot: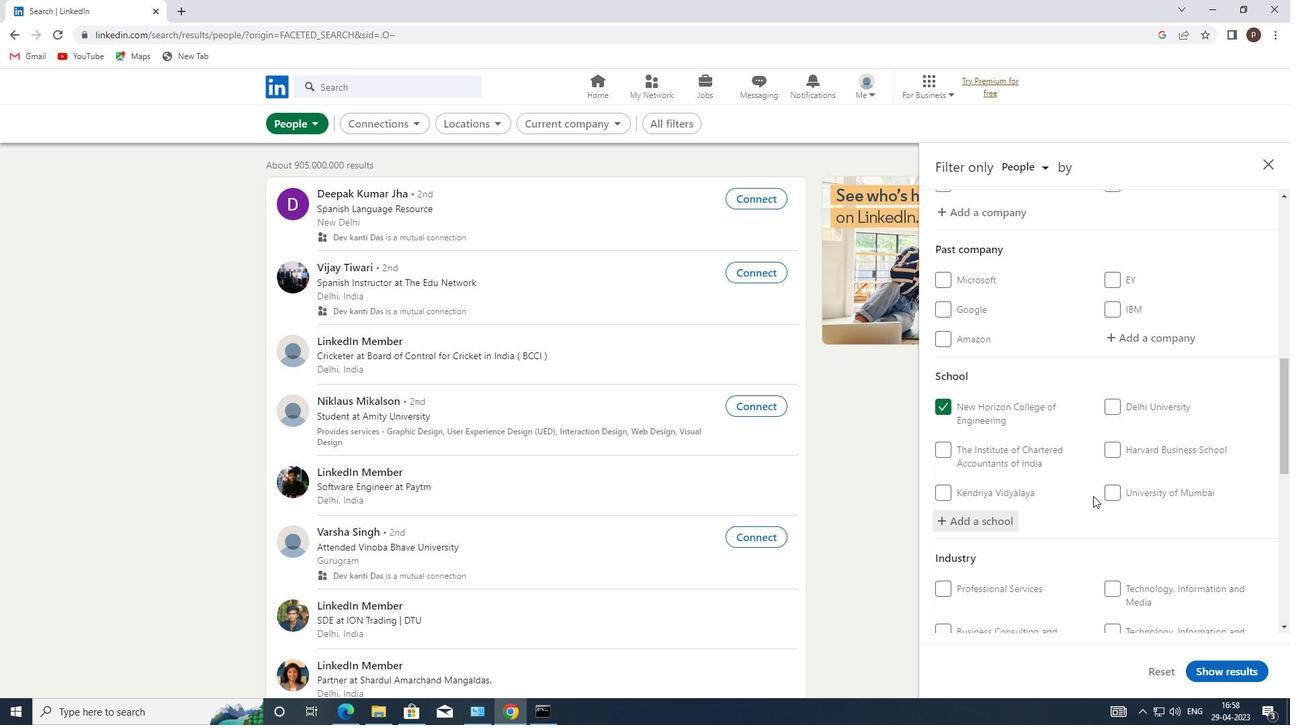 
Action: Mouse scrolled (1092, 495) with delta (0, 0)
Screenshot: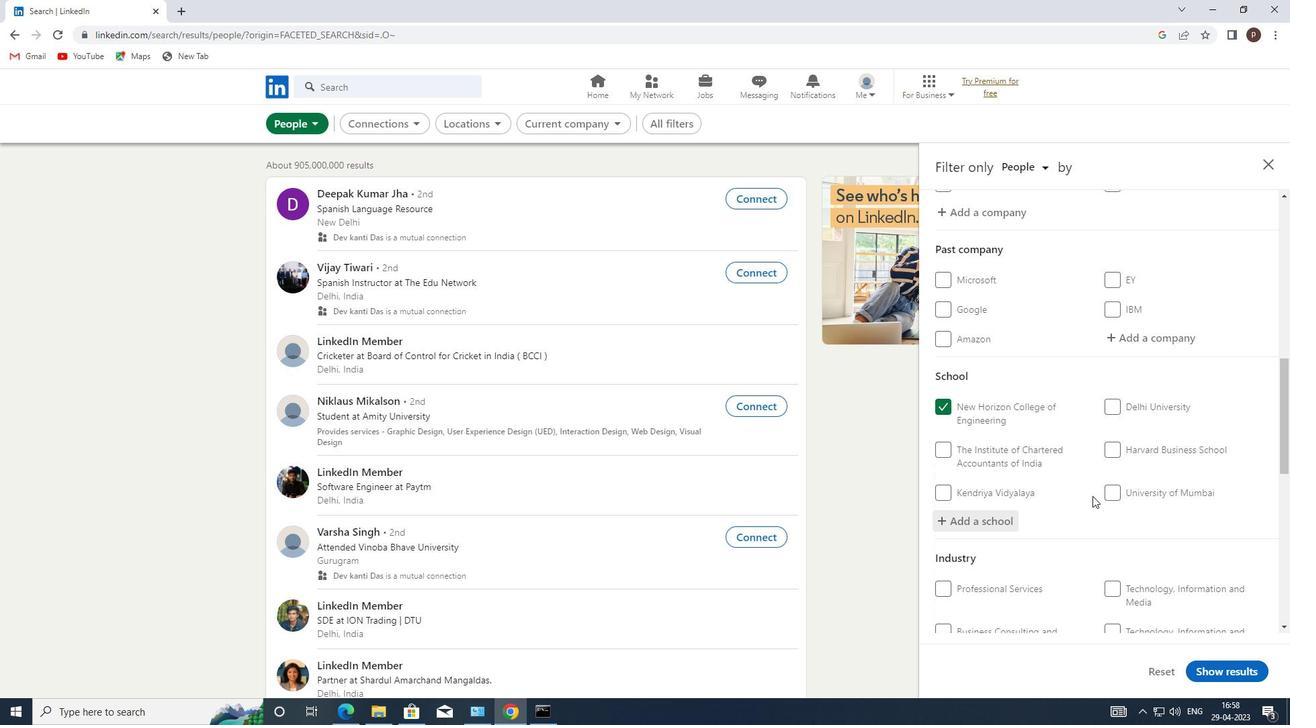 
Action: Mouse moved to (1143, 474)
Screenshot: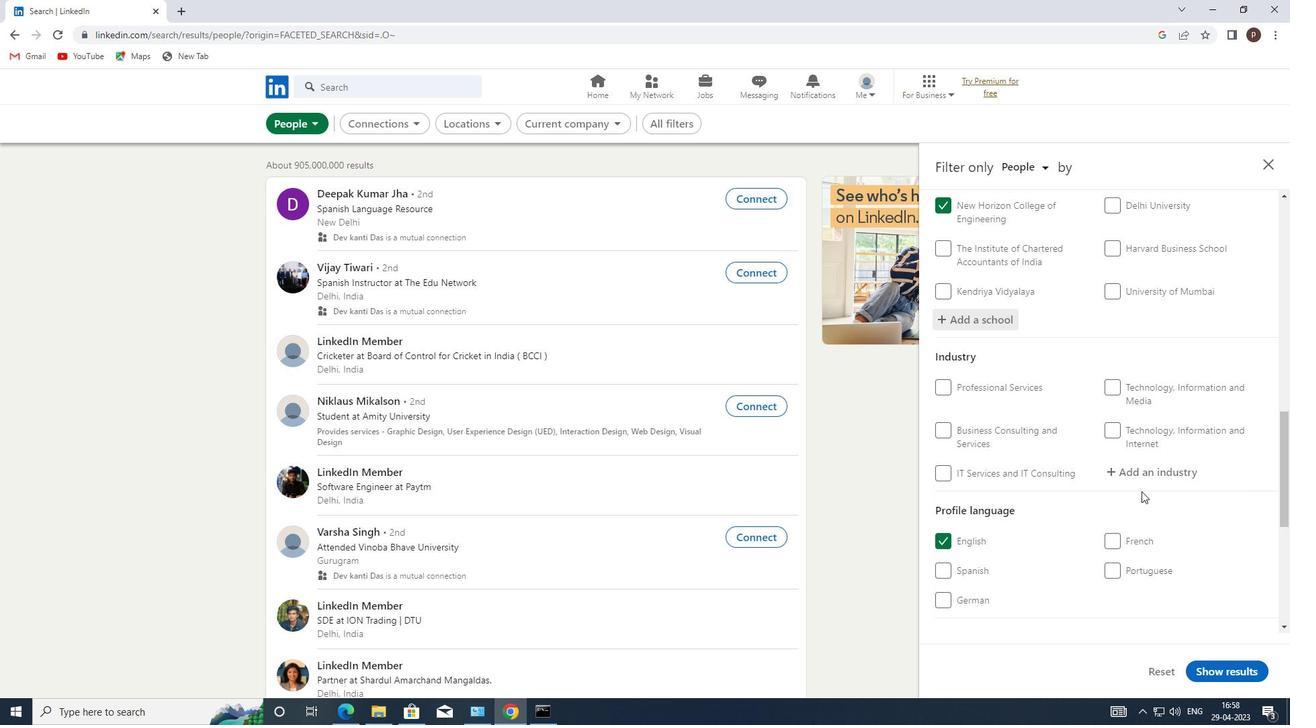 
Action: Mouse pressed left at (1143, 474)
Screenshot: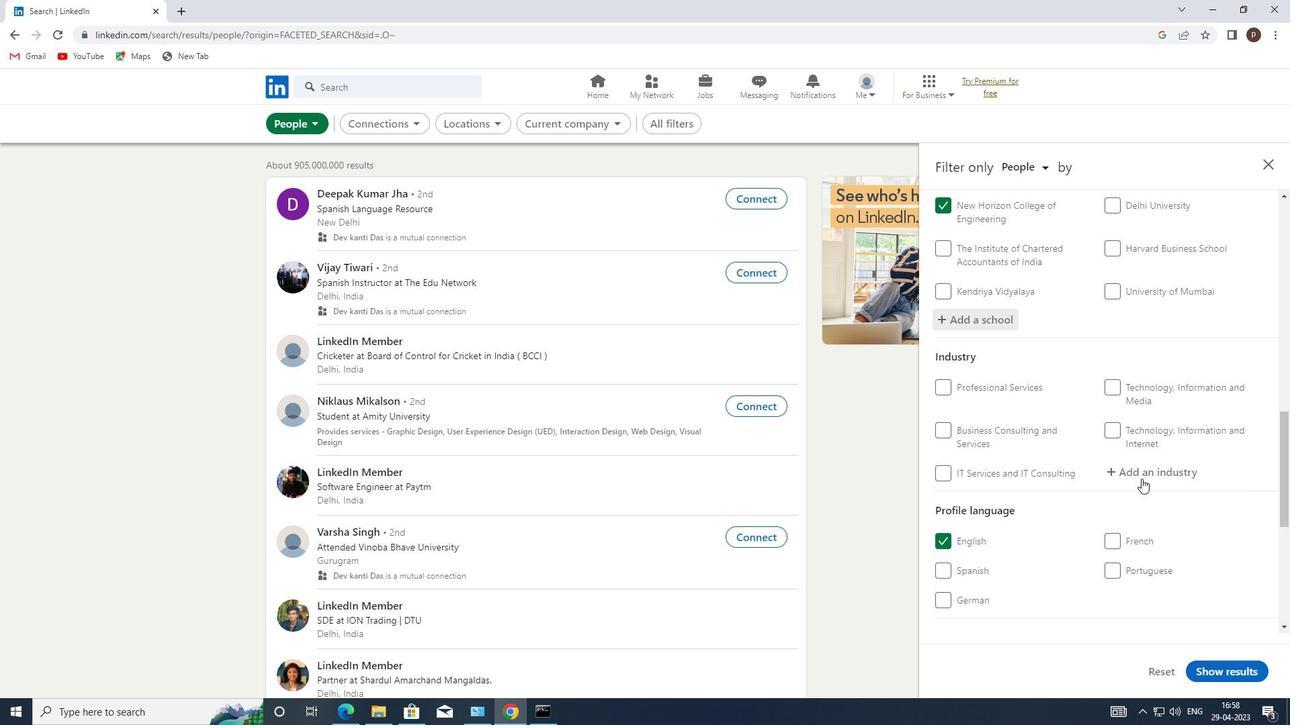 
Action: Mouse pressed left at (1143, 474)
Screenshot: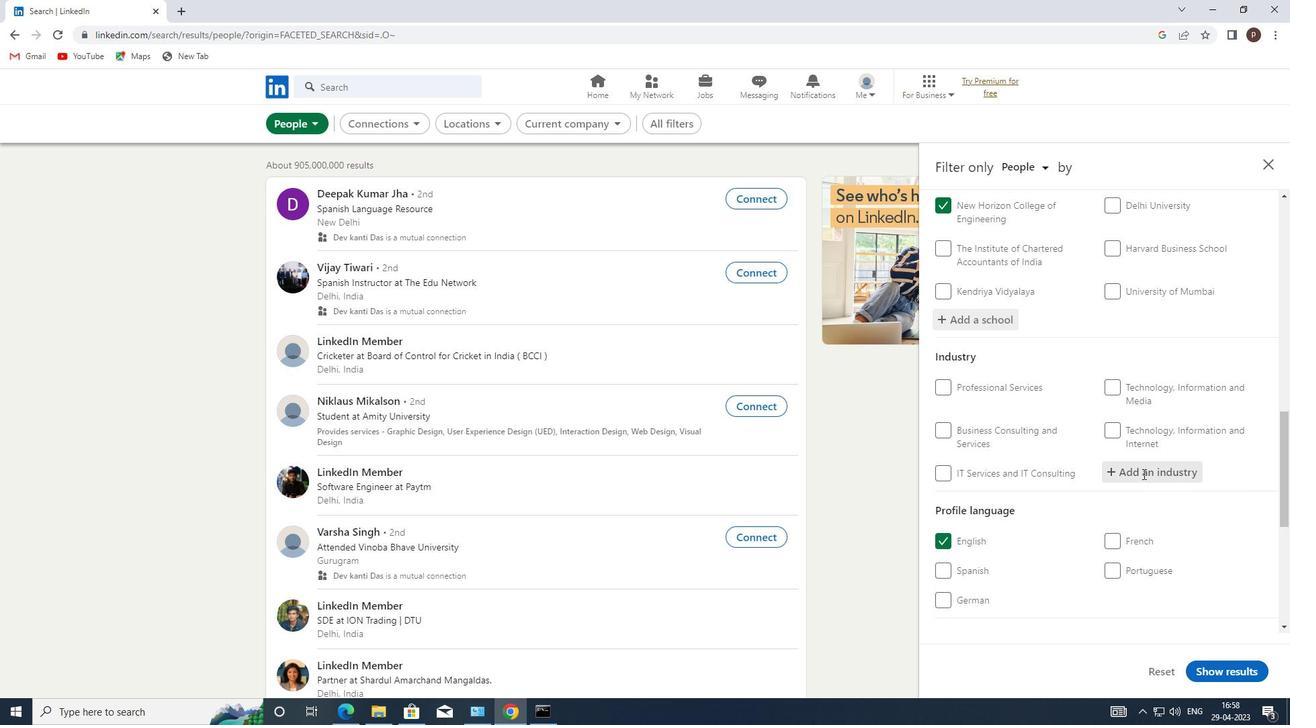
Action: Key pressed <Key.caps_lock>W<Key.caps_lock>HOLESALE<Key.space><Key.caps_lock>D<Key.caps_lock>RUGS
Screenshot: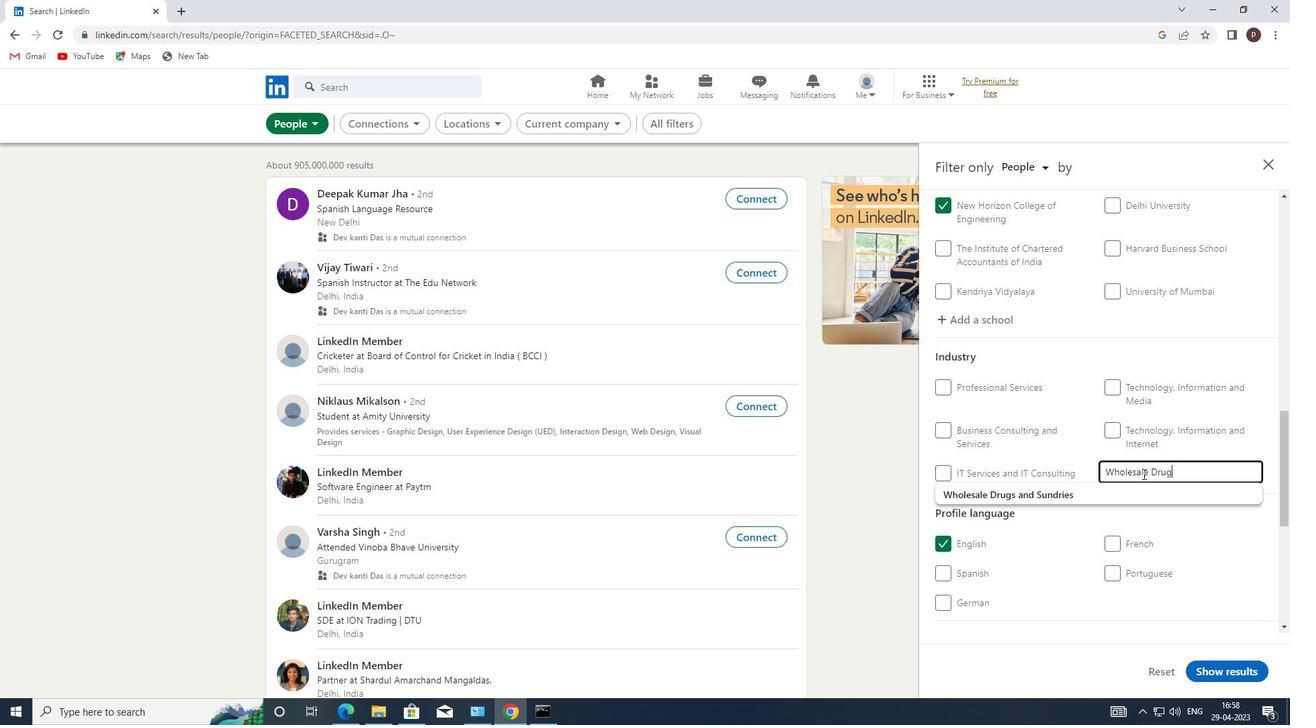 
Action: Mouse moved to (1092, 493)
Screenshot: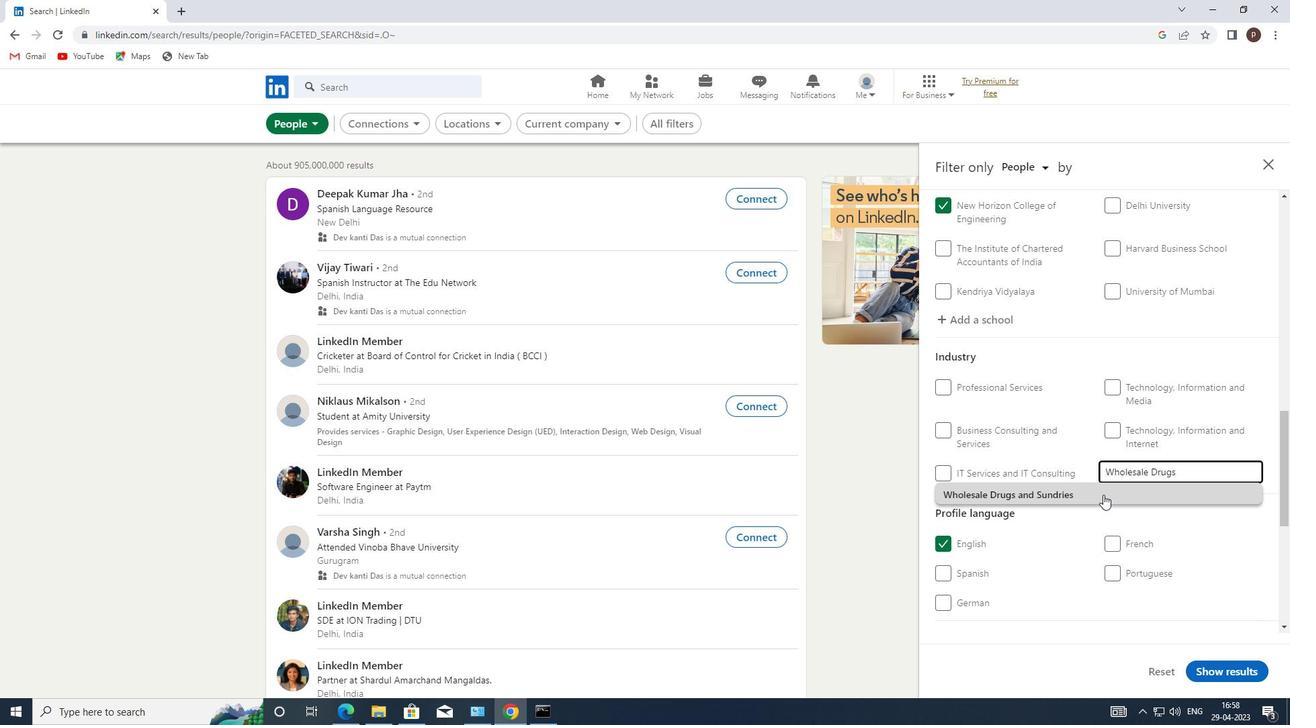 
Action: Mouse pressed left at (1092, 493)
Screenshot: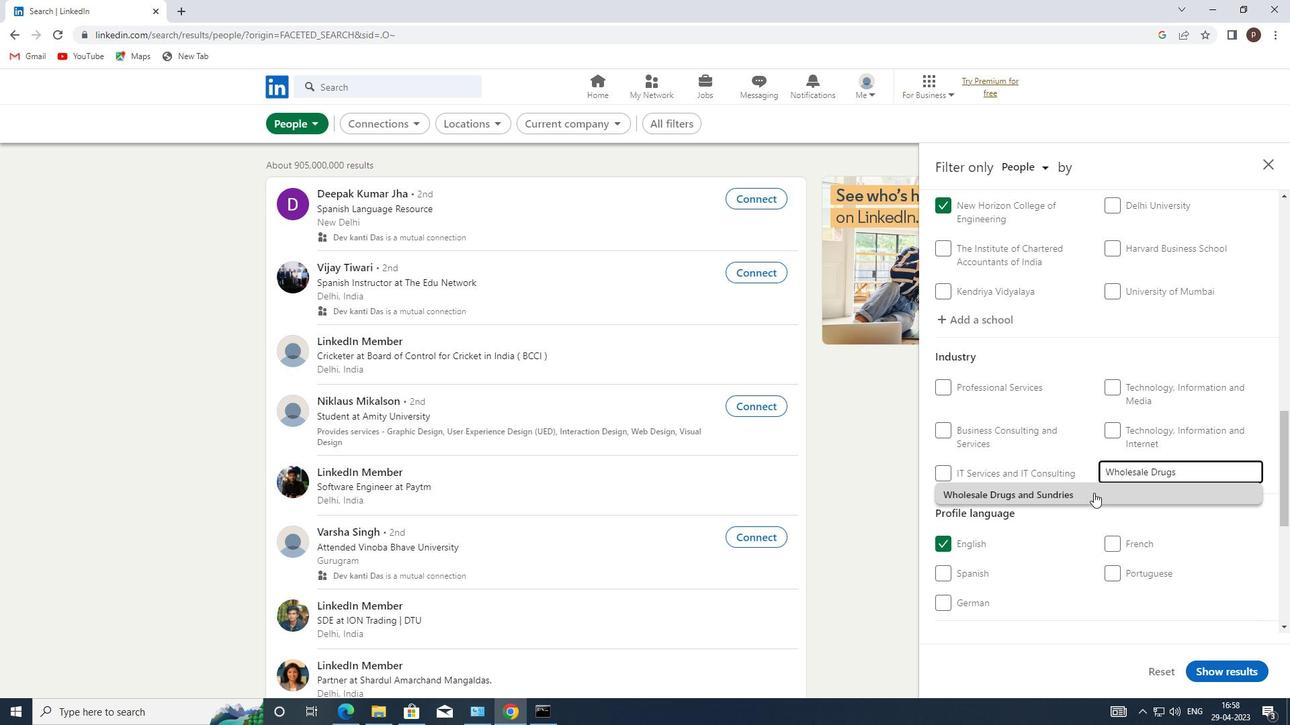 
Action: Mouse moved to (1077, 503)
Screenshot: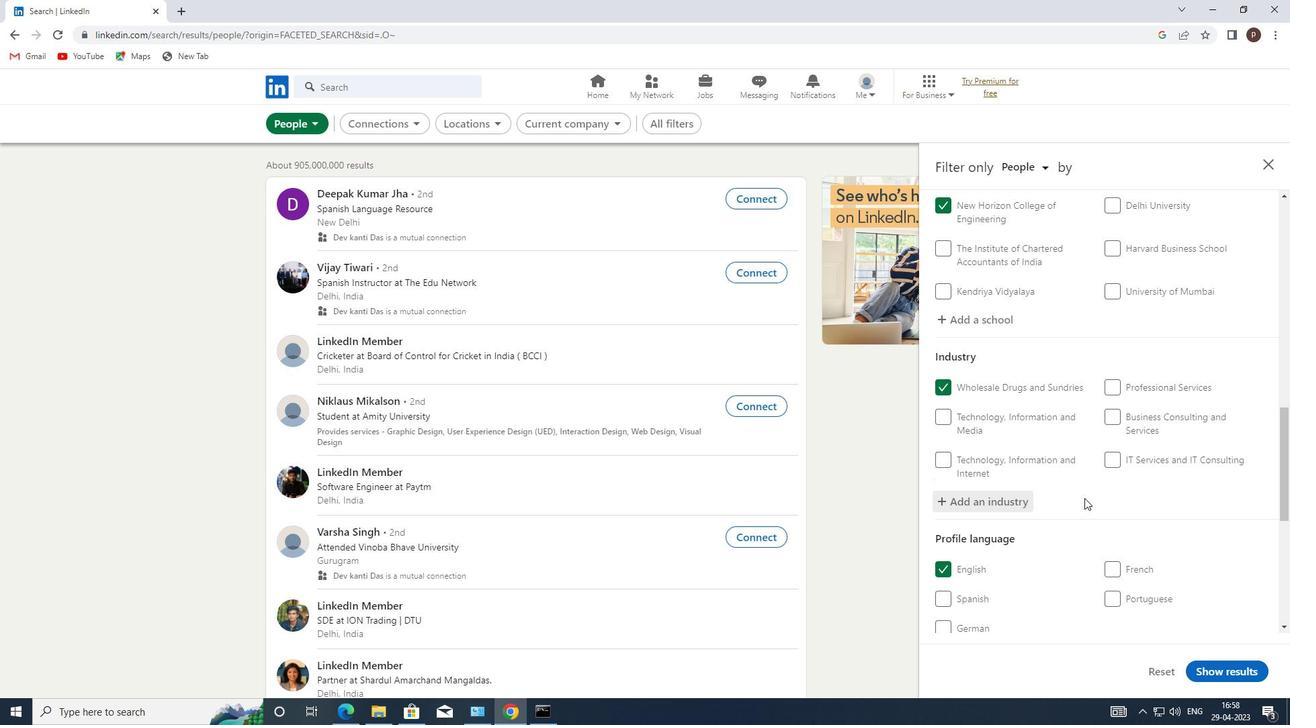 
Action: Mouse scrolled (1077, 503) with delta (0, 0)
Screenshot: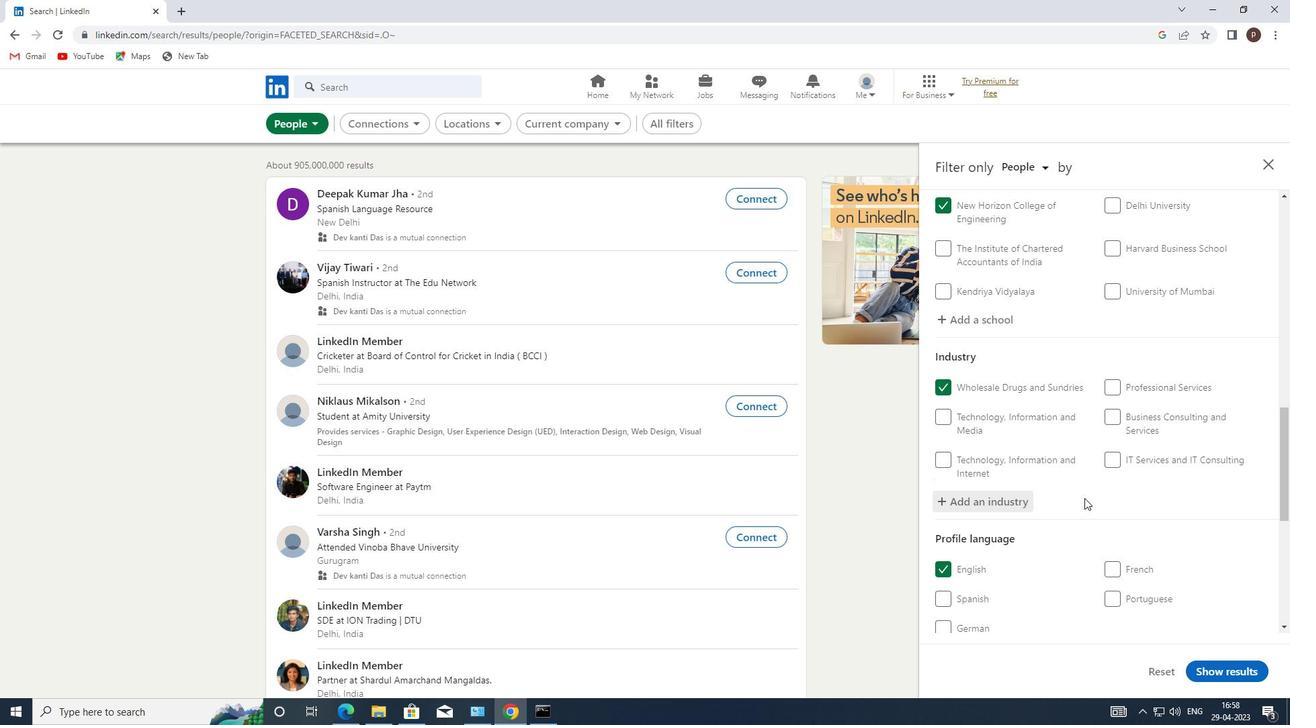 
Action: Mouse moved to (1077, 503)
Screenshot: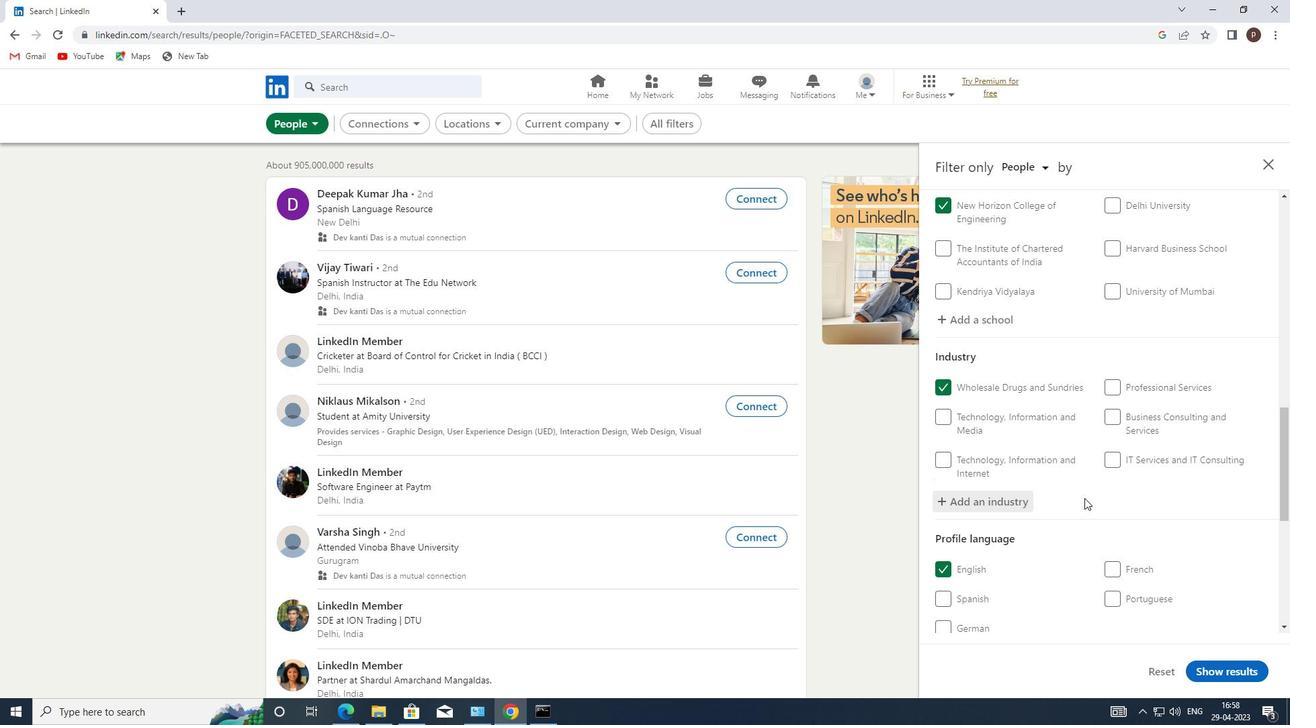 
Action: Mouse scrolled (1077, 503) with delta (0, 0)
Screenshot: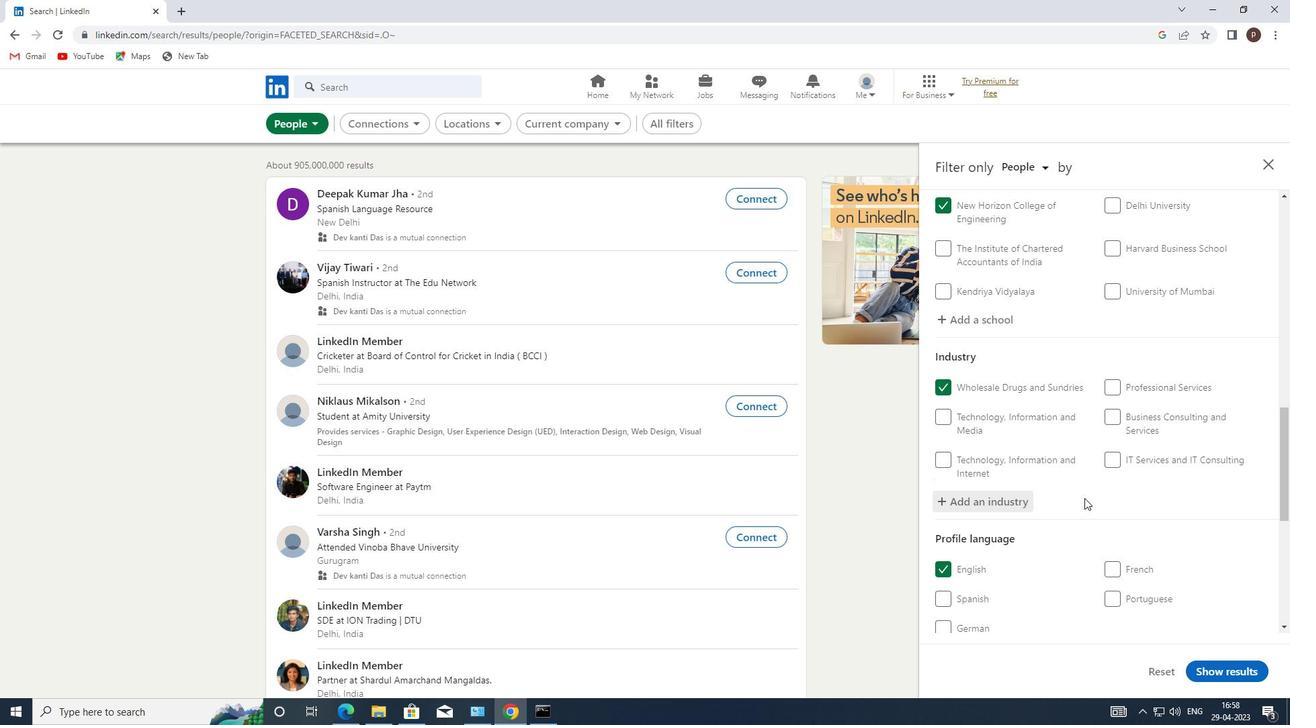 
Action: Mouse moved to (1075, 505)
Screenshot: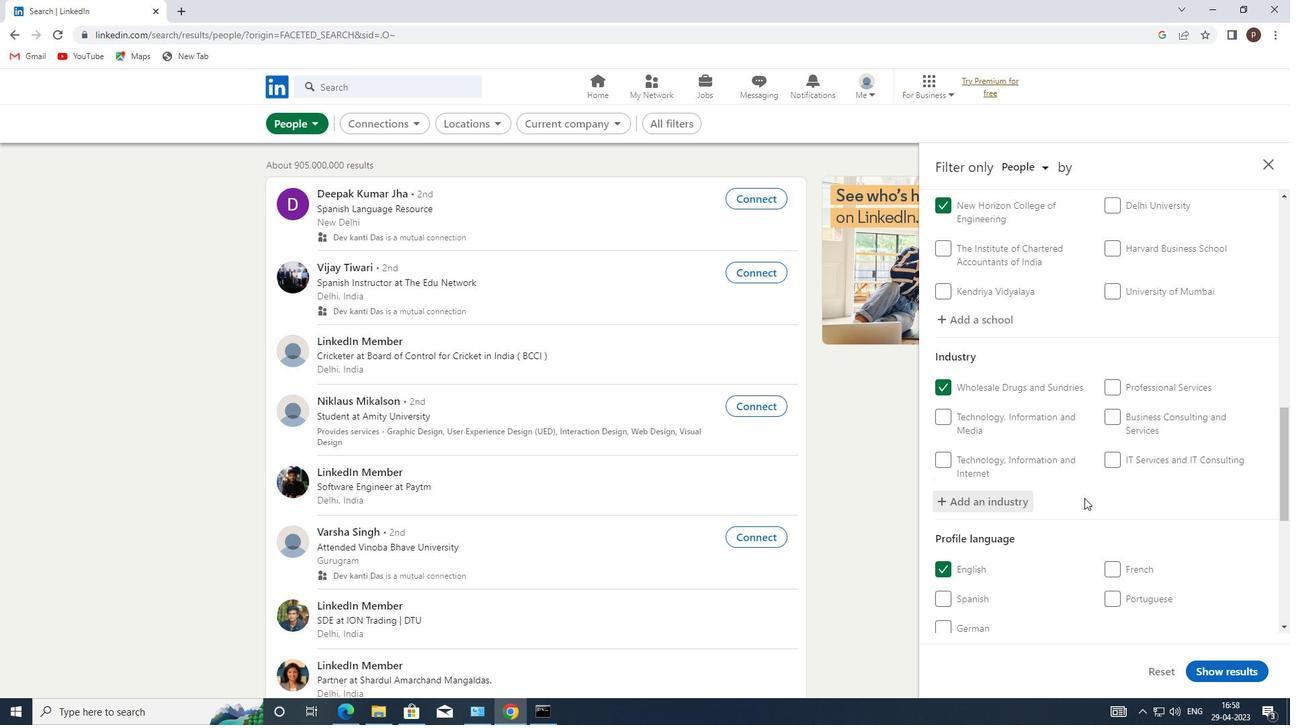 
Action: Mouse scrolled (1075, 504) with delta (0, 0)
Screenshot: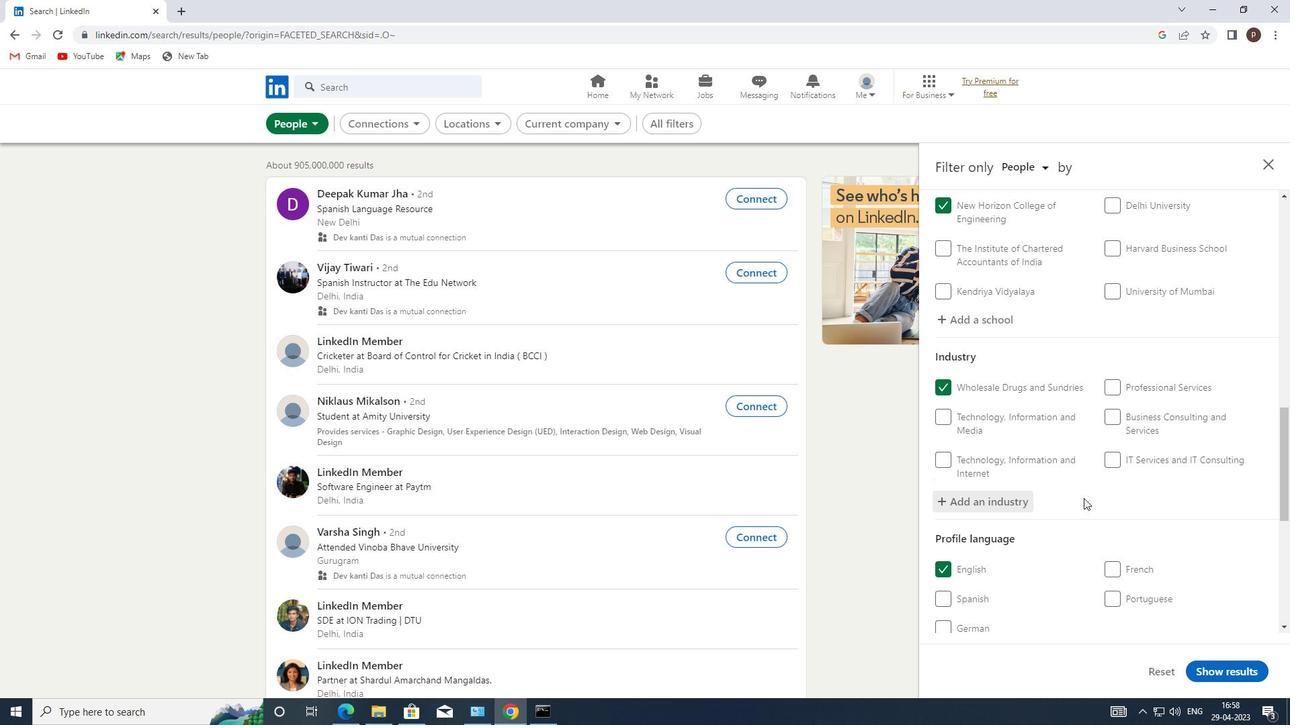
Action: Mouse moved to (1075, 505)
Screenshot: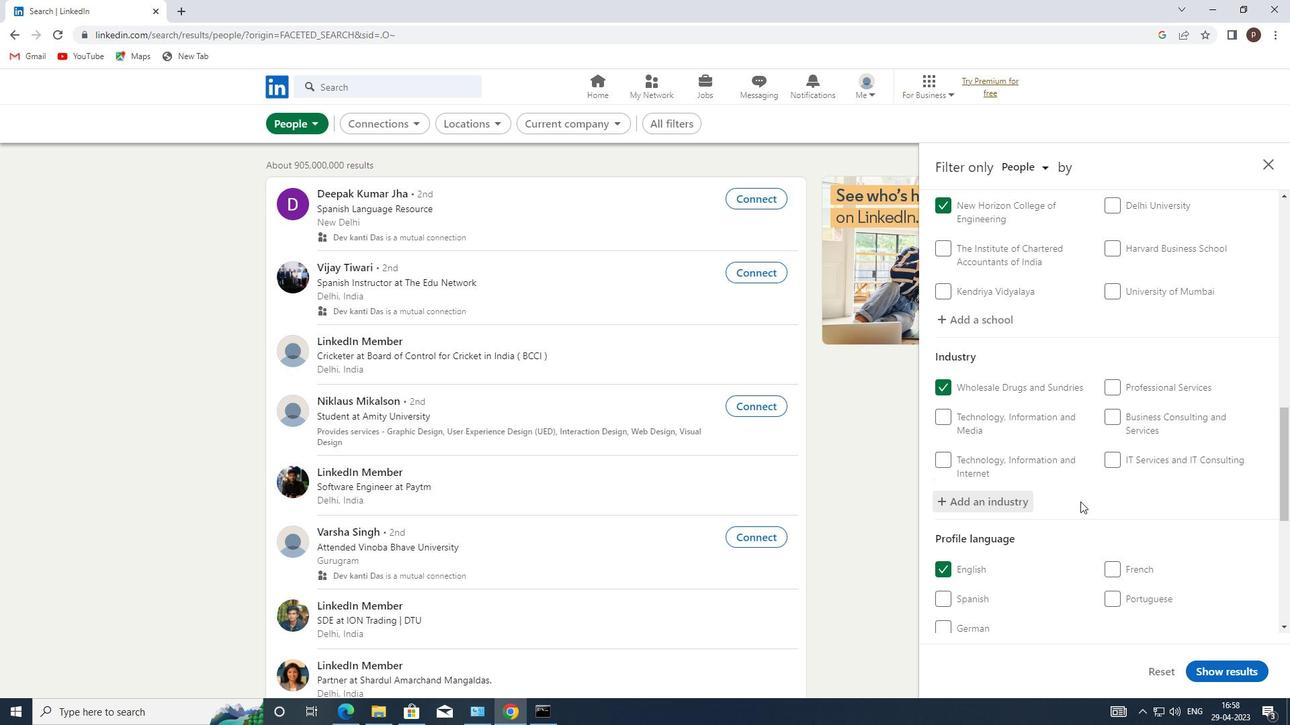 
Action: Mouse scrolled (1075, 505) with delta (0, 0)
Screenshot: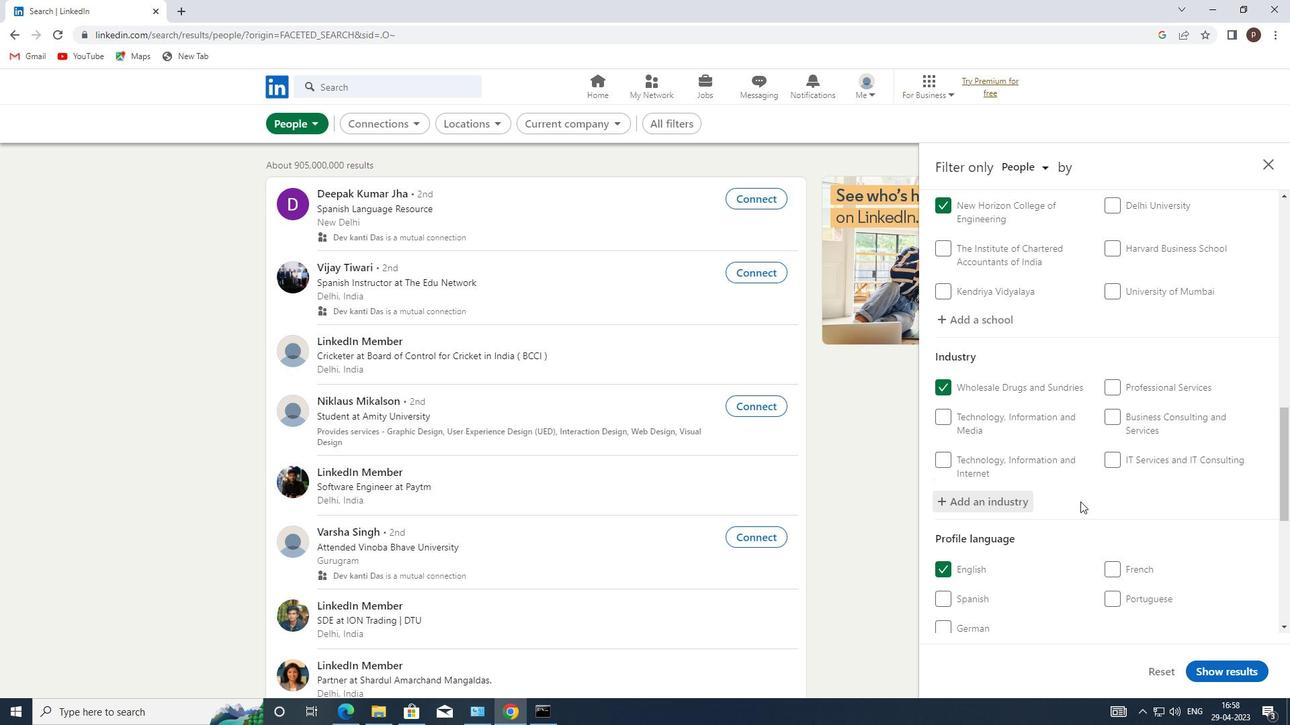 
Action: Mouse moved to (1074, 506)
Screenshot: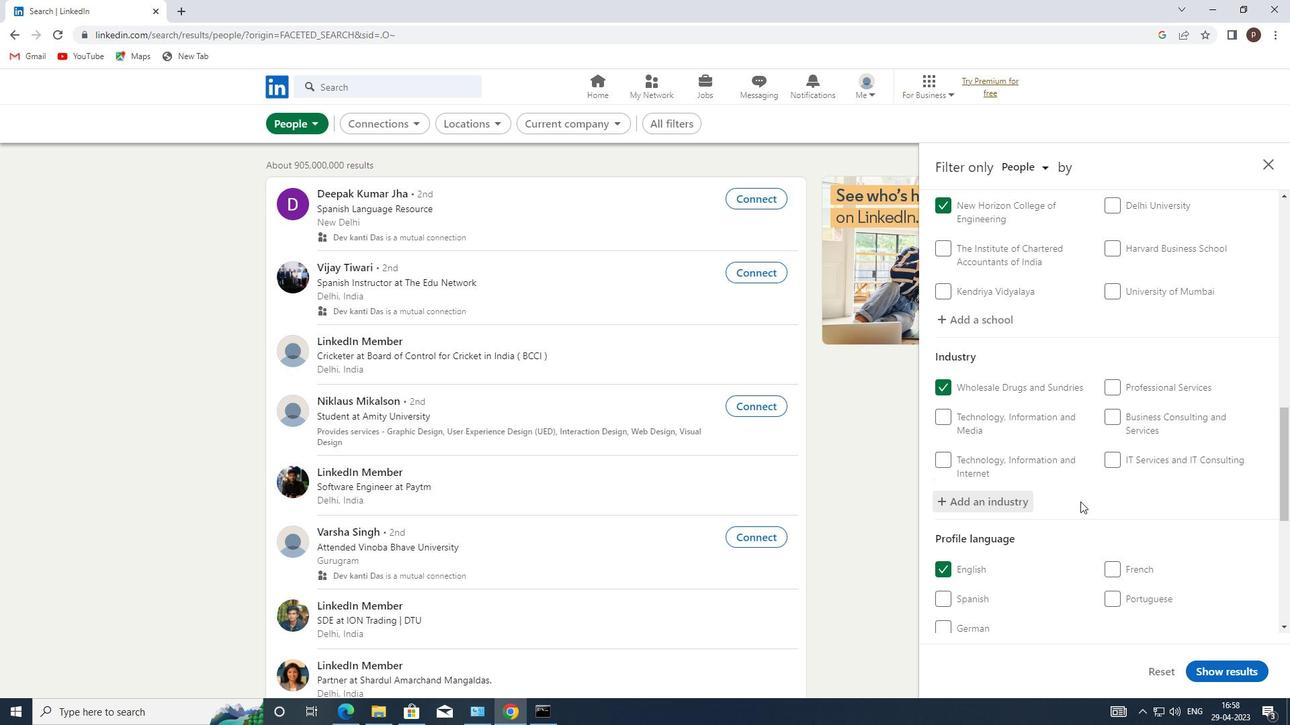 
Action: Mouse scrolled (1074, 505) with delta (0, 0)
Screenshot: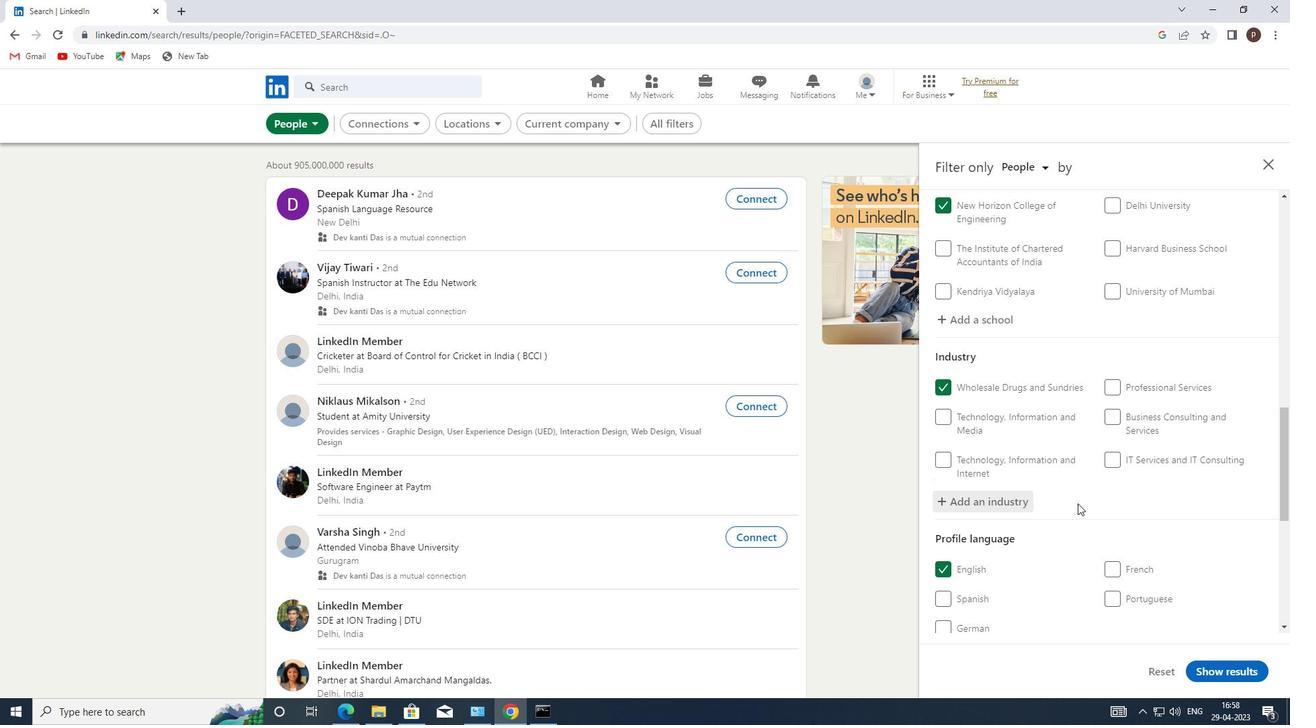 
Action: Mouse moved to (1121, 500)
Screenshot: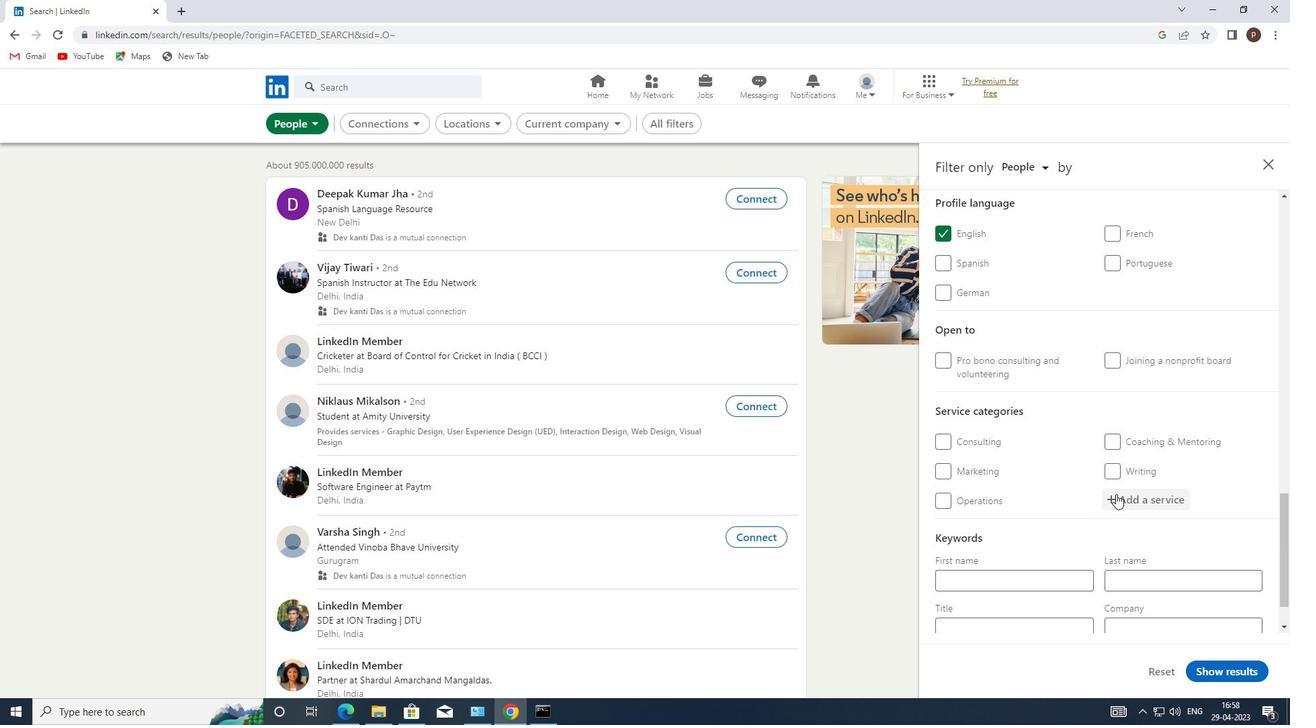 
Action: Mouse pressed left at (1121, 500)
Screenshot: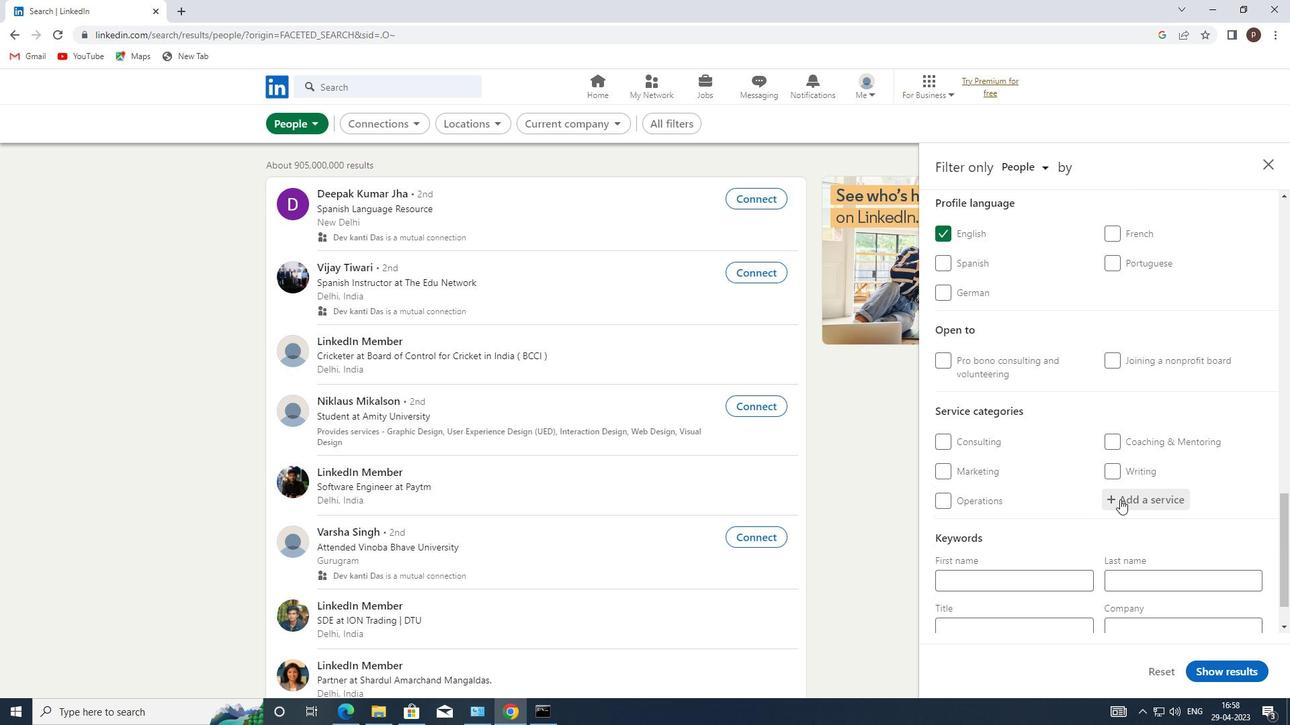 
Action: Mouse pressed left at (1121, 500)
Screenshot: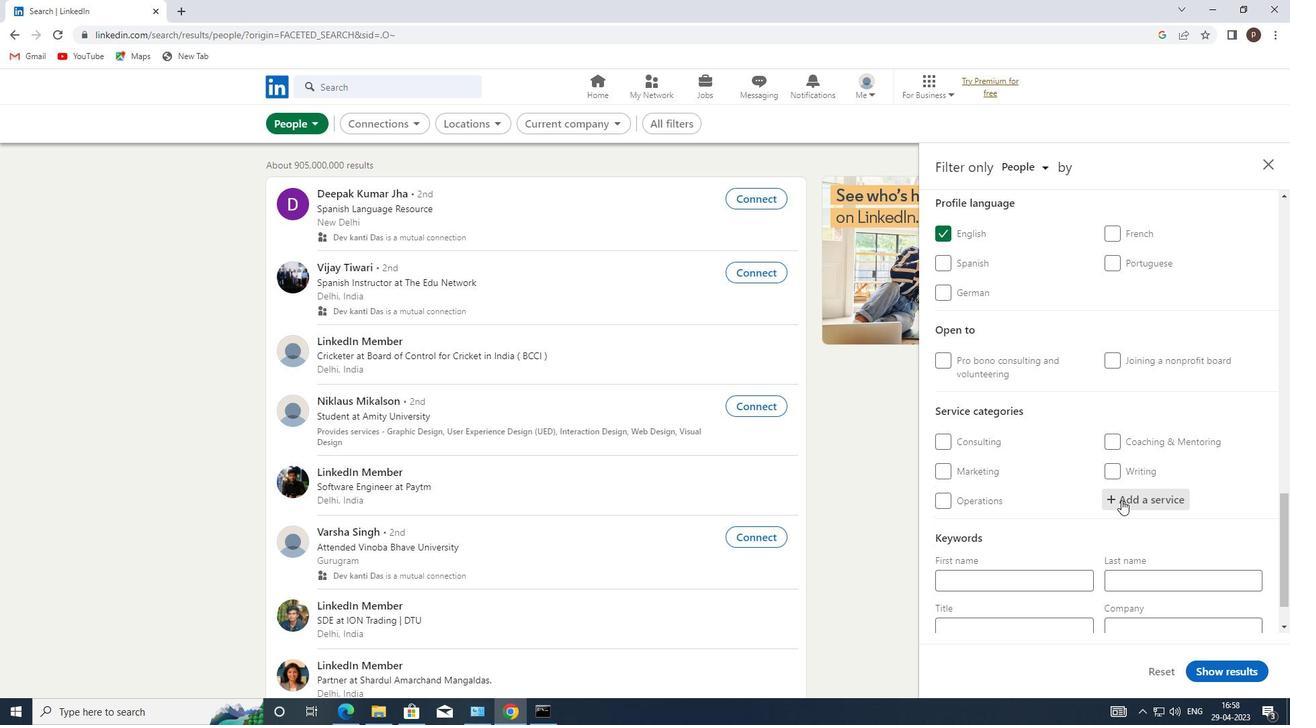 
Action: Key pressed <Key.caps_lock>R<Key.caps_lock>ESUME
Screenshot: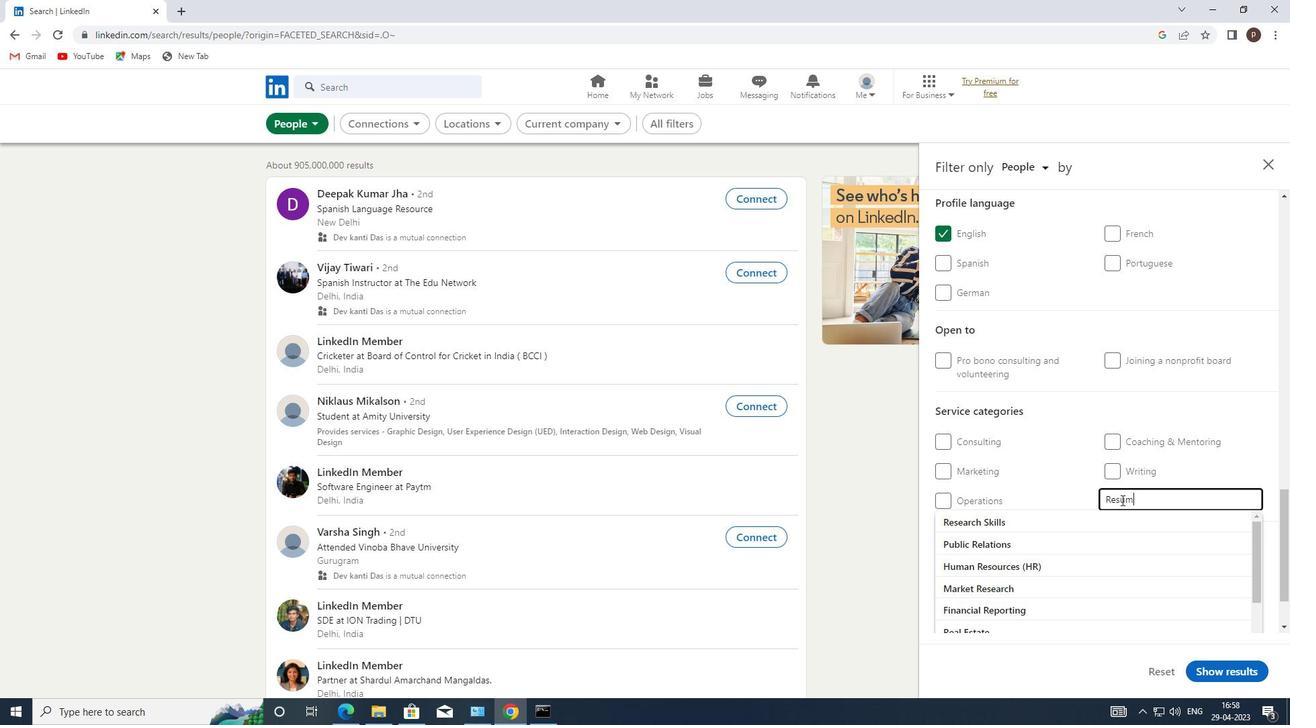 
Action: Mouse moved to (1042, 516)
Screenshot: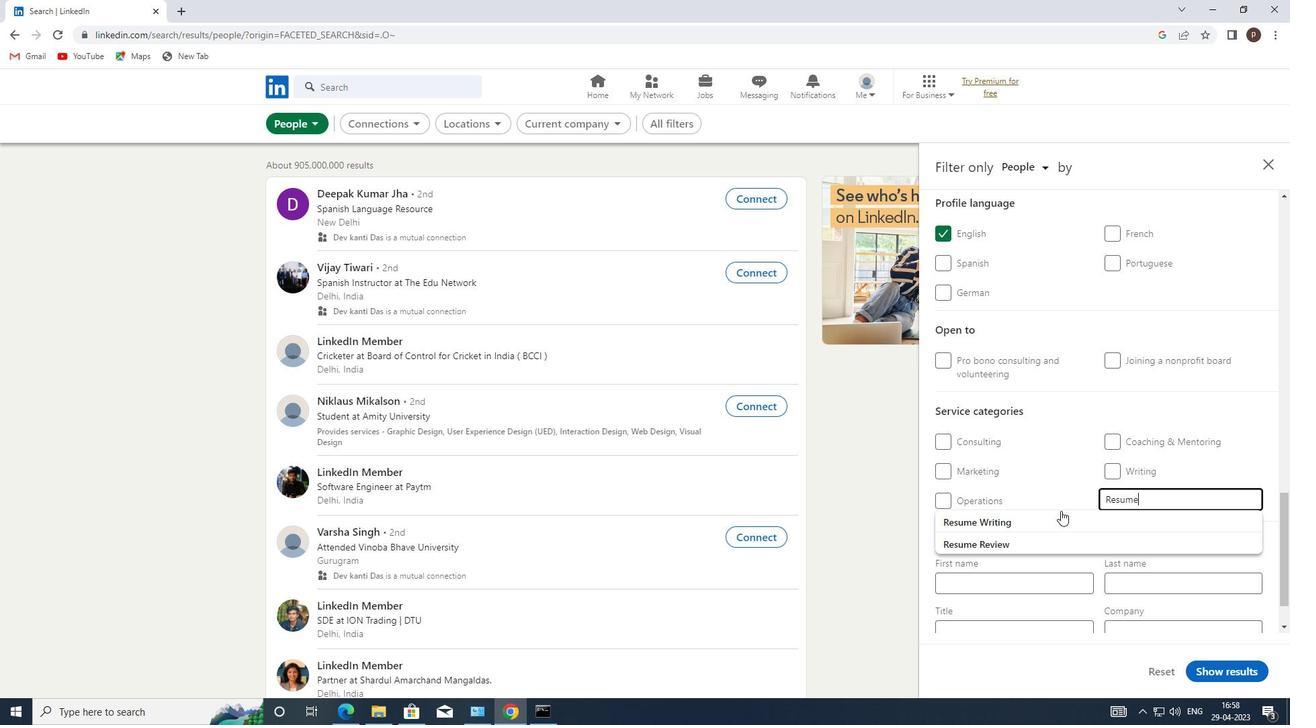 
Action: Mouse pressed left at (1042, 516)
Screenshot: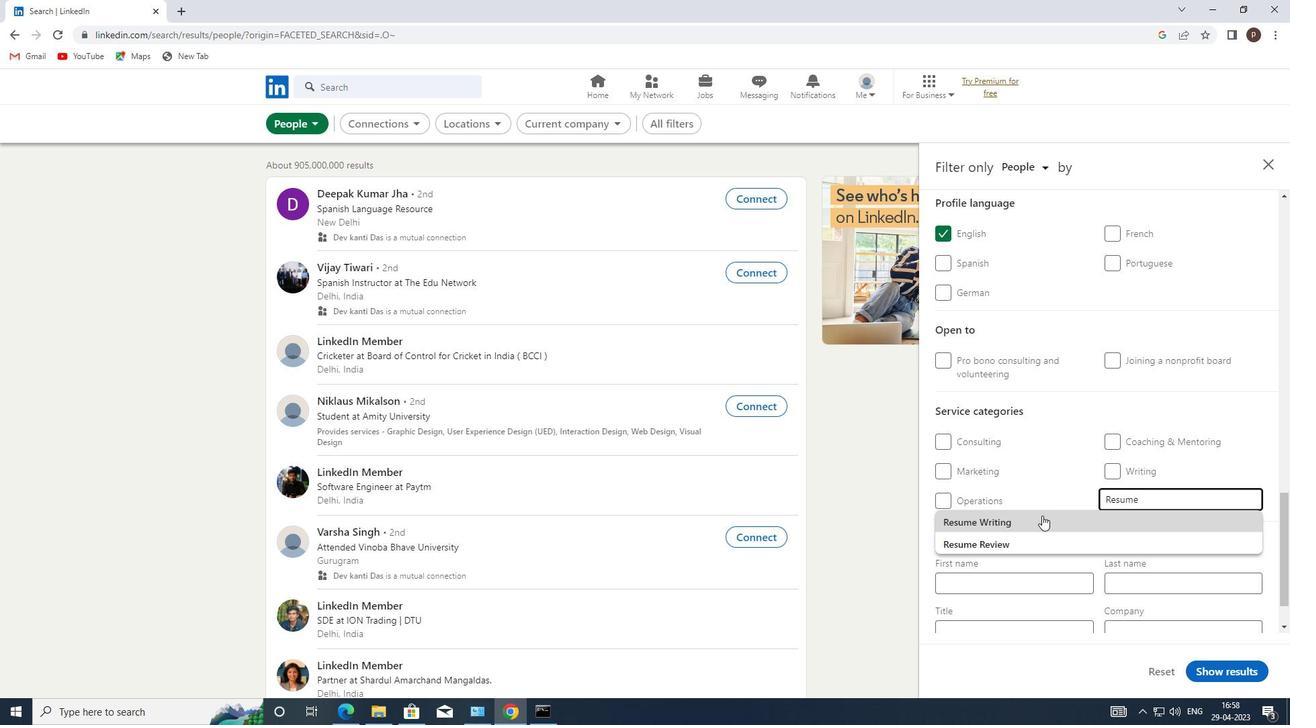 
Action: Mouse moved to (1040, 517)
Screenshot: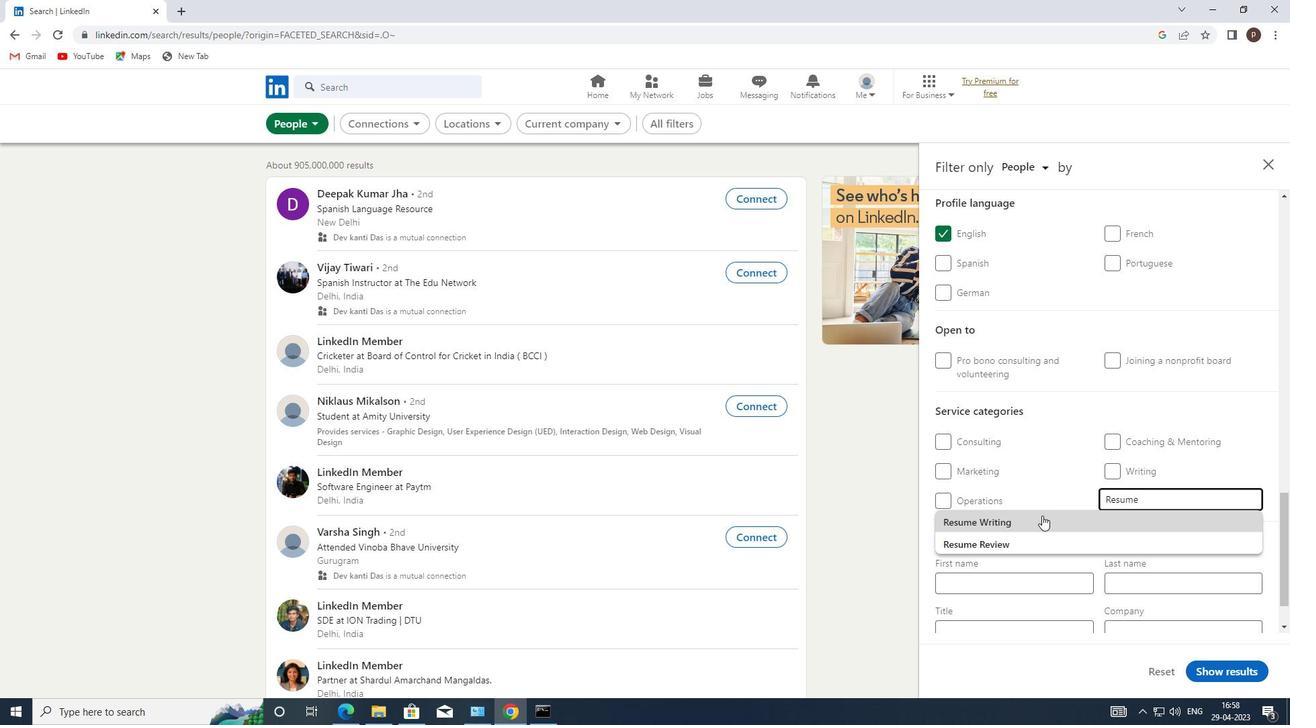 
Action: Mouse scrolled (1040, 516) with delta (0, 0)
Screenshot: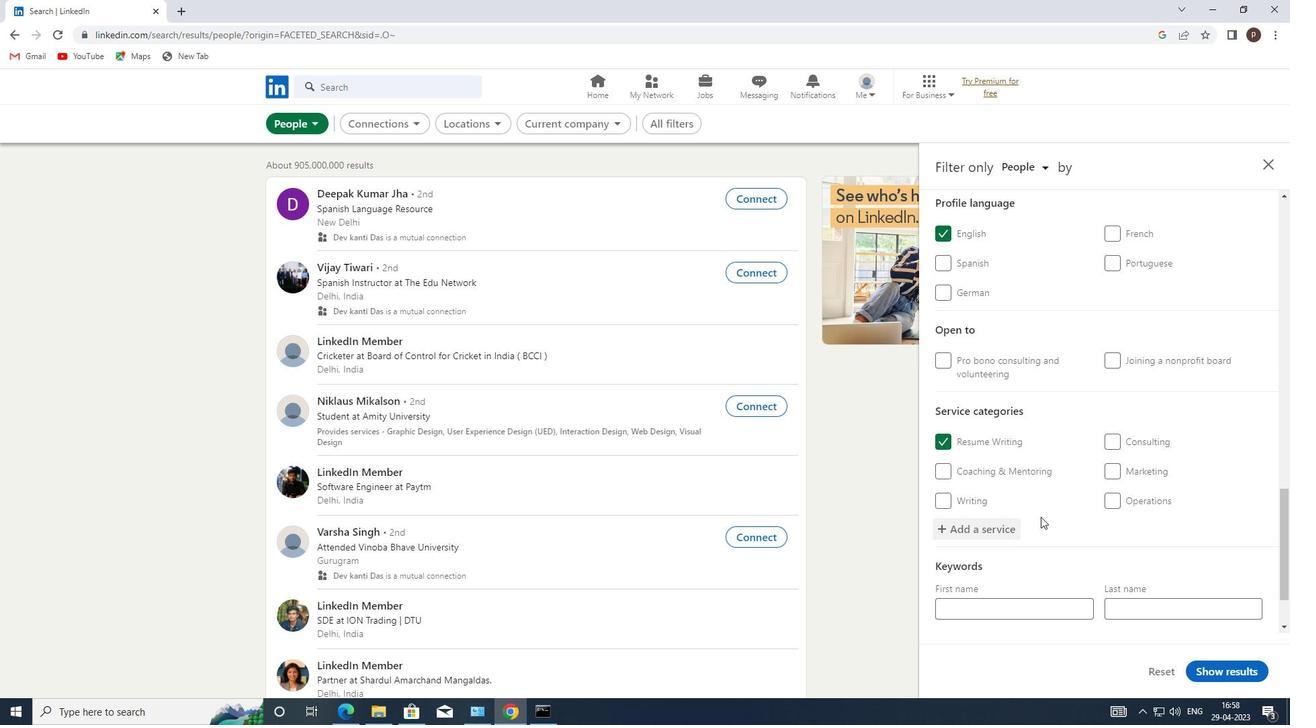 
Action: Mouse moved to (1040, 518)
Screenshot: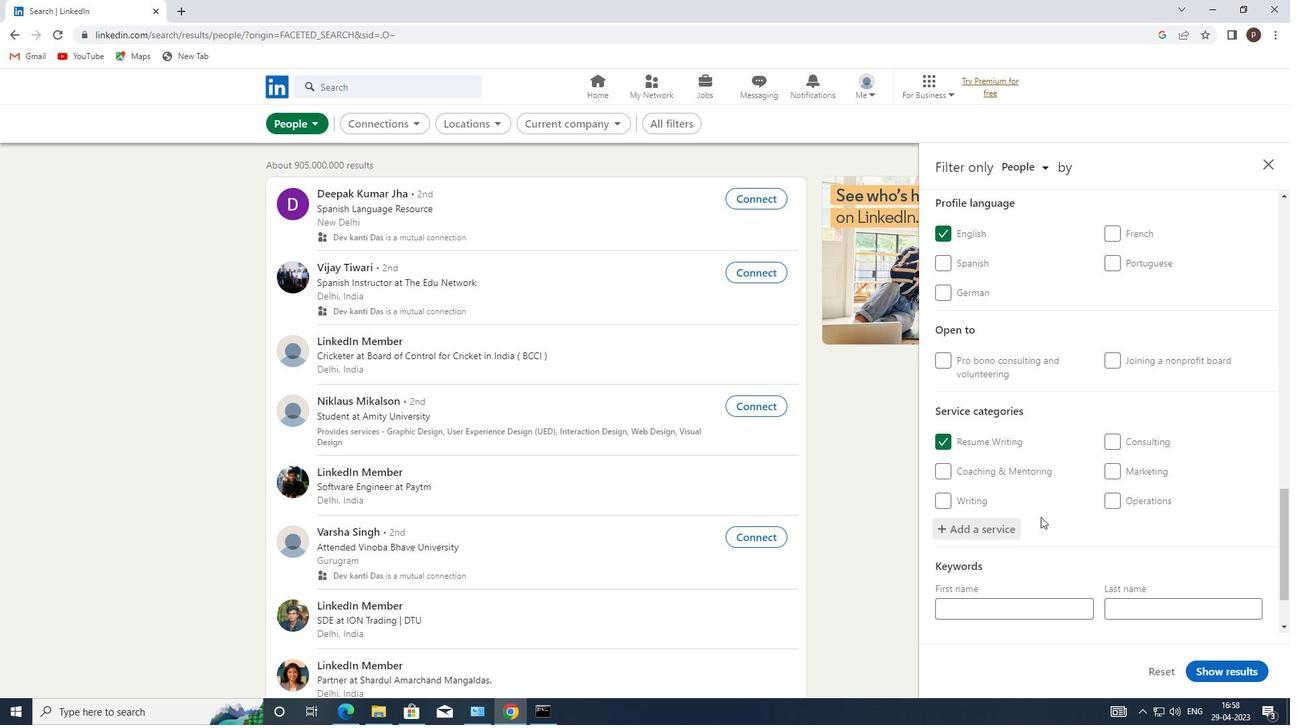 
Action: Mouse scrolled (1040, 517) with delta (0, 0)
Screenshot: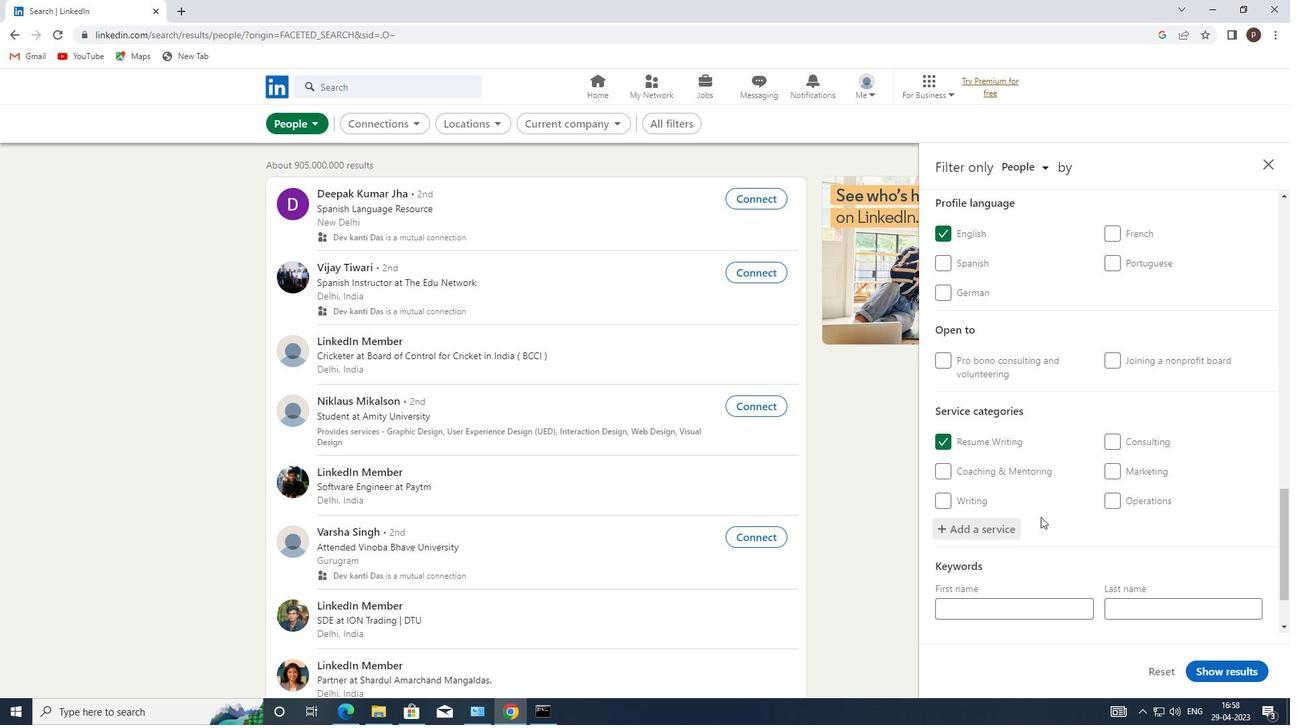 
Action: Mouse moved to (1040, 519)
Screenshot: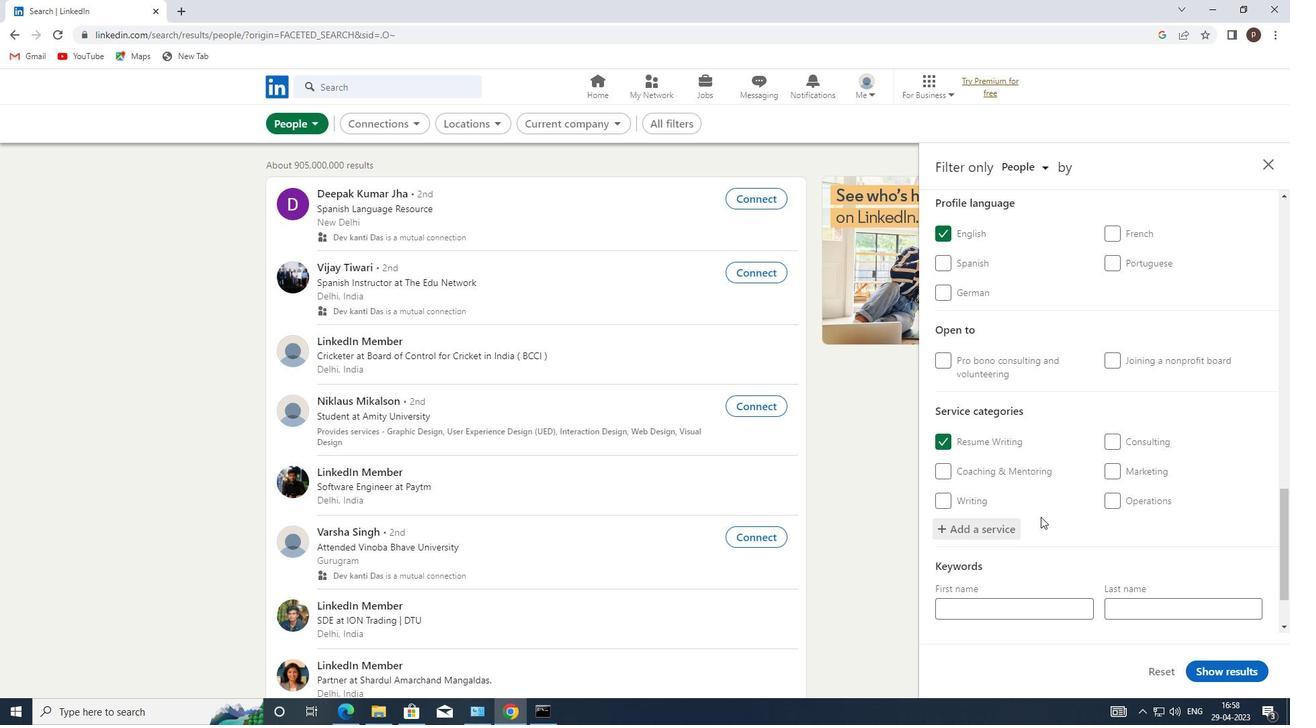 
Action: Mouse scrolled (1040, 518) with delta (0, 0)
Screenshot: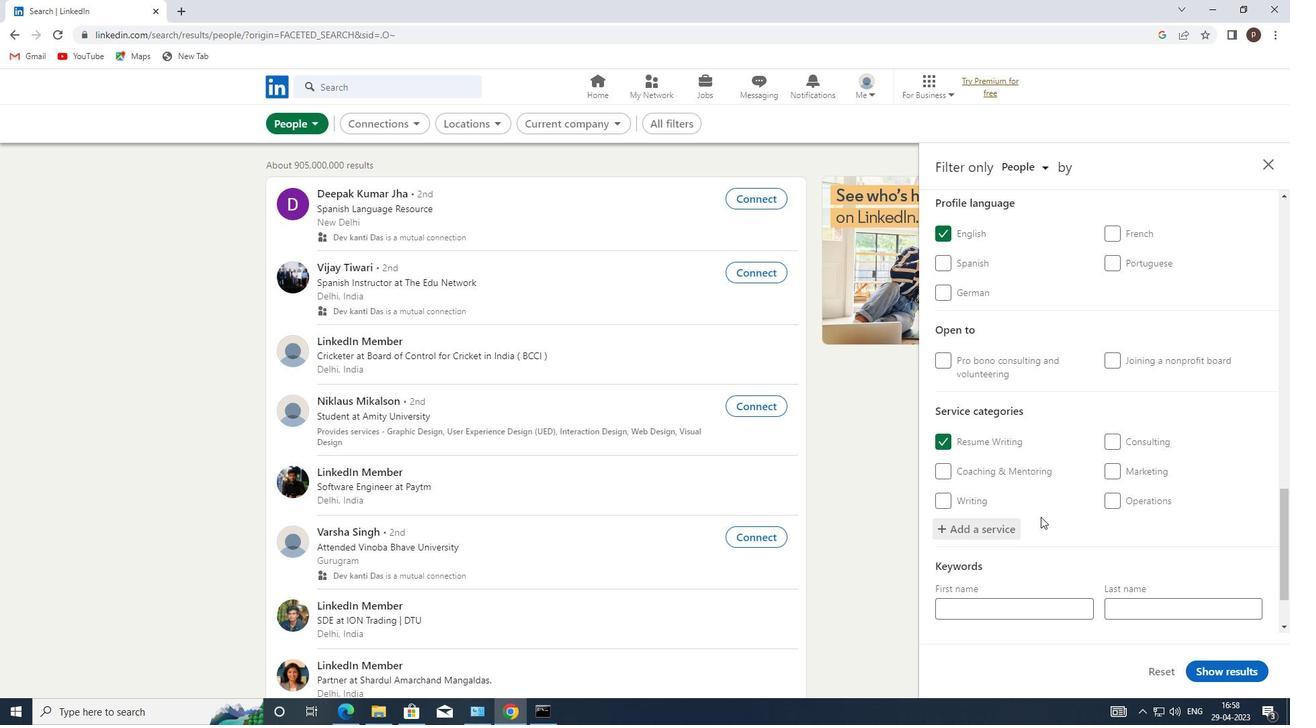 
Action: Mouse moved to (1040, 520)
Screenshot: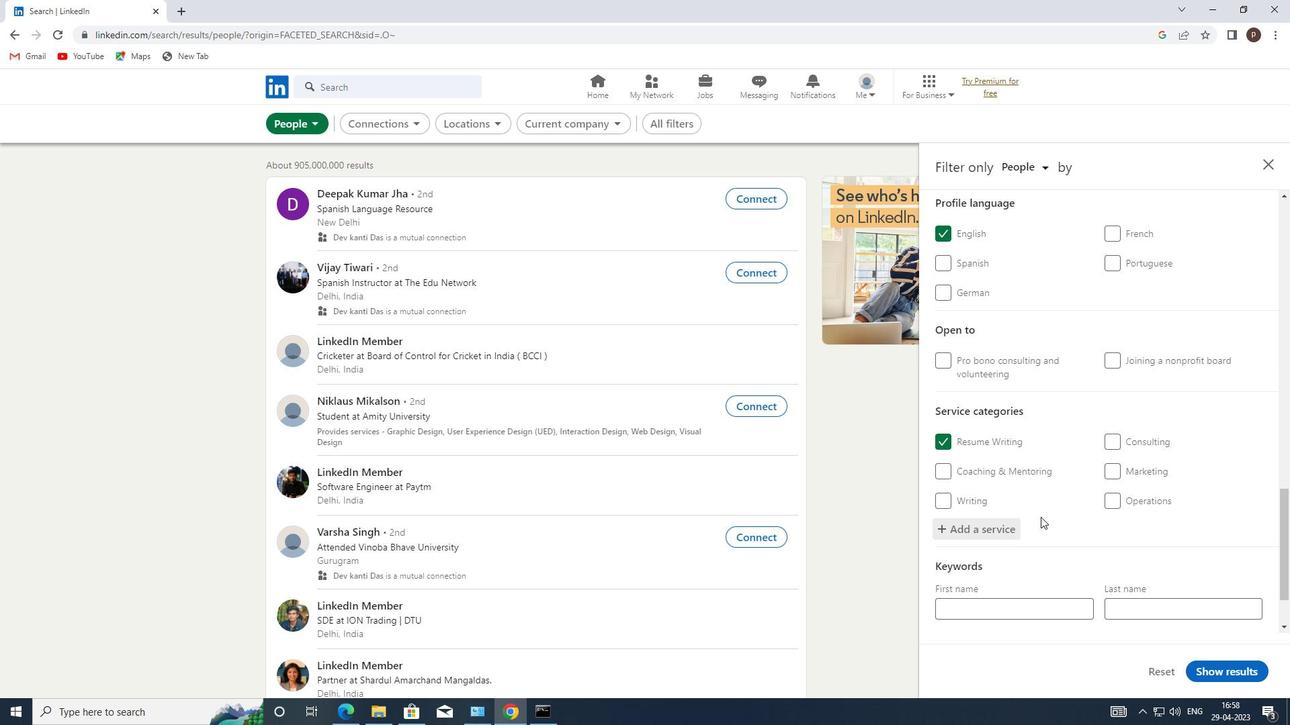 
Action: Mouse scrolled (1040, 519) with delta (0, 0)
Screenshot: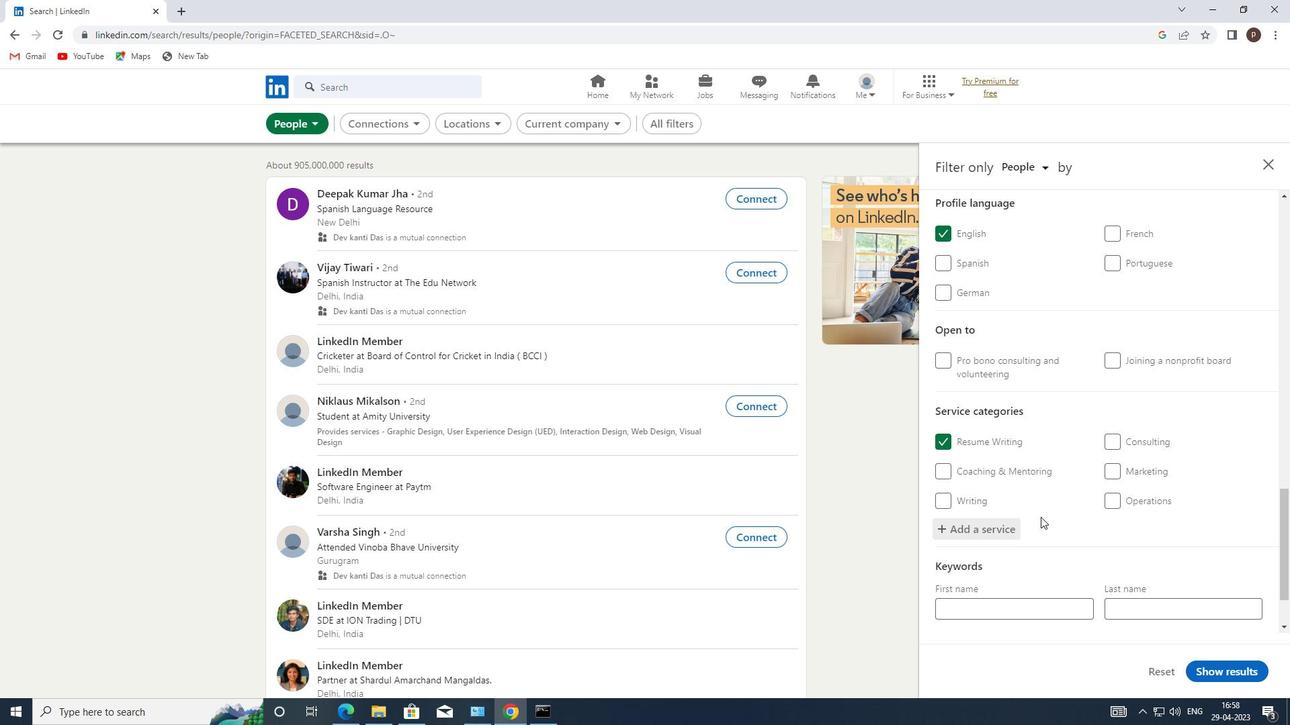 
Action: Mouse moved to (977, 572)
Screenshot: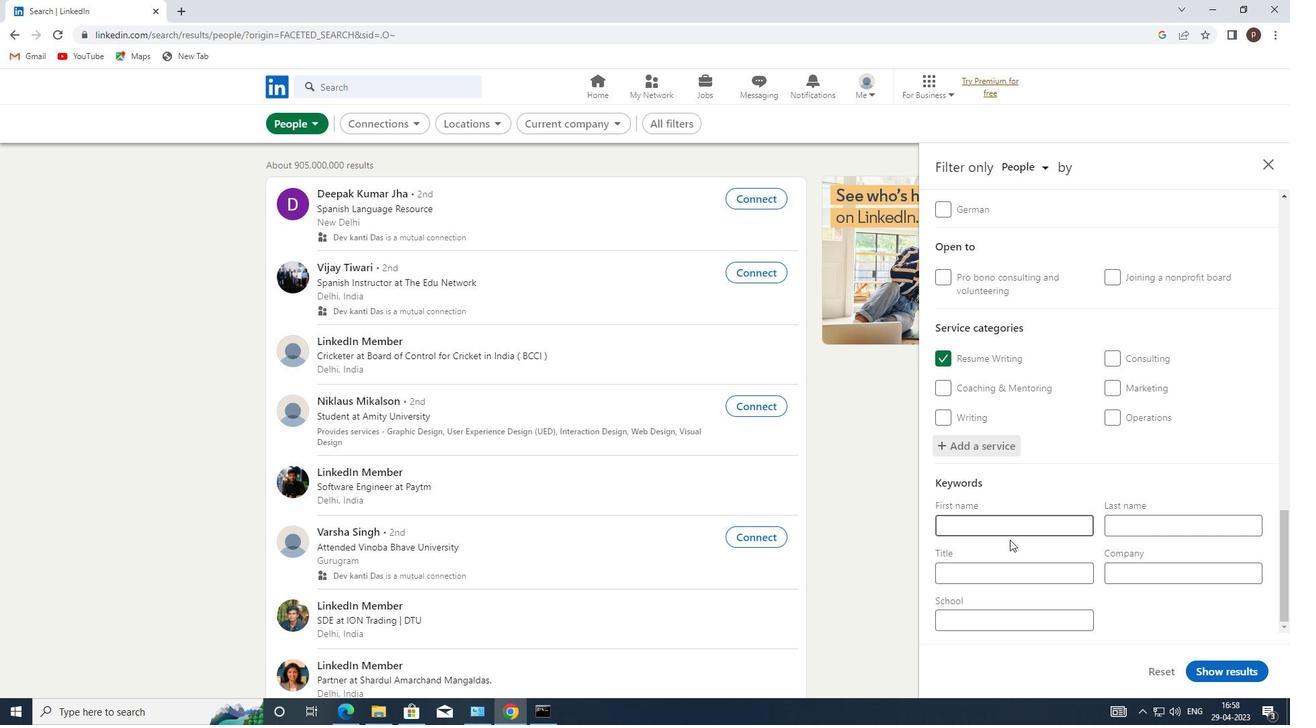 
Action: Mouse pressed left at (977, 572)
Screenshot: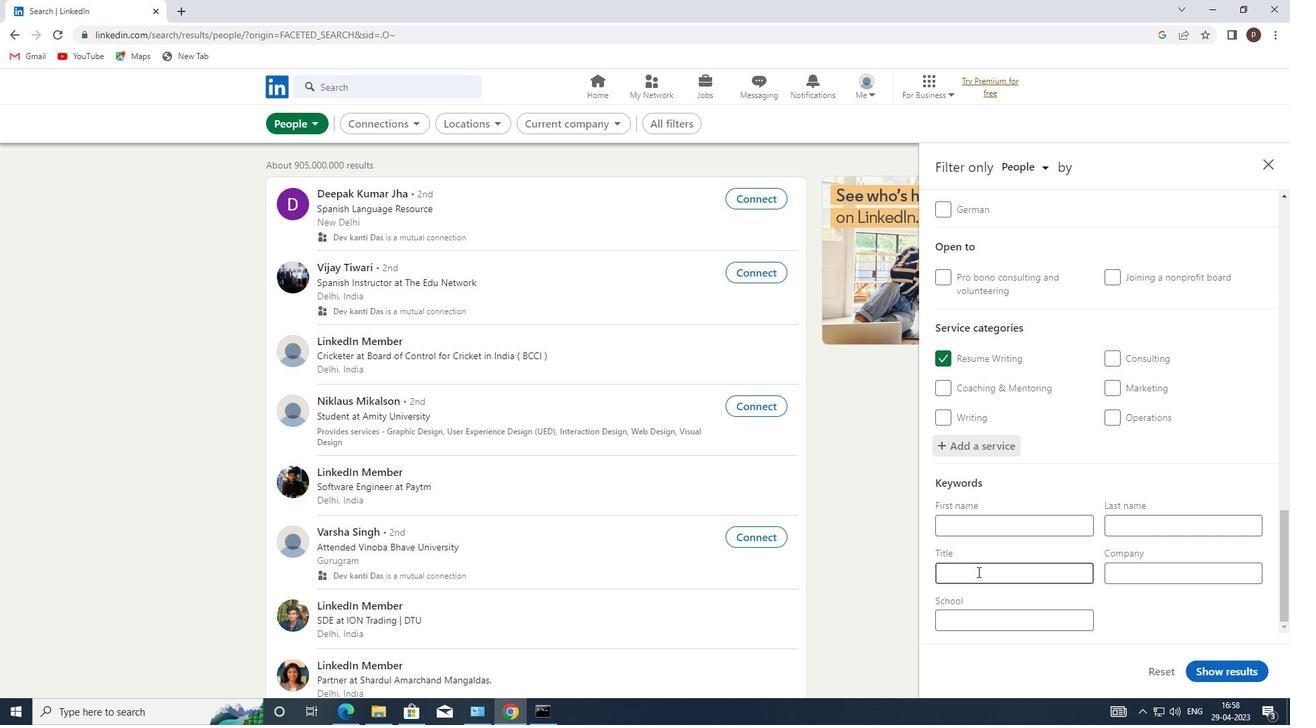 
Action: Key pressed <Key.caps_lock>P<Key.caps_lock>HISICAL<Key.space><Key.caps_lock>TH<Key.caps_lock>ERAO<Key.backspace>PY
Screenshot: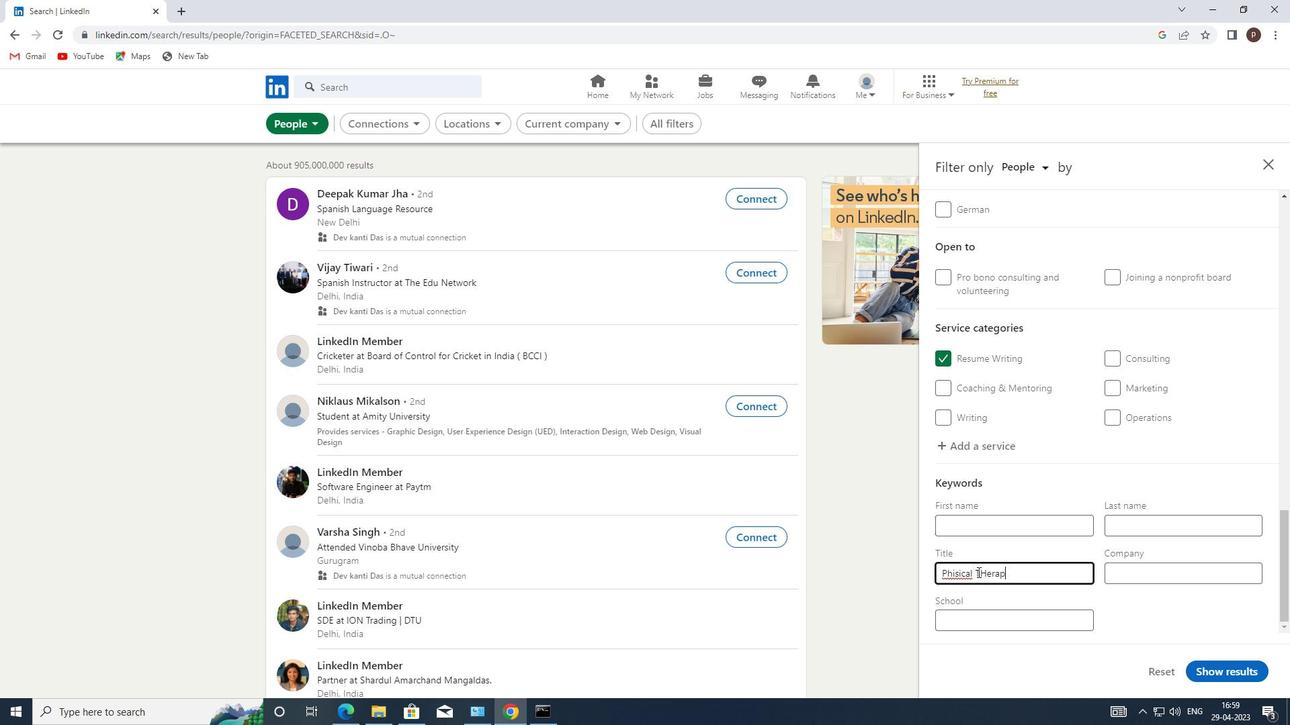 
Action: Mouse moved to (953, 577)
Screenshot: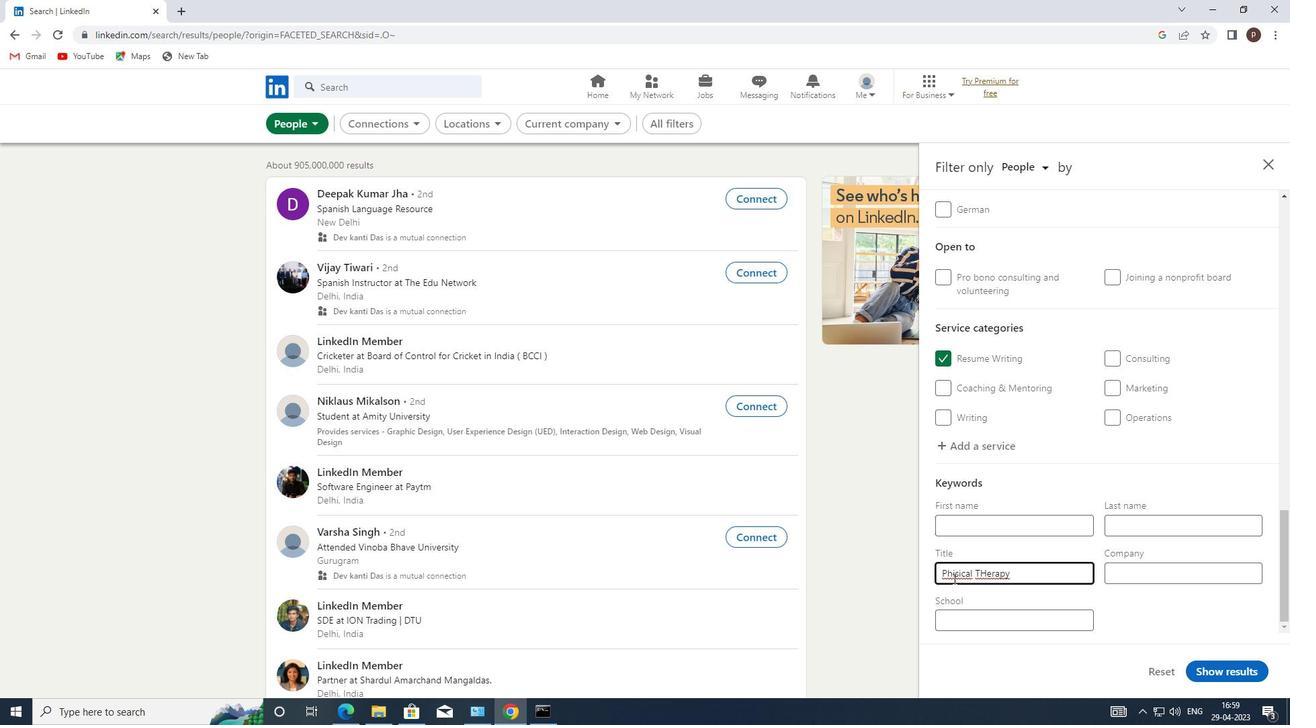 
Action: Mouse pressed left at (953, 577)
Screenshot: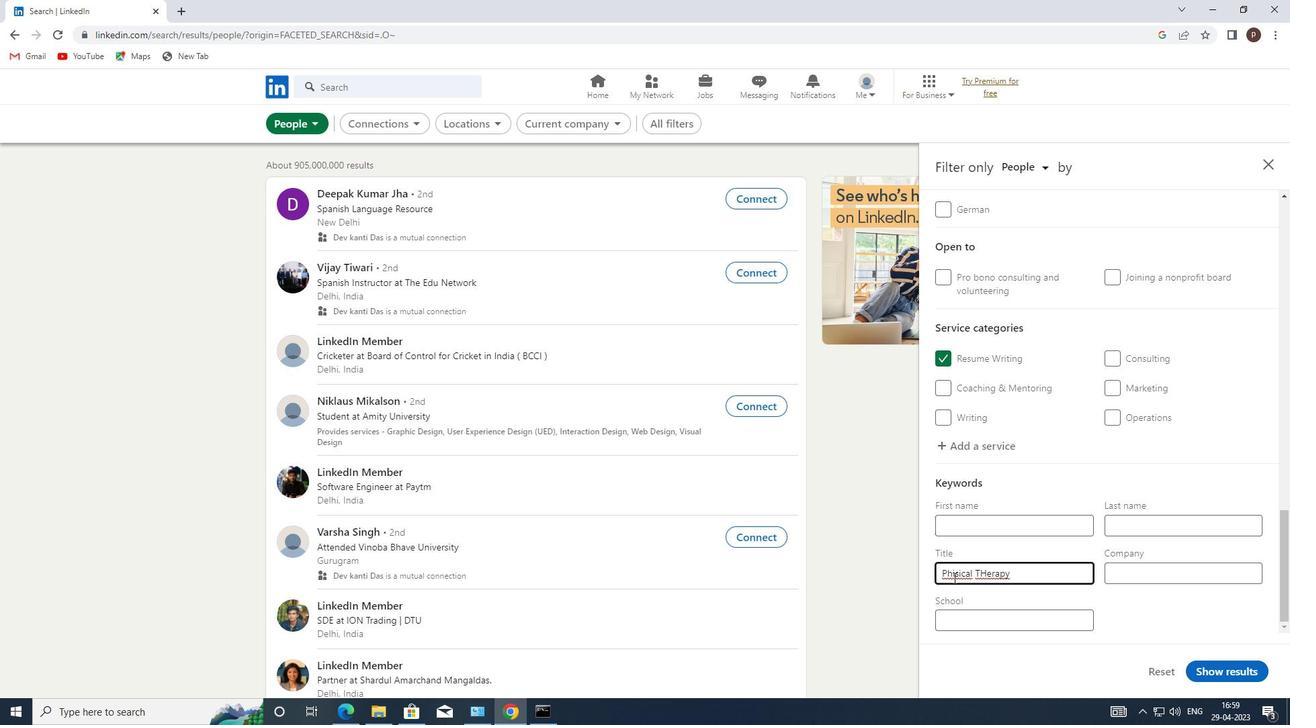 
Action: Mouse moved to (956, 575)
Screenshot: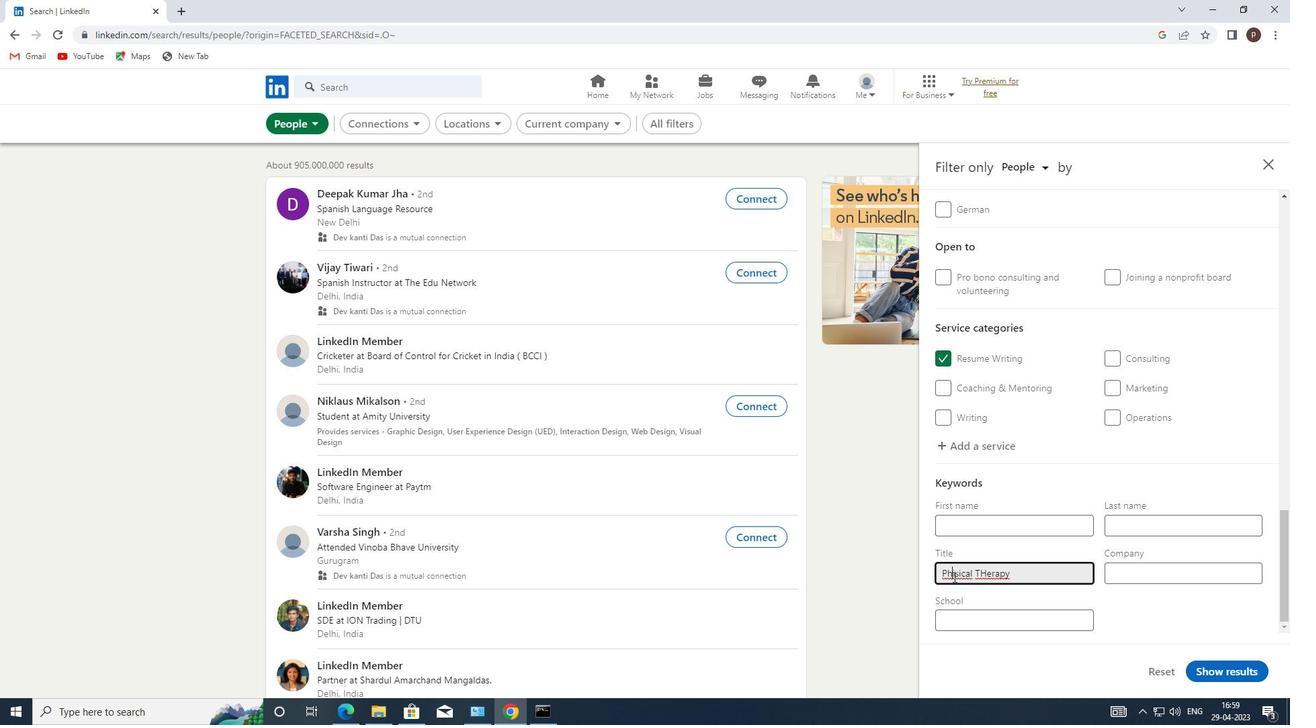 
Action: Mouse pressed left at (956, 575)
Screenshot: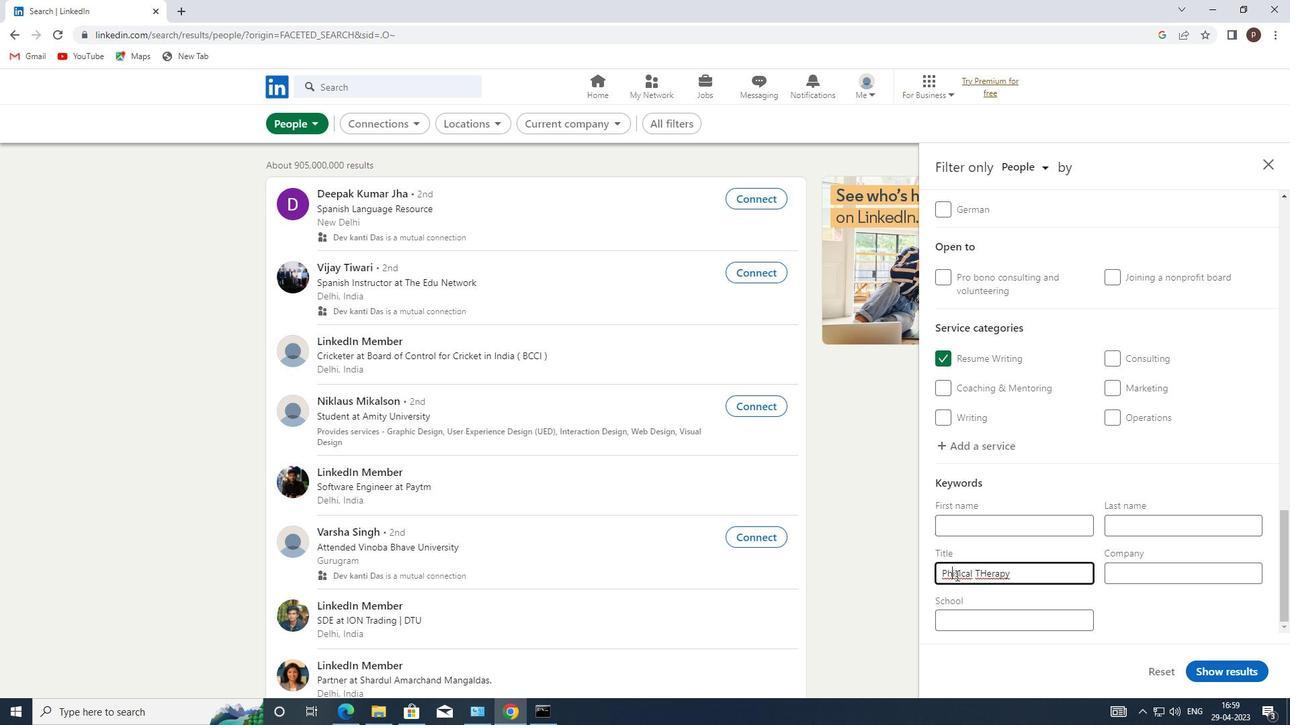 
Action: Key pressed <Key.backspace>Y
Screenshot: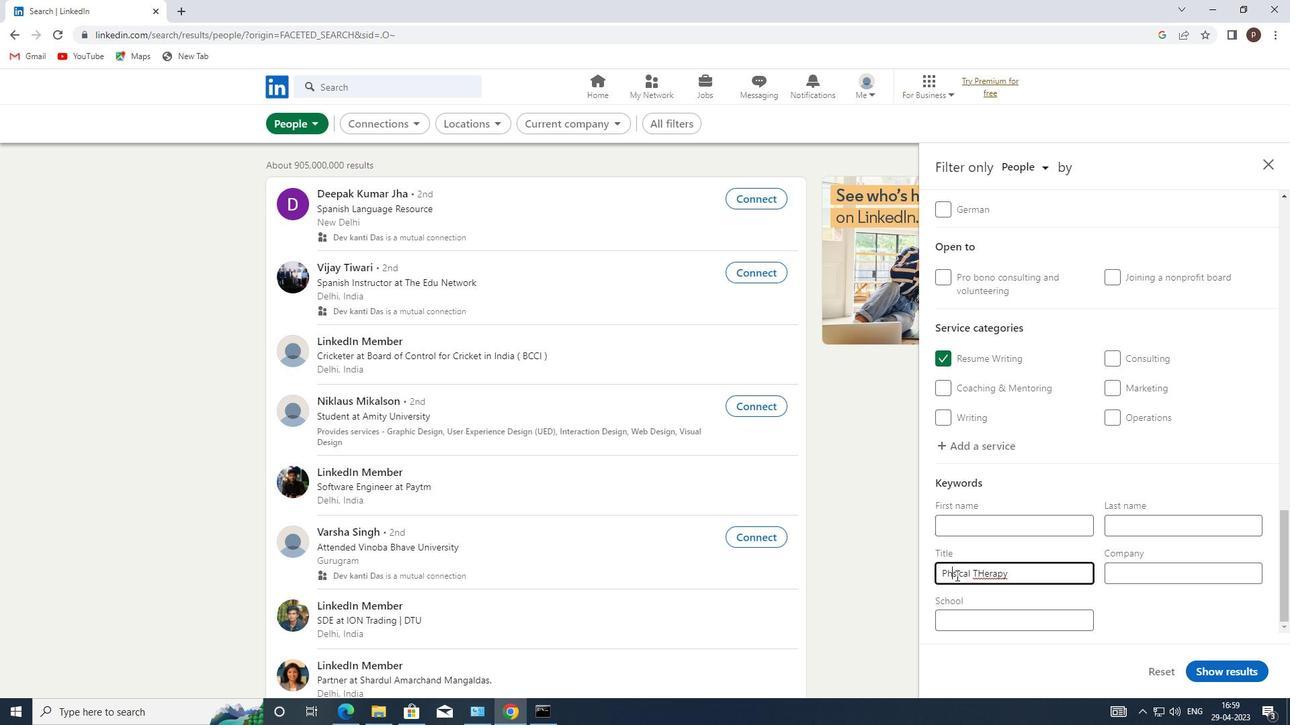 
Action: Mouse moved to (989, 575)
Screenshot: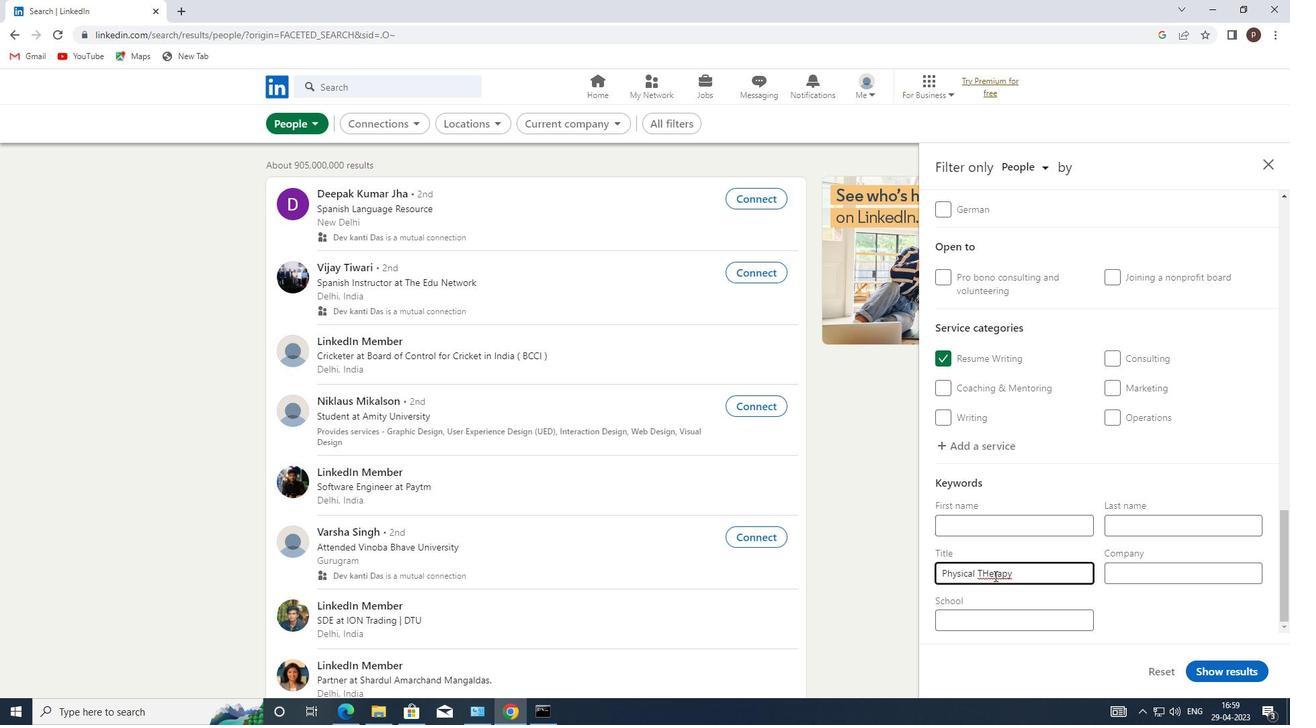 
Action: Mouse pressed left at (989, 575)
Screenshot: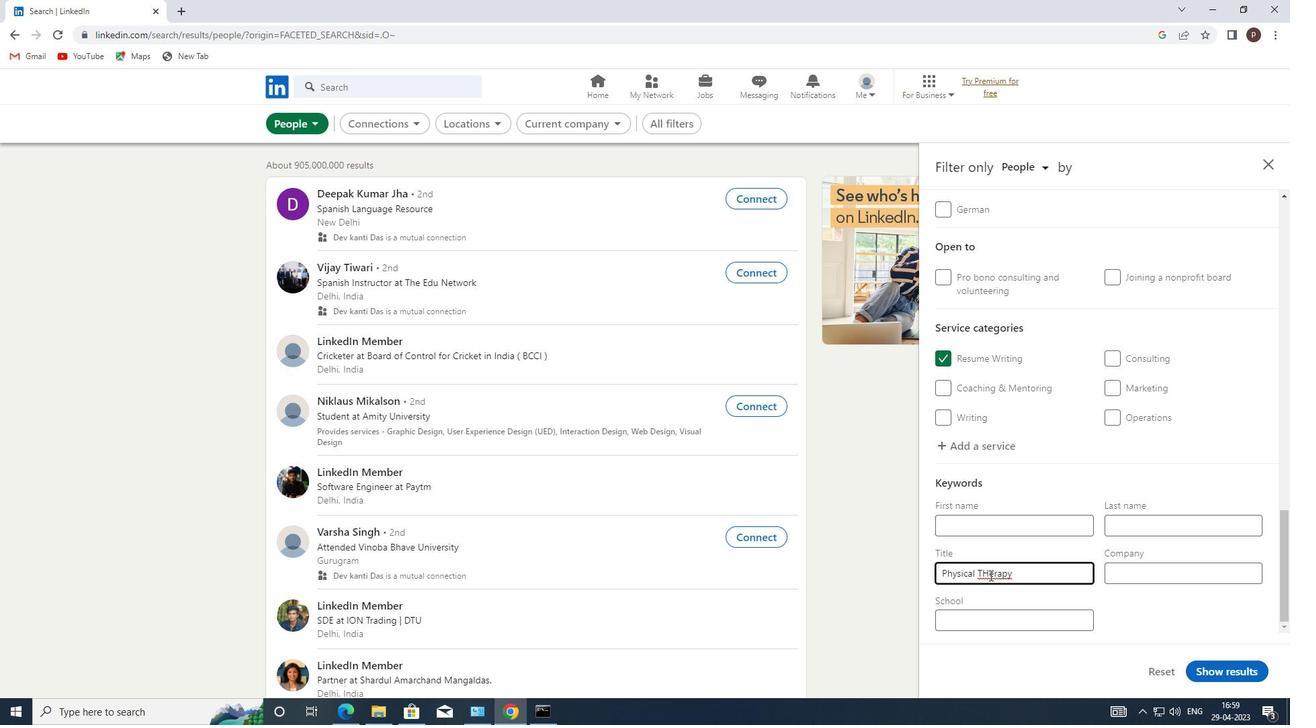 
Action: Key pressed <Key.backspace>H
Screenshot: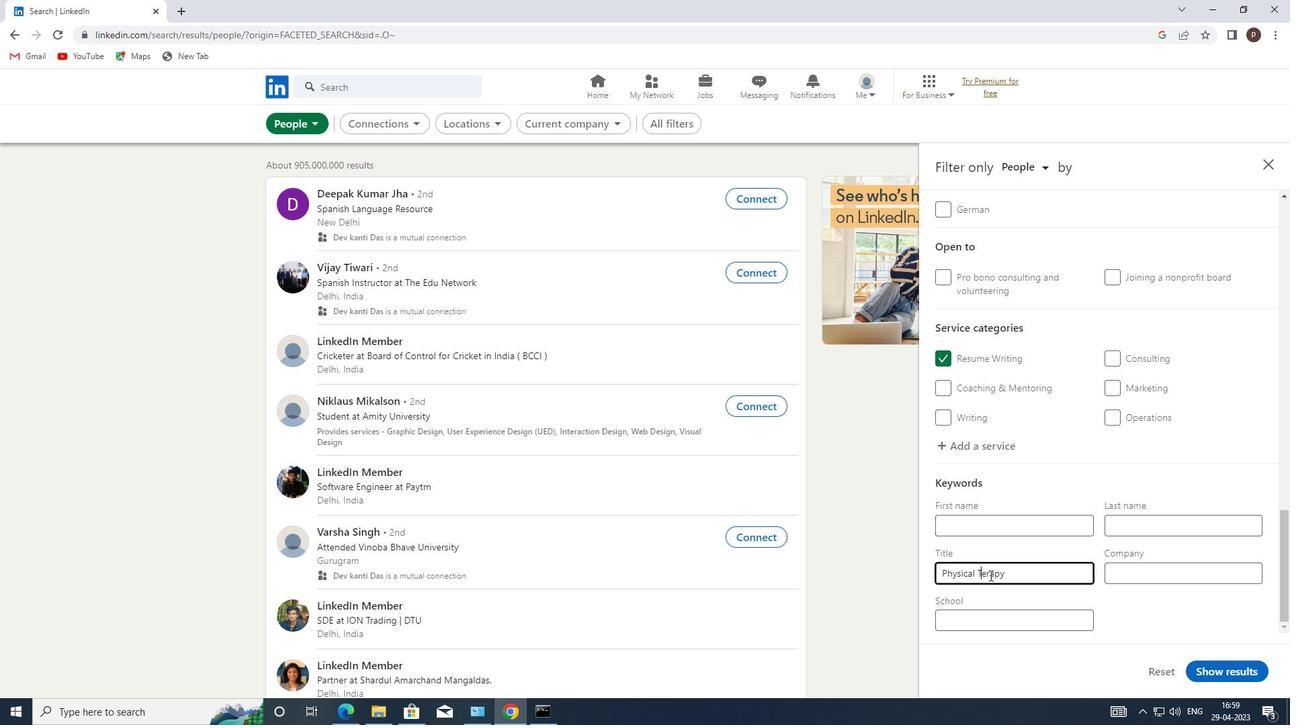 
Action: Mouse moved to (1222, 665)
Screenshot: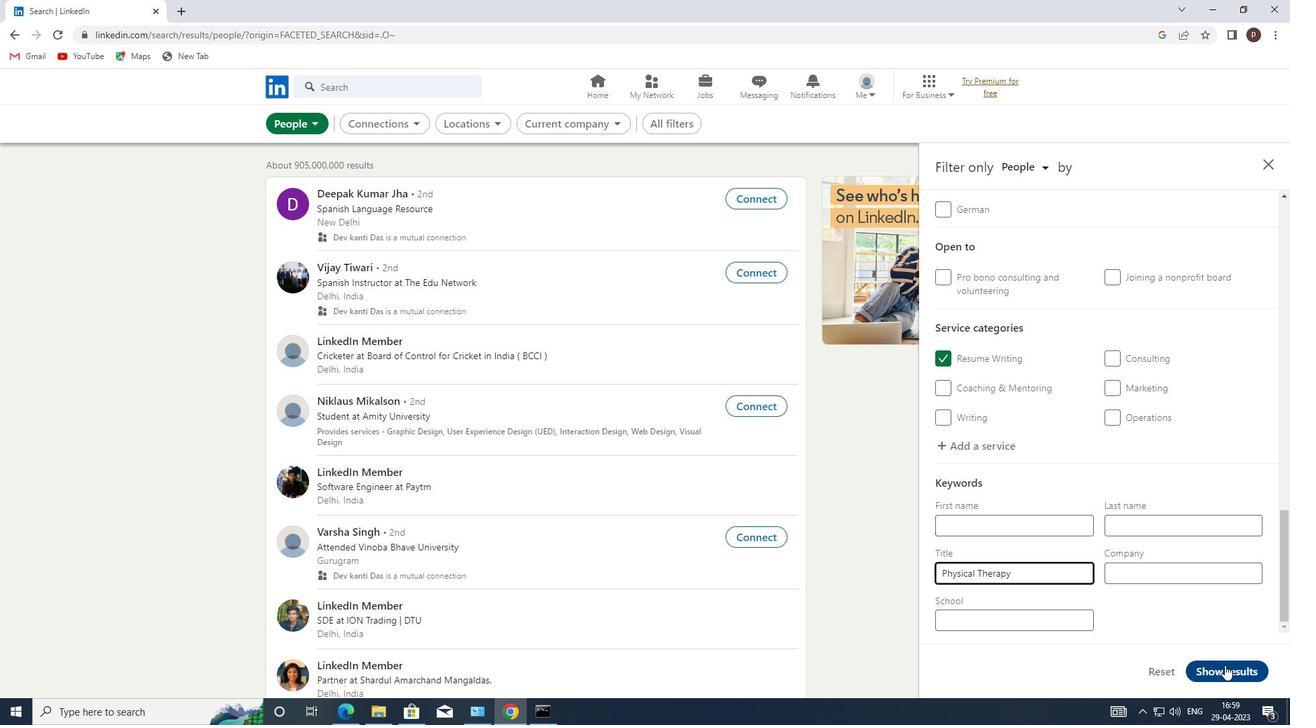 
Action: Mouse pressed left at (1222, 665)
Screenshot: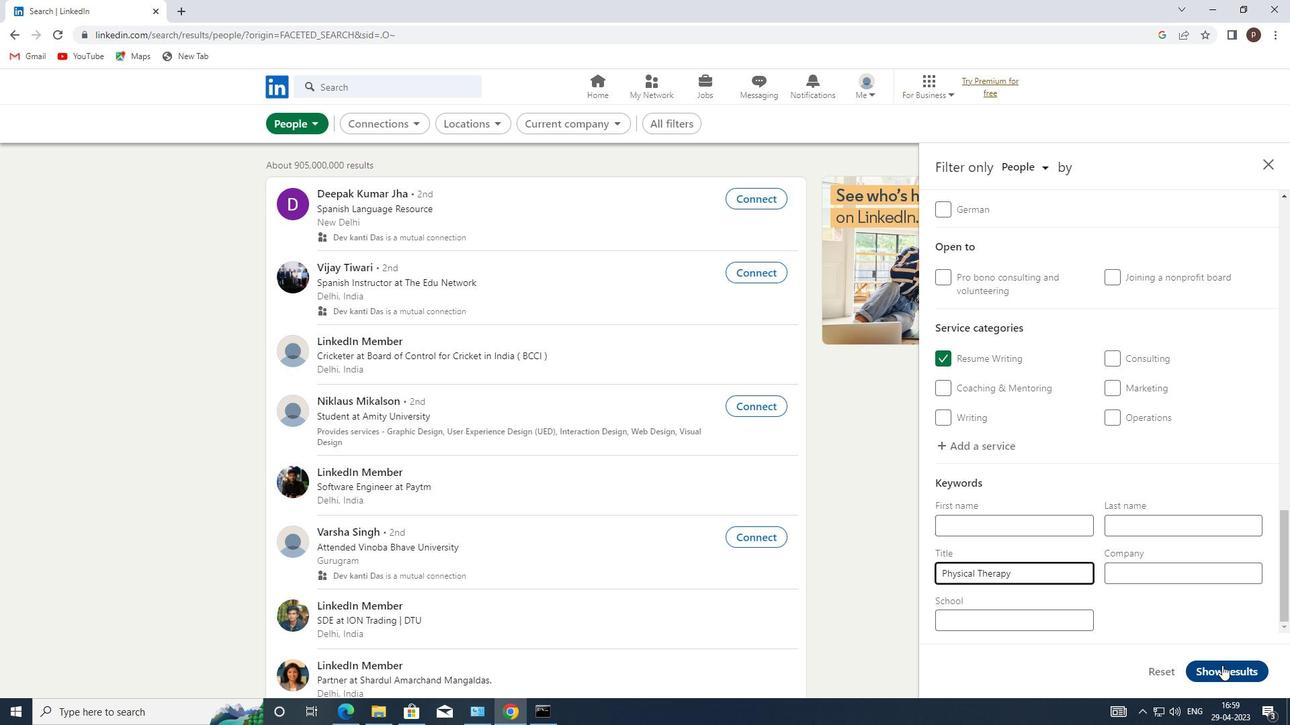 
